Task: Find connections with filter location Cabra with filter topic #Bestadvicewith filter profile language Potuguese with filter current company Zoho with filter school JOBS FOR WOMEN with filter industry Loan Brokers with filter service category Bookkeeping with filter keywords title Pharmacy Assistant
Action: Mouse moved to (706, 145)
Screenshot: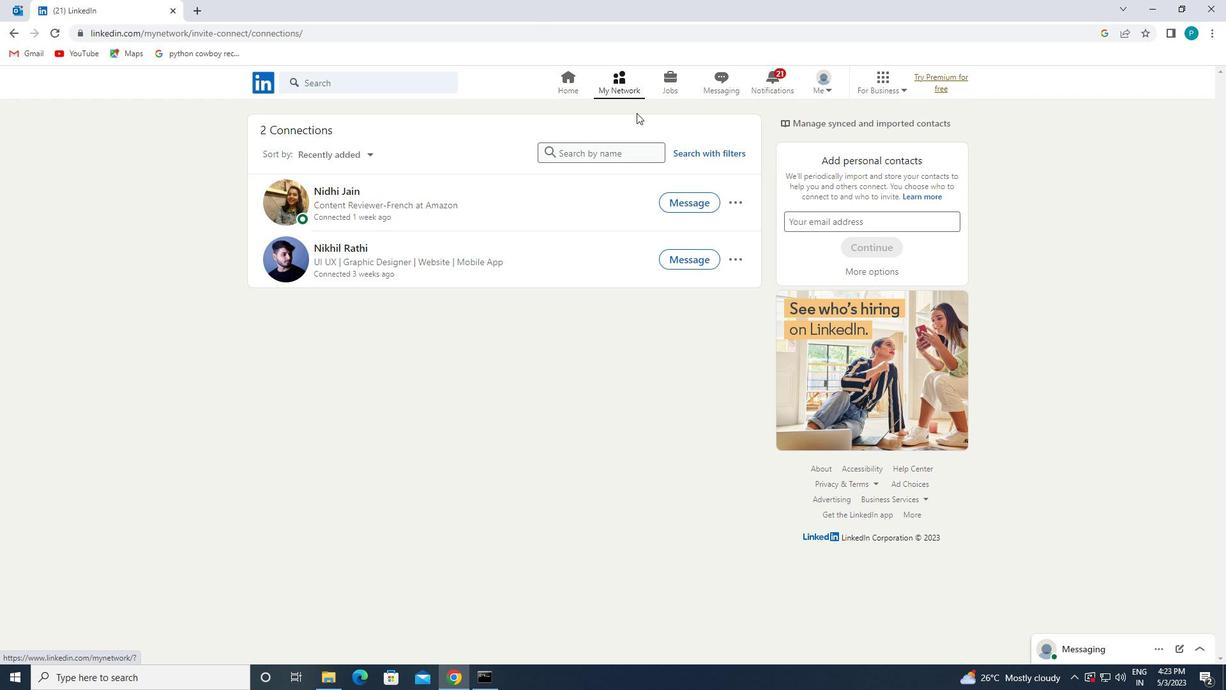 
Action: Mouse pressed left at (706, 145)
Screenshot: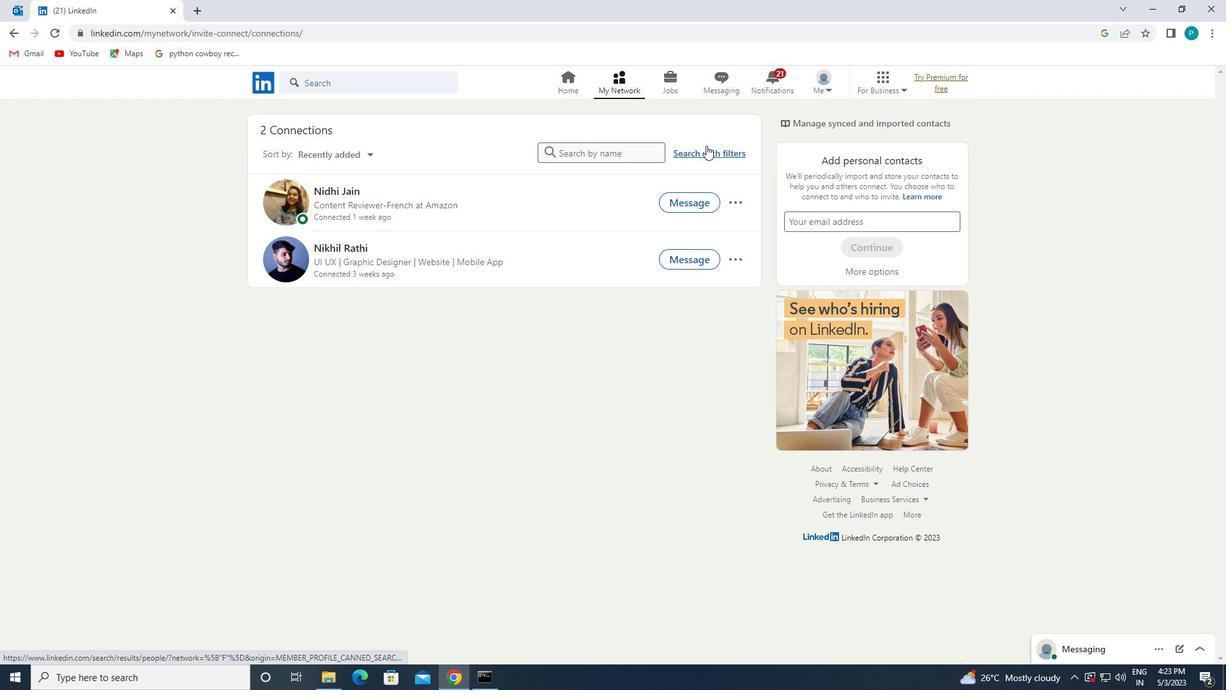 
Action: Mouse moved to (641, 120)
Screenshot: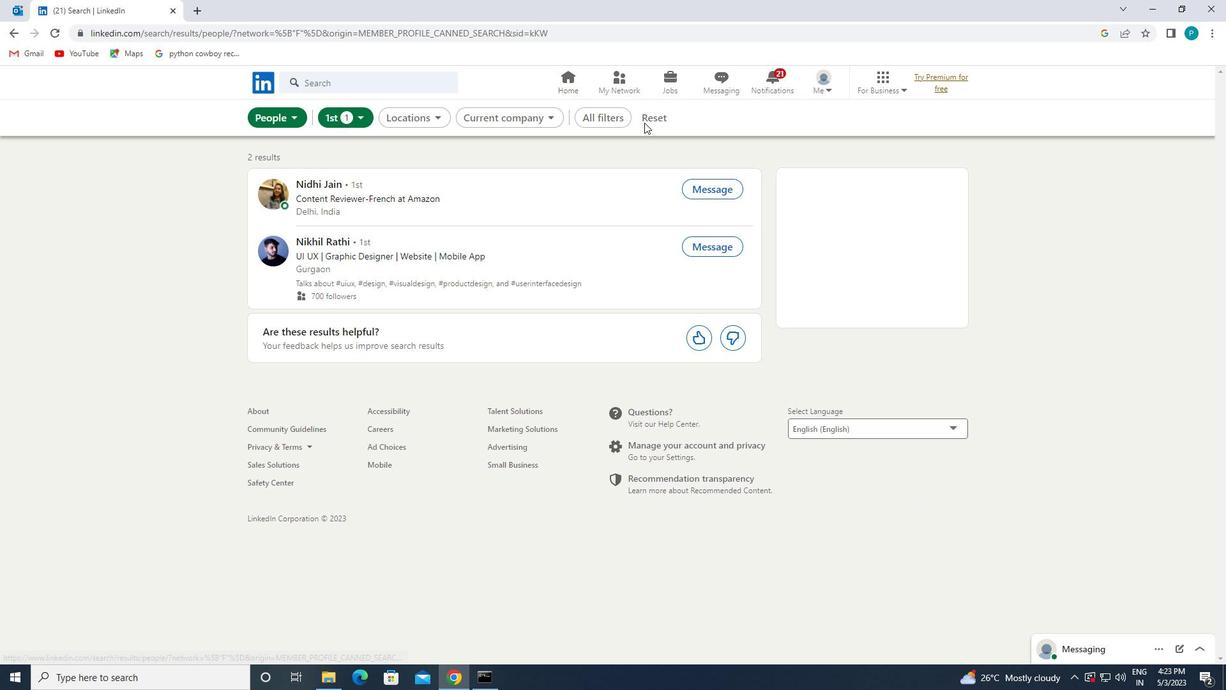 
Action: Mouse pressed left at (641, 120)
Screenshot: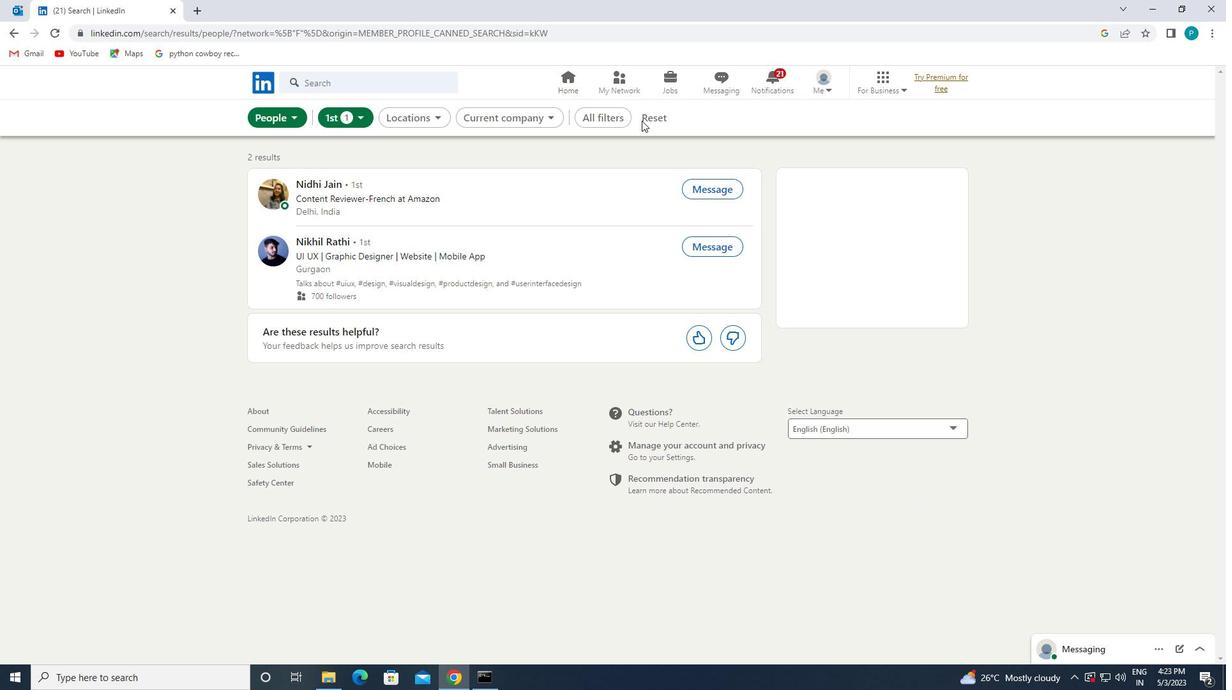 
Action: Mouse moved to (640, 119)
Screenshot: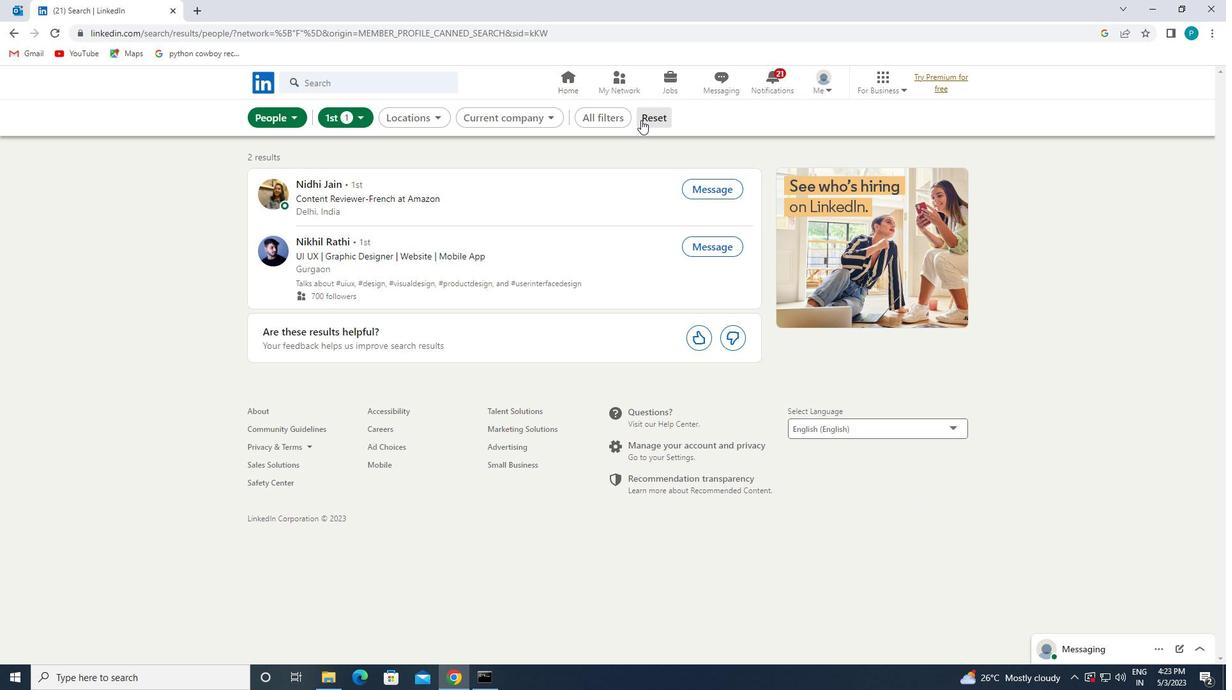 
Action: Mouse pressed left at (640, 119)
Screenshot: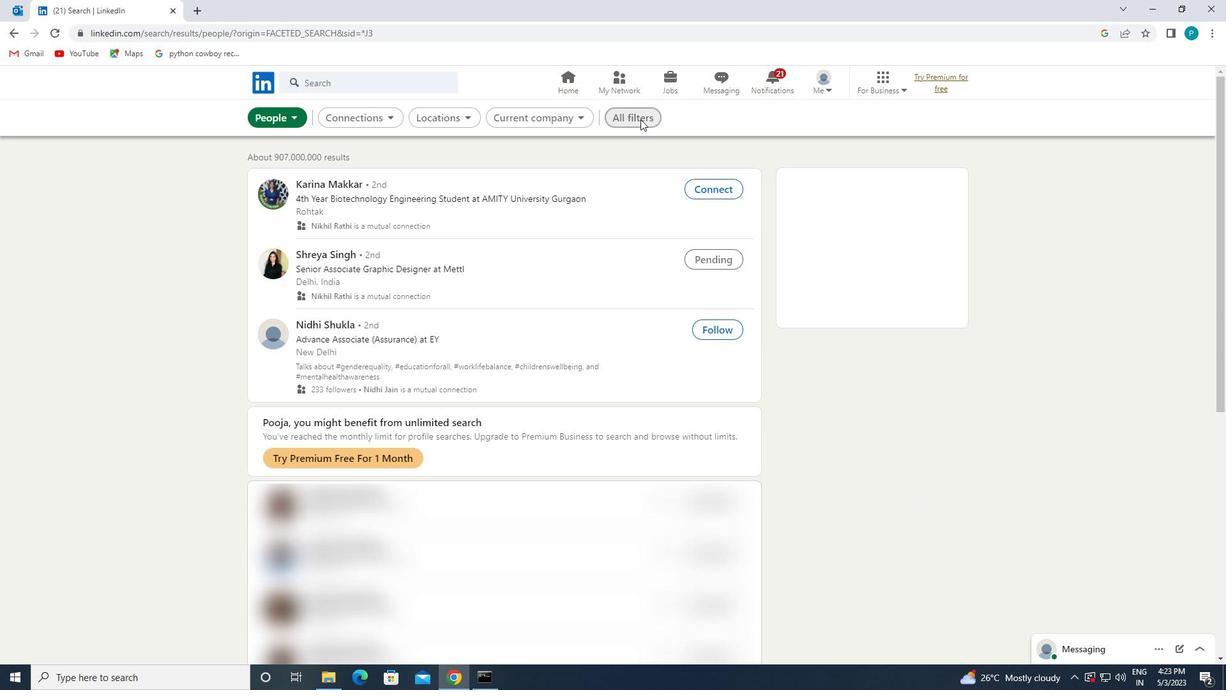 
Action: Mouse moved to (979, 324)
Screenshot: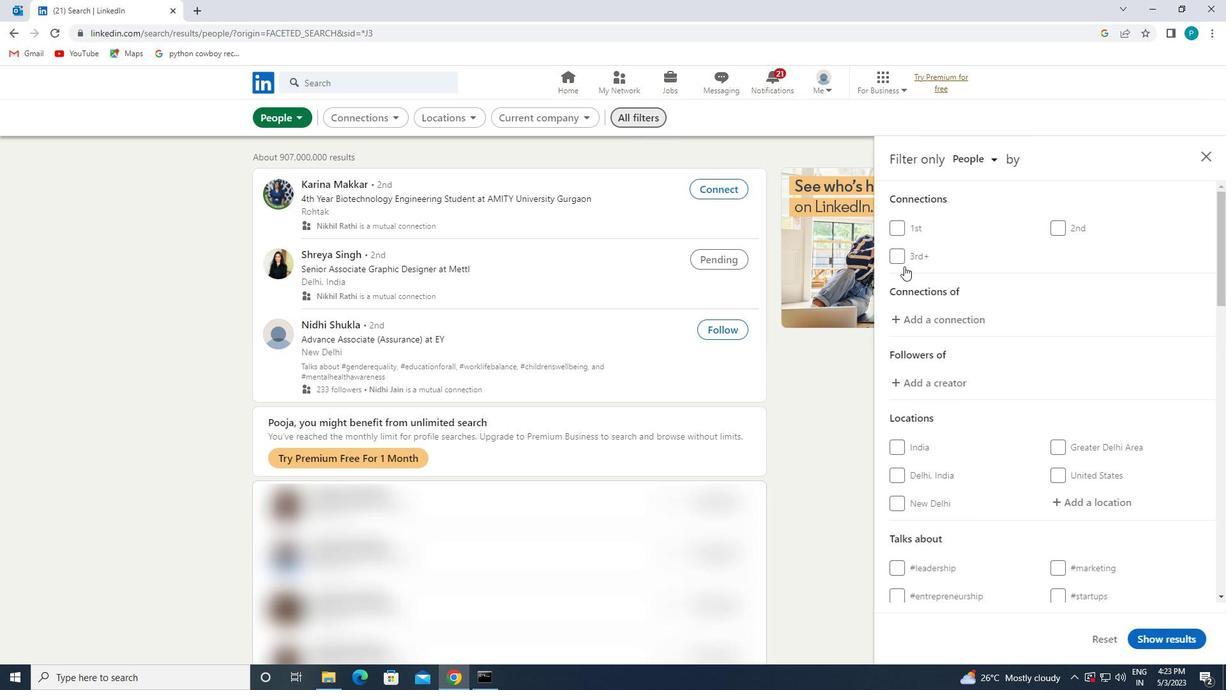 
Action: Mouse scrolled (979, 323) with delta (0, 0)
Screenshot: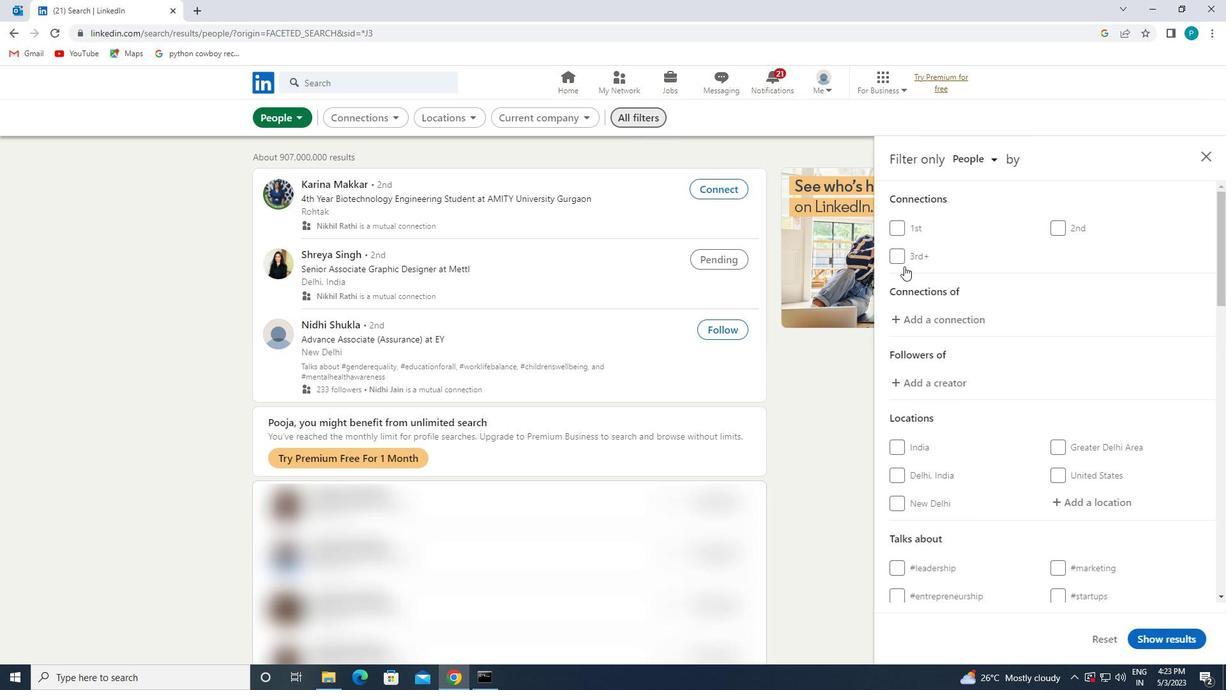
Action: Mouse moved to (979, 326)
Screenshot: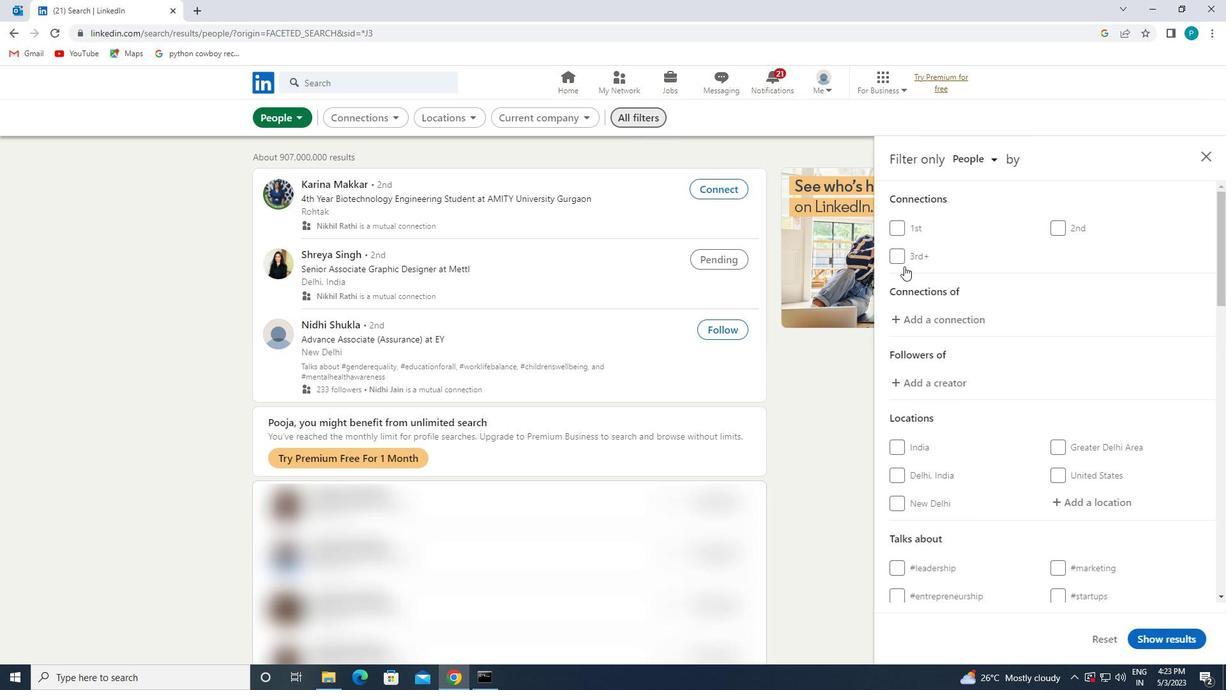 
Action: Mouse scrolled (979, 325) with delta (0, 0)
Screenshot: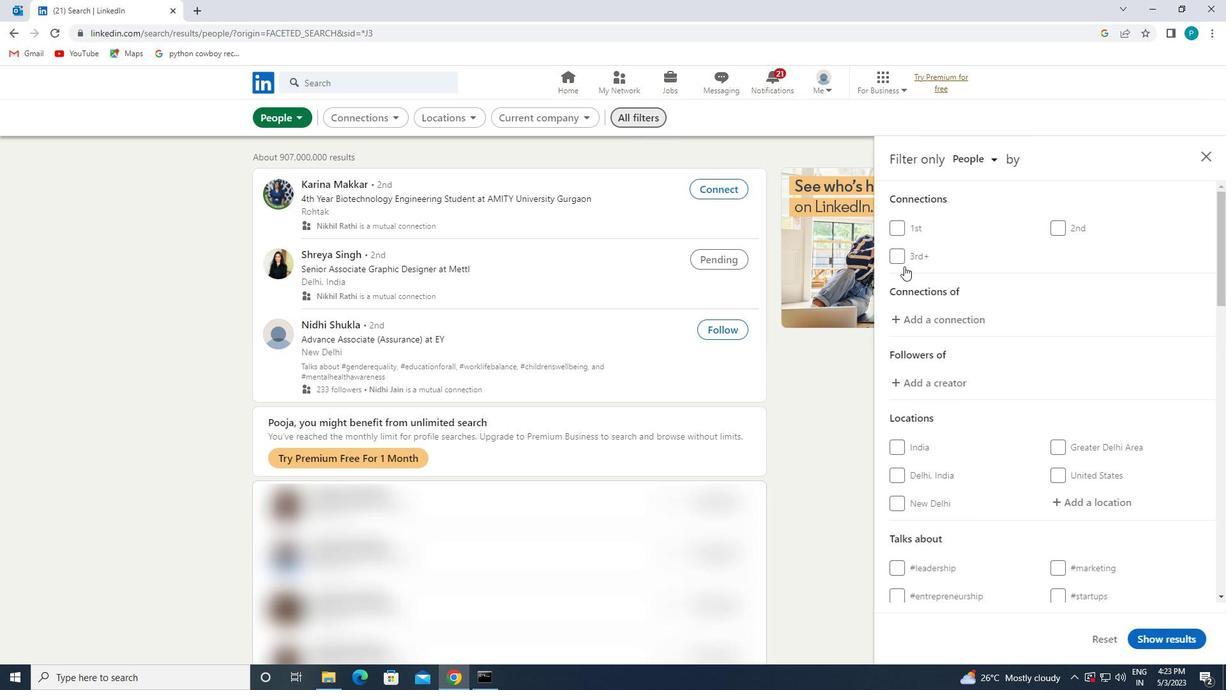 
Action: Mouse scrolled (979, 325) with delta (0, 0)
Screenshot: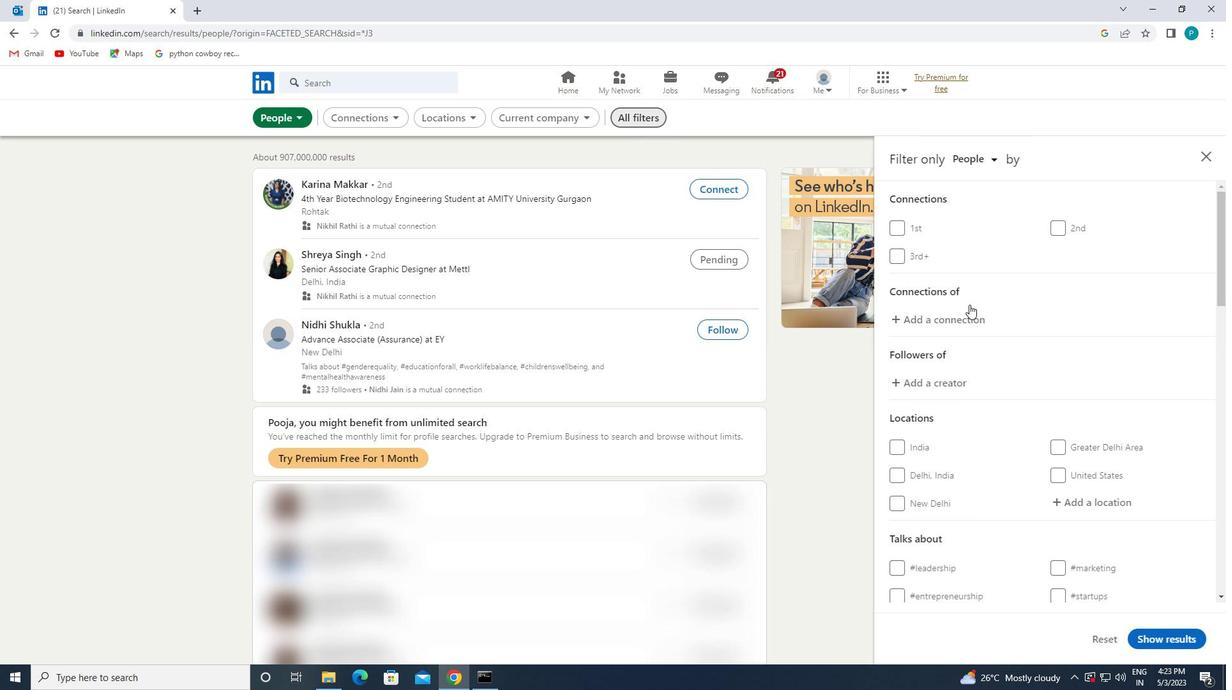 
Action: Mouse moved to (1074, 318)
Screenshot: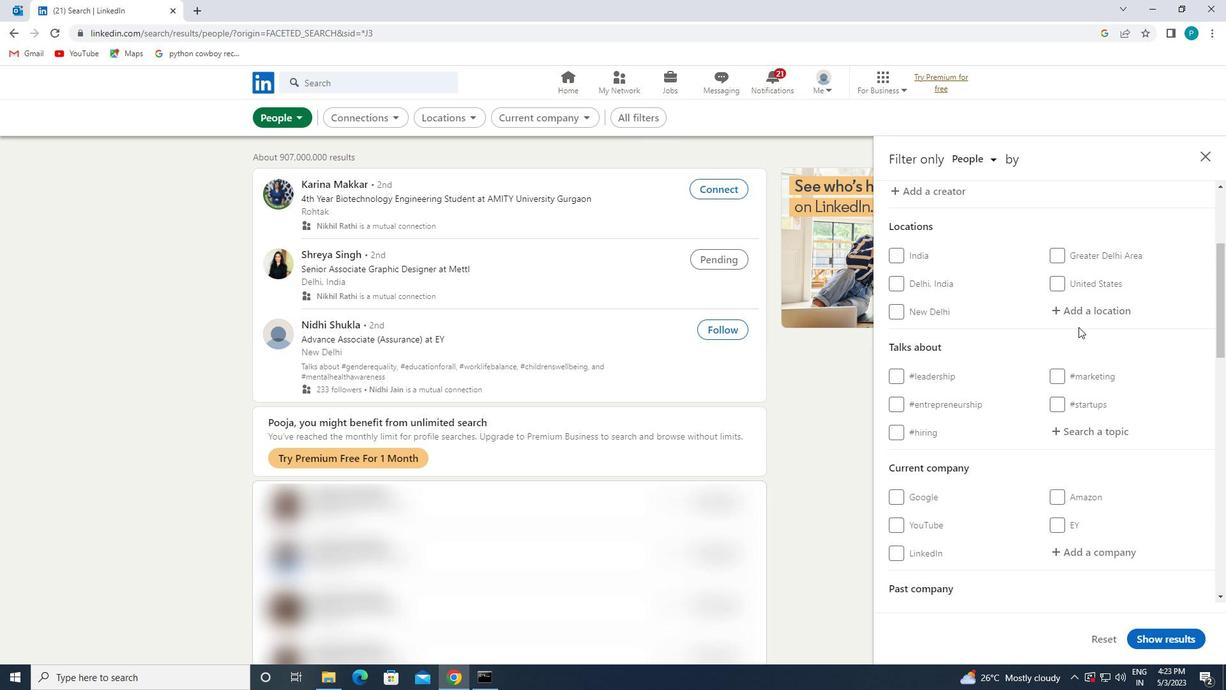 
Action: Mouse pressed left at (1074, 318)
Screenshot: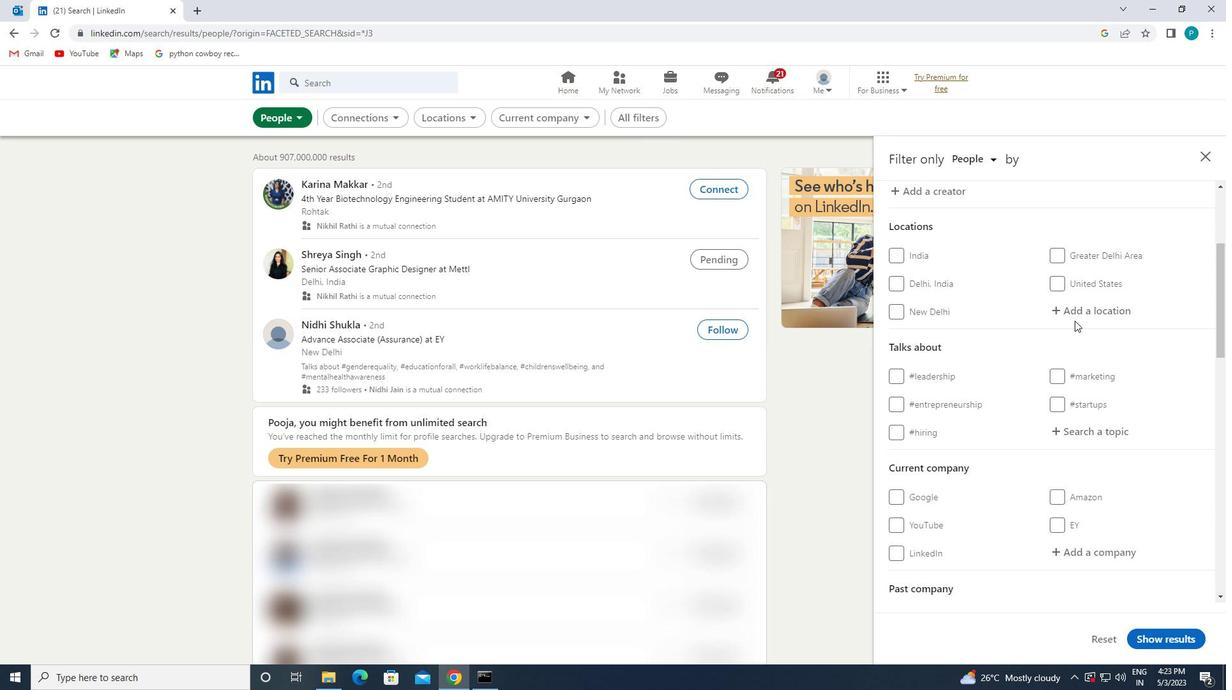 
Action: Mouse moved to (1073, 317)
Screenshot: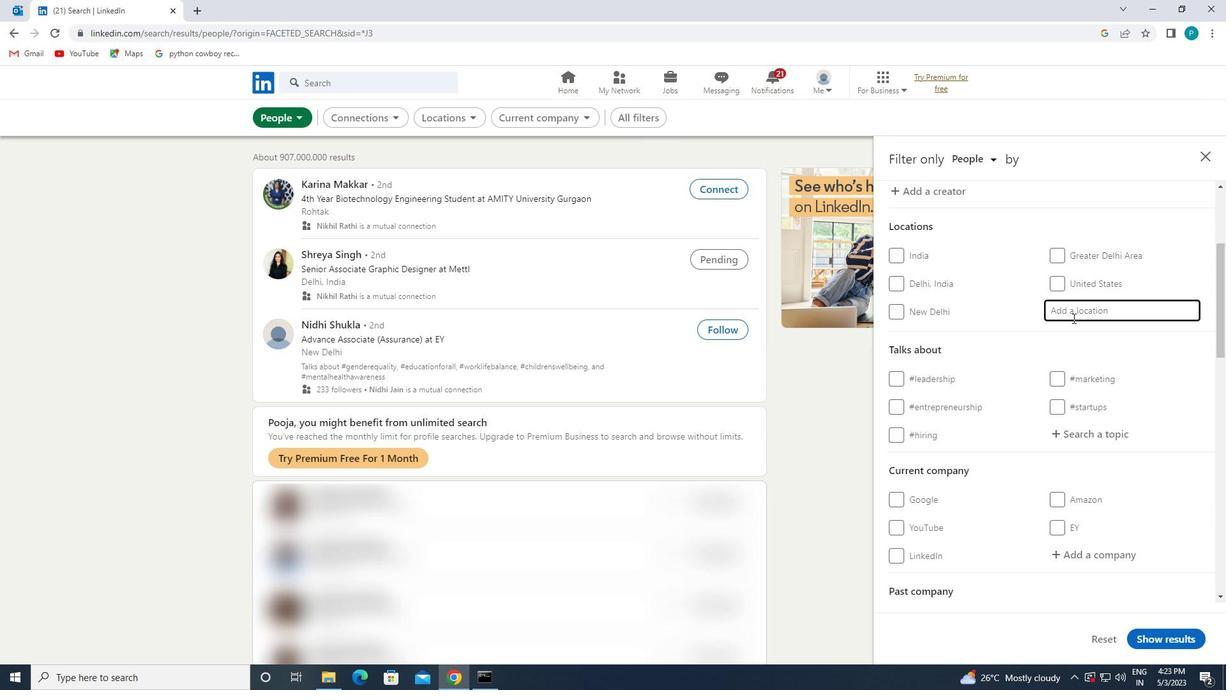 
Action: Key pressed <Key.caps_lock>c<Key.caps_lock>abra
Screenshot: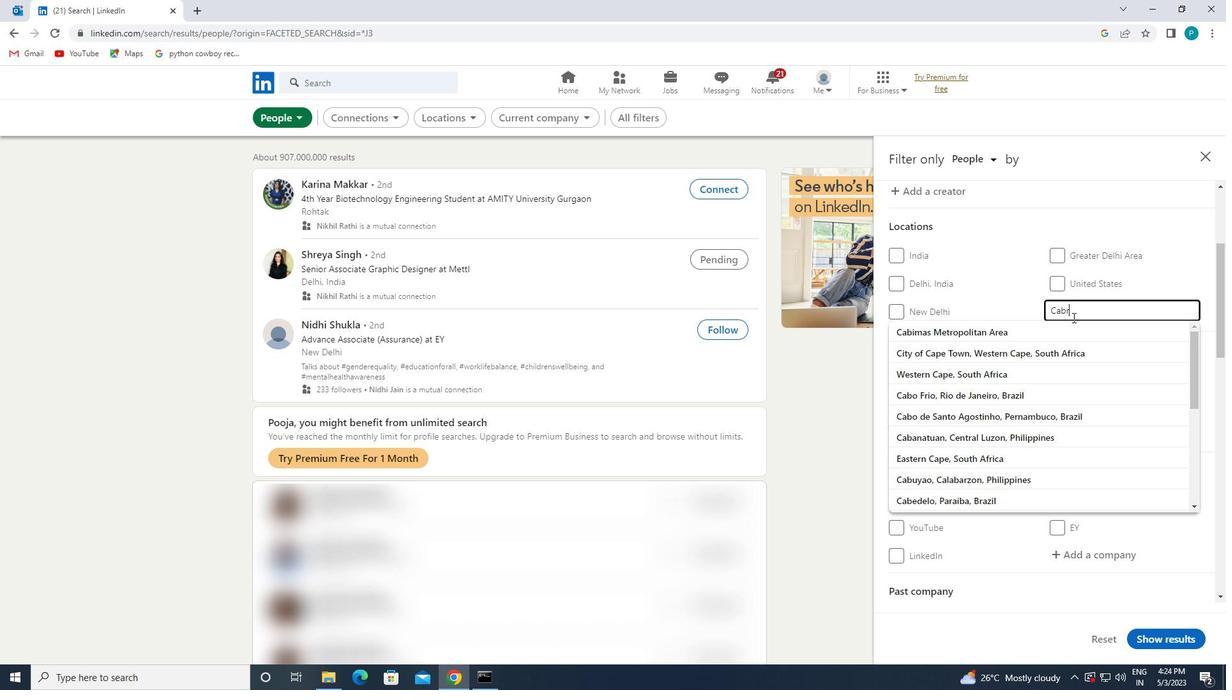 
Action: Mouse moved to (1079, 320)
Screenshot: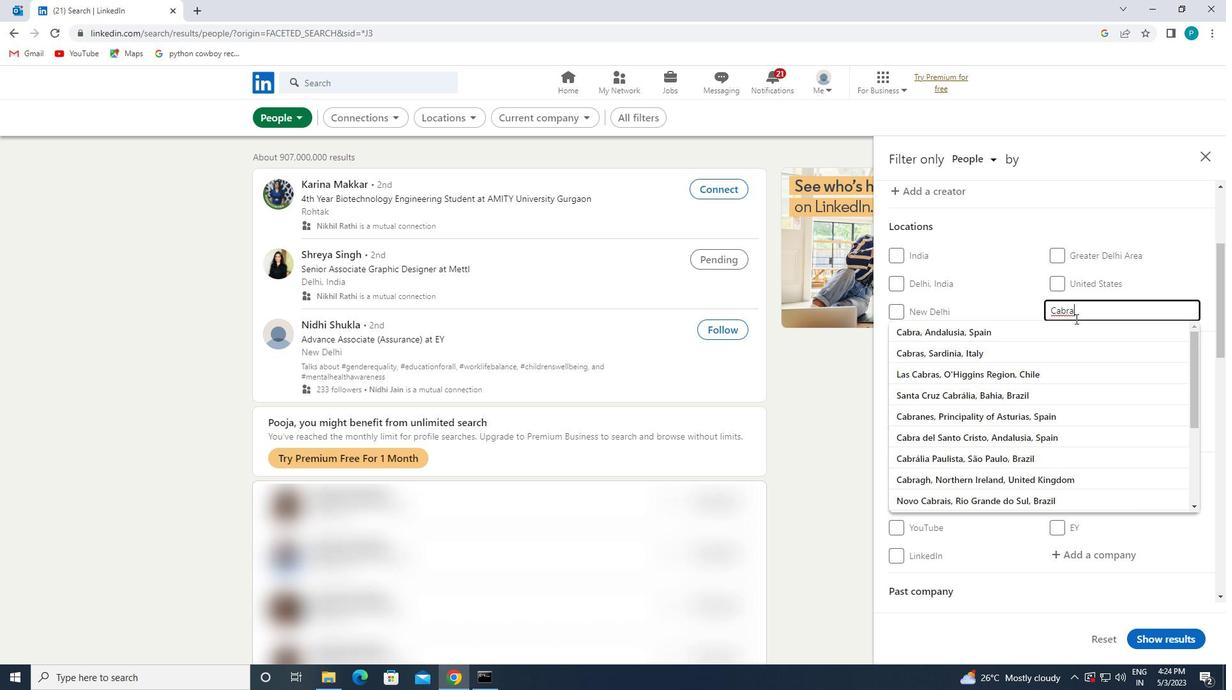 
Action: Mouse pressed left at (1079, 320)
Screenshot: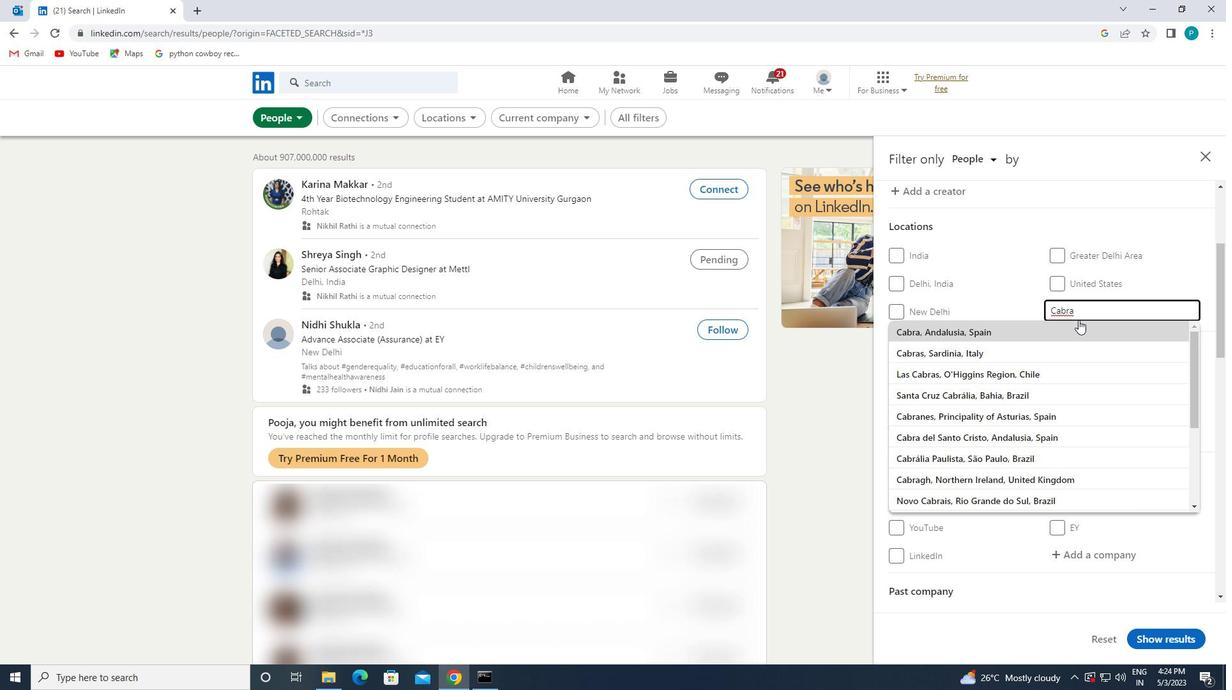 
Action: Mouse moved to (1105, 415)
Screenshot: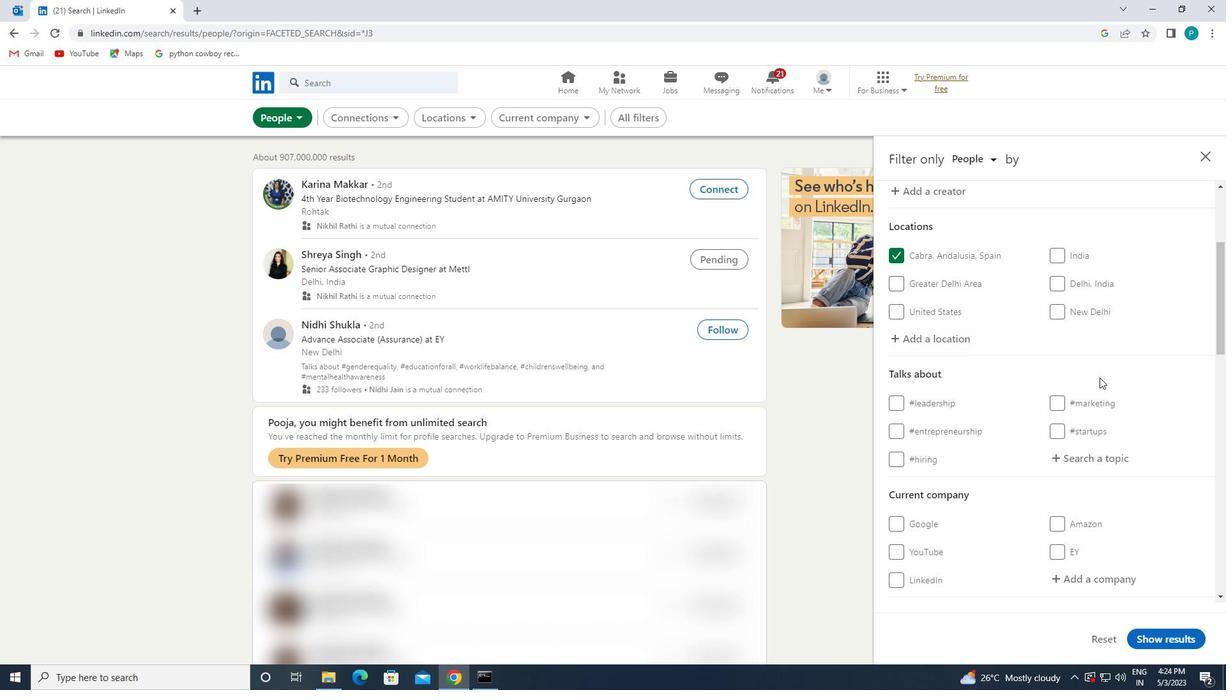 
Action: Mouse scrolled (1105, 415) with delta (0, 0)
Screenshot: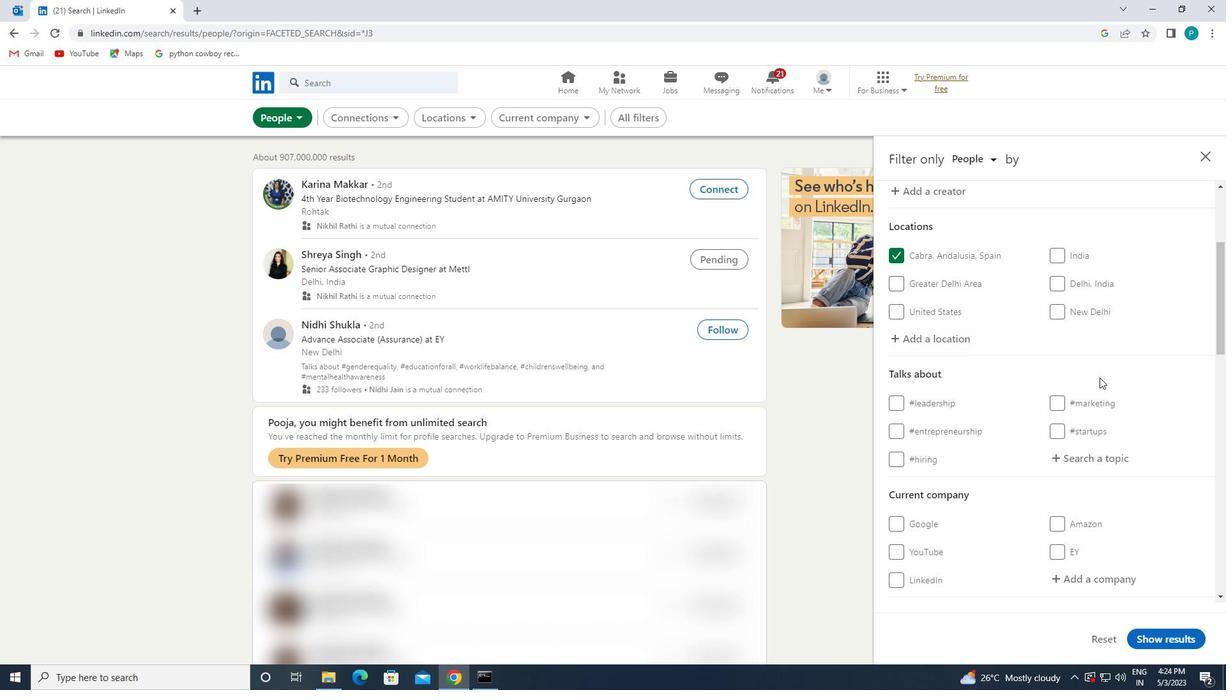 
Action: Mouse scrolled (1105, 415) with delta (0, 0)
Screenshot: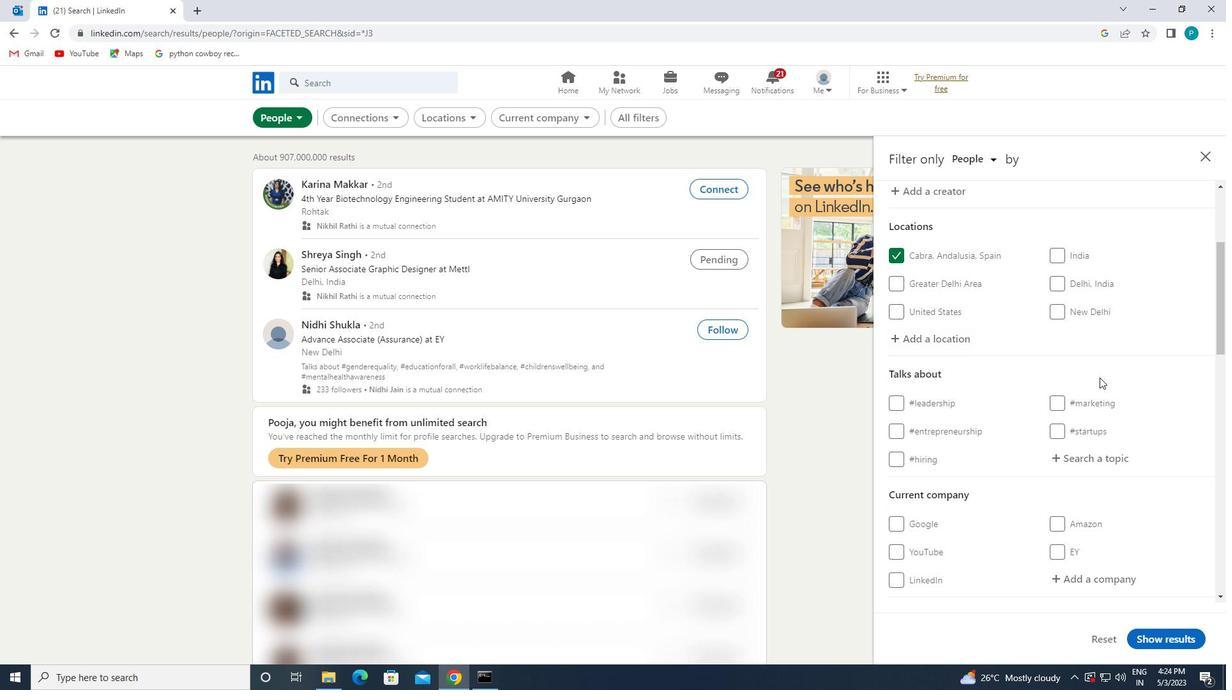 
Action: Mouse moved to (1071, 321)
Screenshot: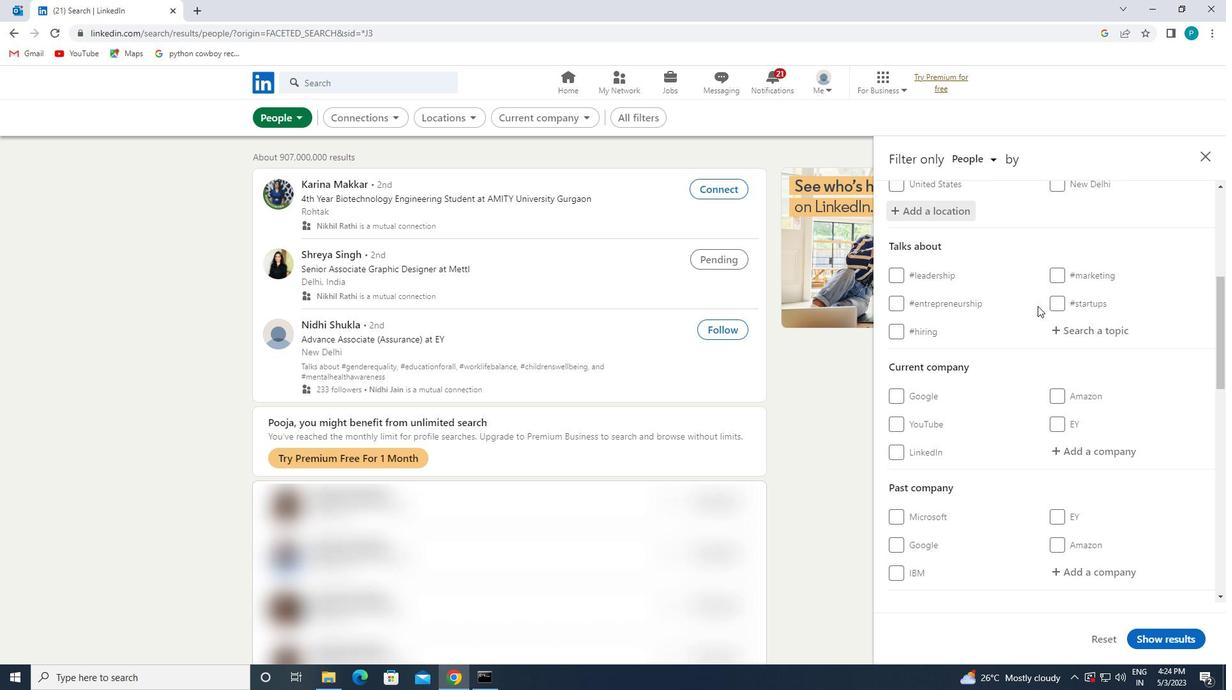 
Action: Mouse pressed left at (1071, 321)
Screenshot: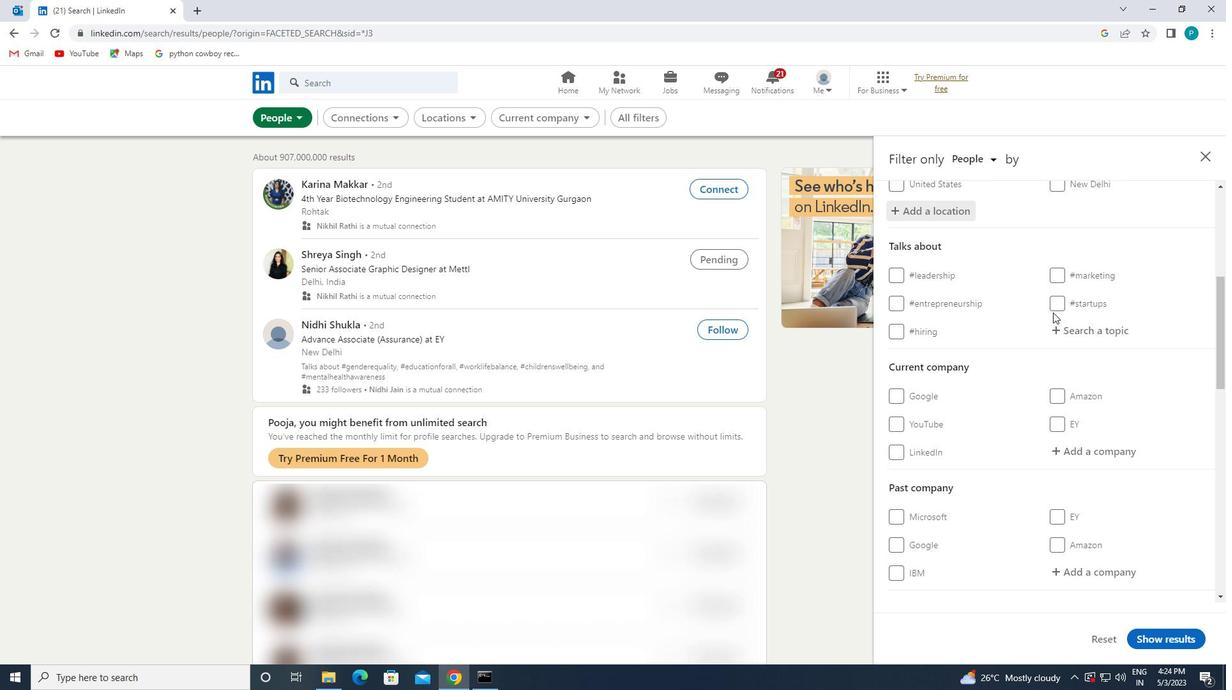
Action: Mouse moved to (1083, 328)
Screenshot: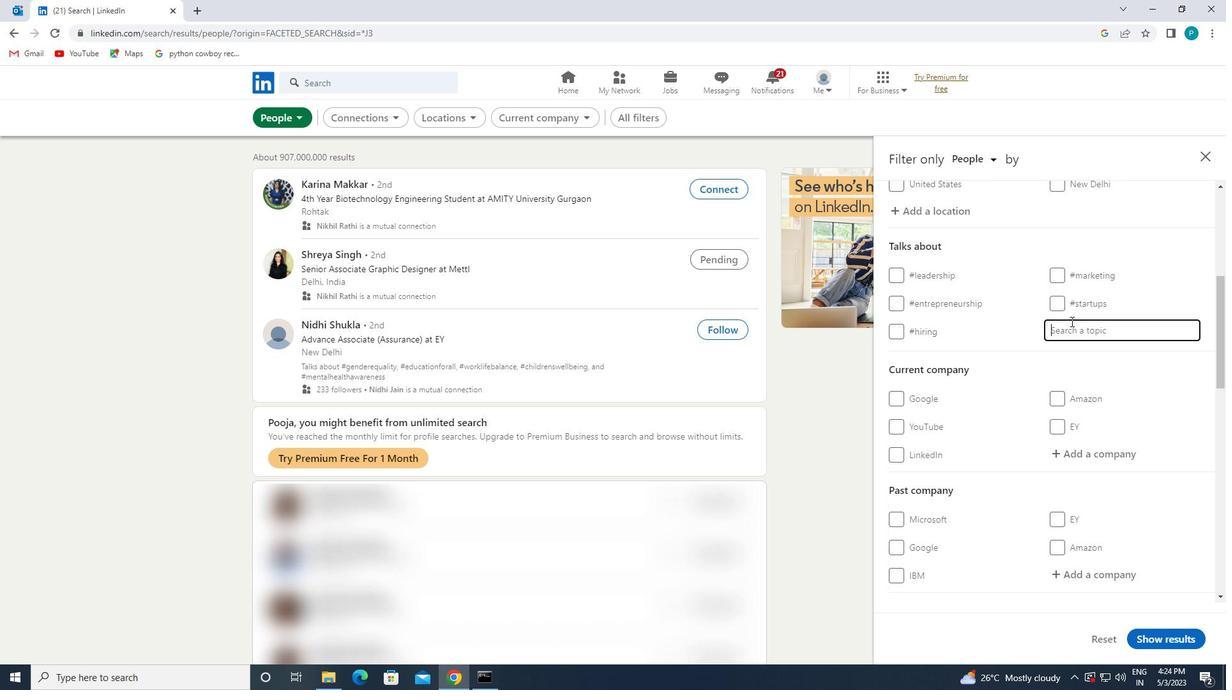 
Action: Key pressed <Key.shift><Key.shift>#<Key.caps_lock>B<Key.caps_lock>ESTADVICE
Screenshot: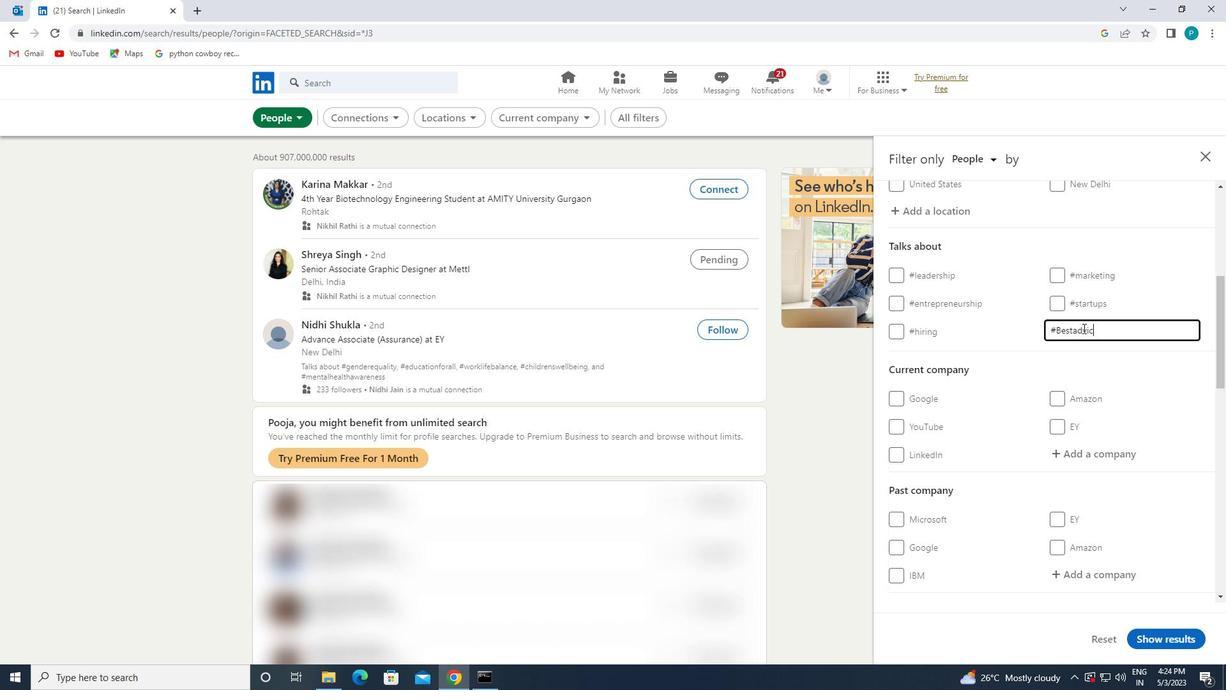 
Action: Mouse moved to (1075, 324)
Screenshot: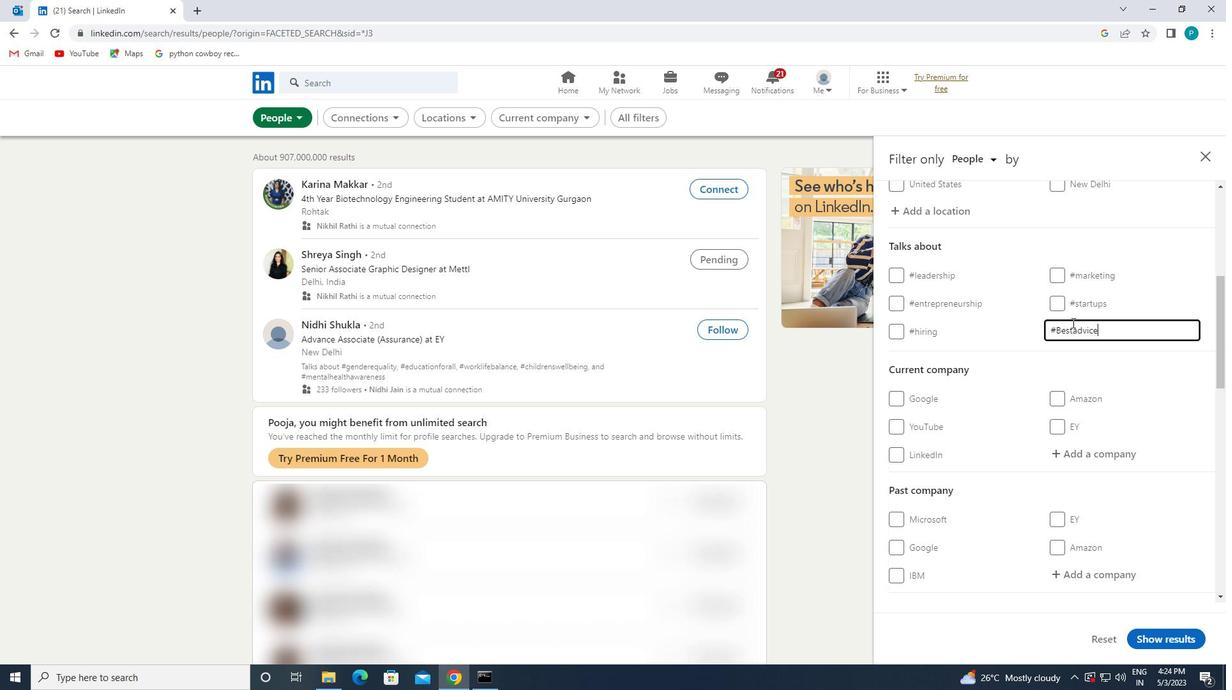 
Action: Mouse scrolled (1075, 323) with delta (0, 0)
Screenshot: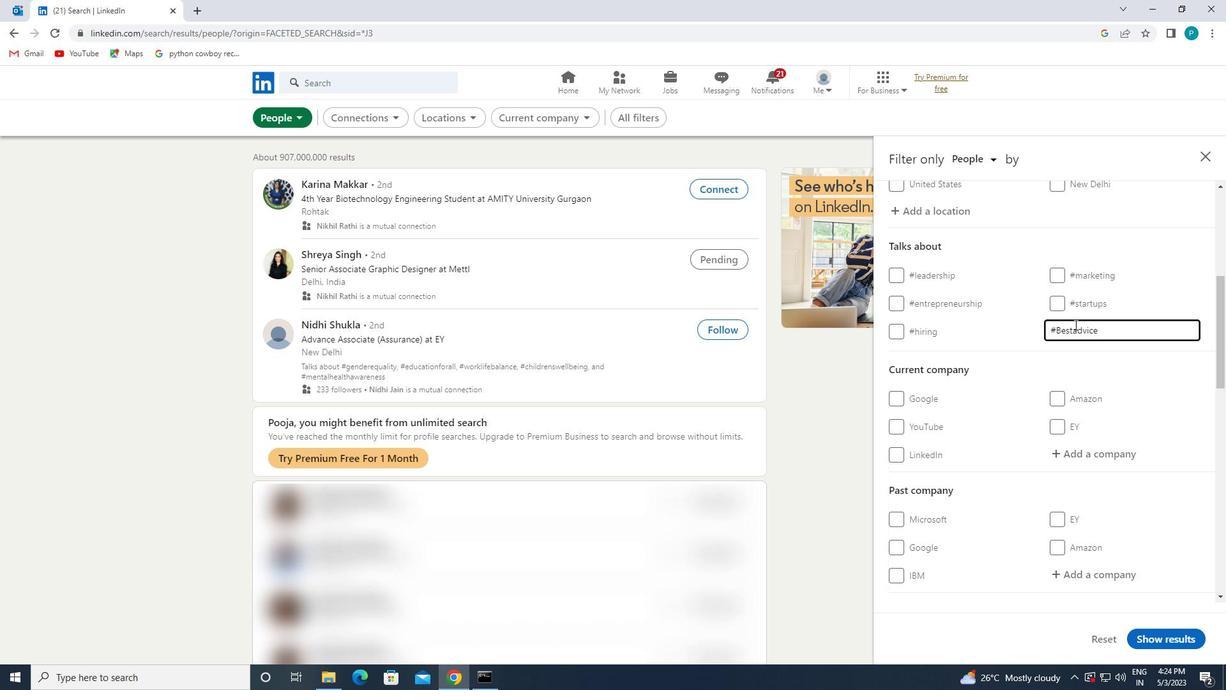 
Action: Mouse scrolled (1075, 323) with delta (0, 0)
Screenshot: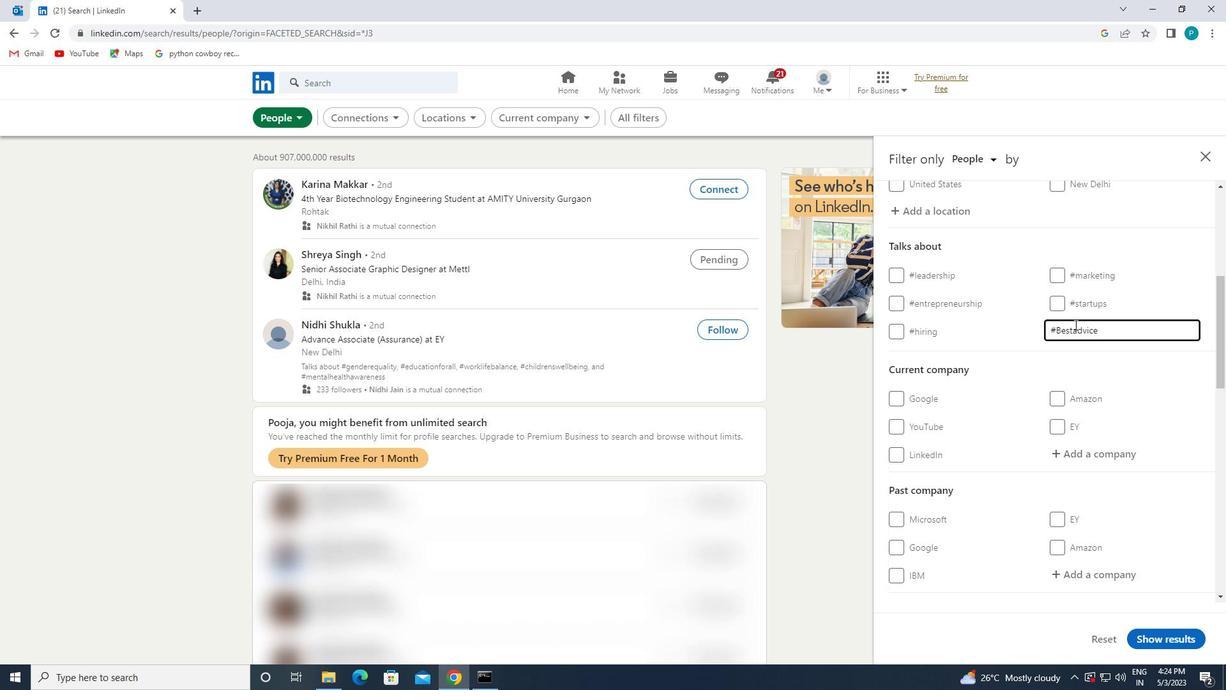 
Action: Mouse scrolled (1075, 323) with delta (0, 0)
Screenshot: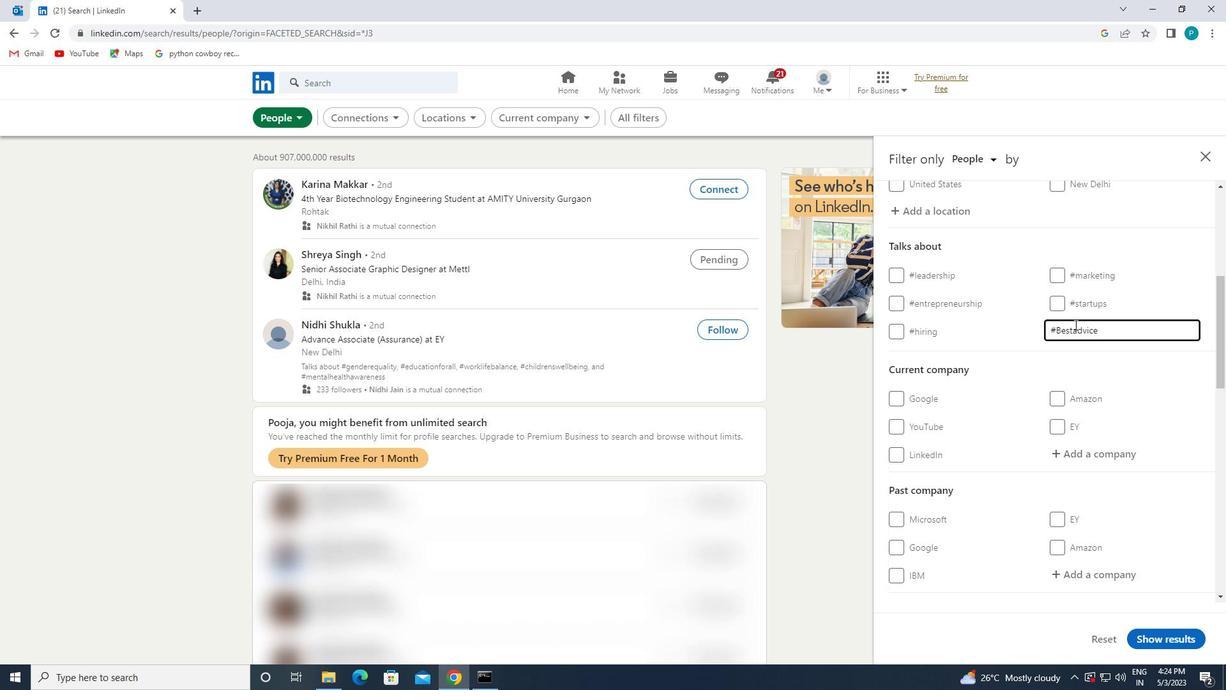 
Action: Mouse scrolled (1075, 323) with delta (0, 0)
Screenshot: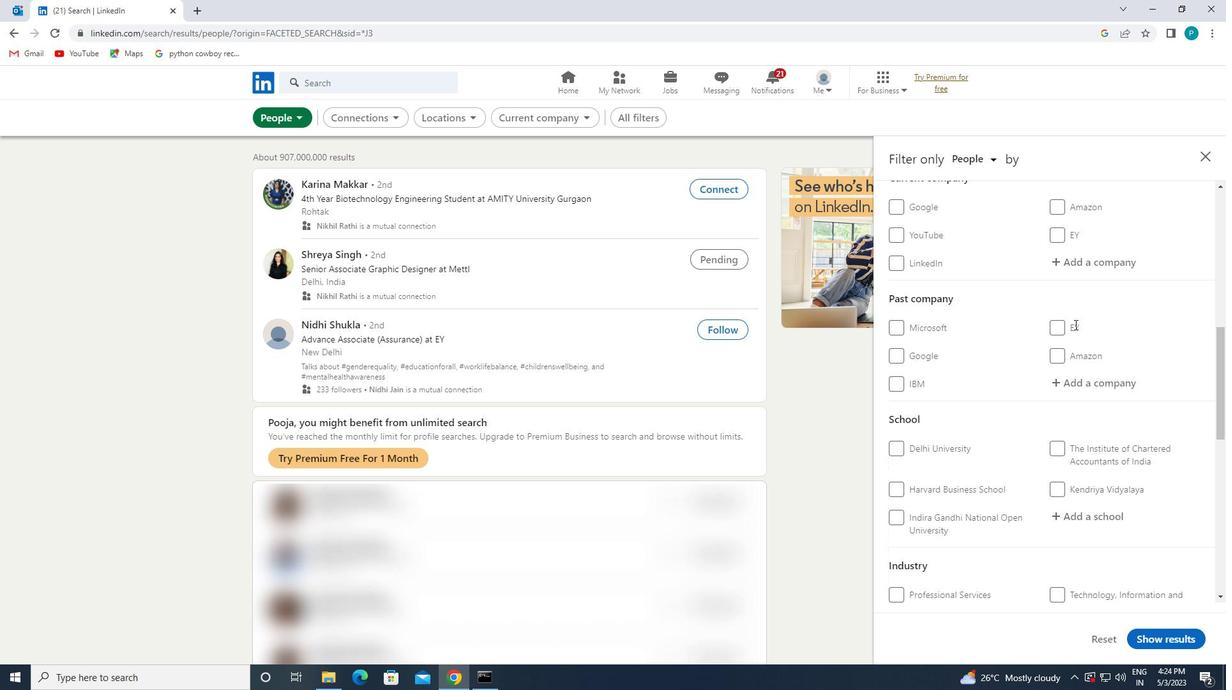 
Action: Mouse moved to (1071, 378)
Screenshot: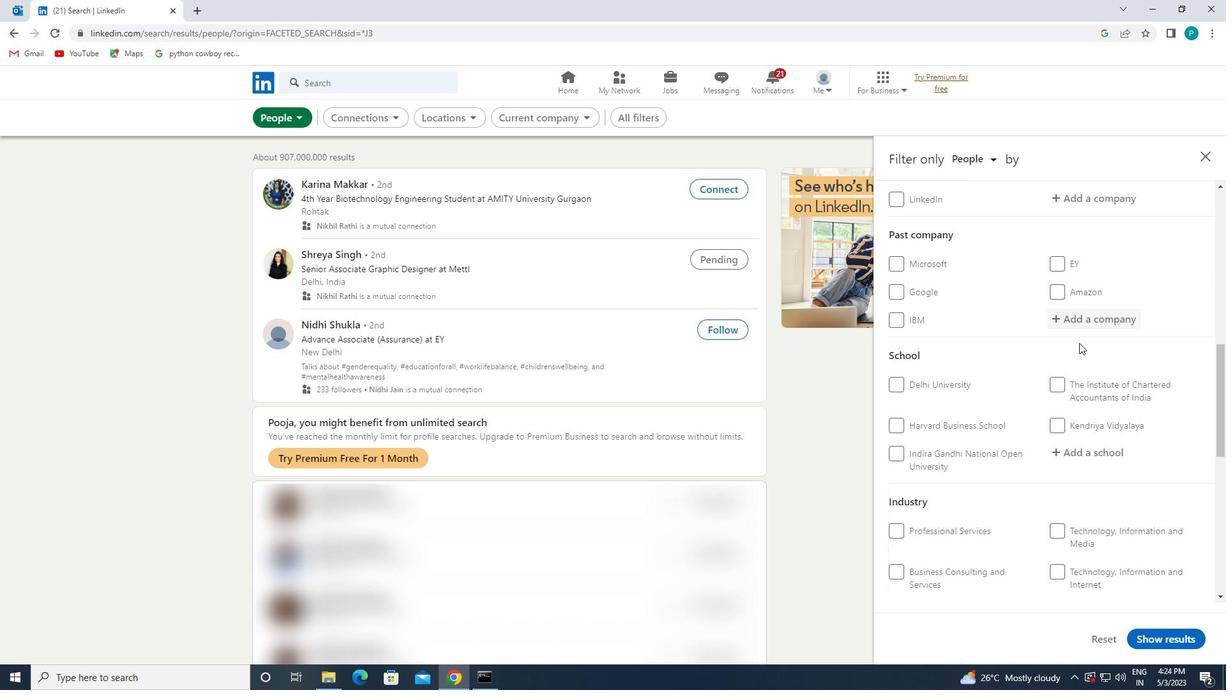 
Action: Mouse scrolled (1071, 377) with delta (0, 0)
Screenshot: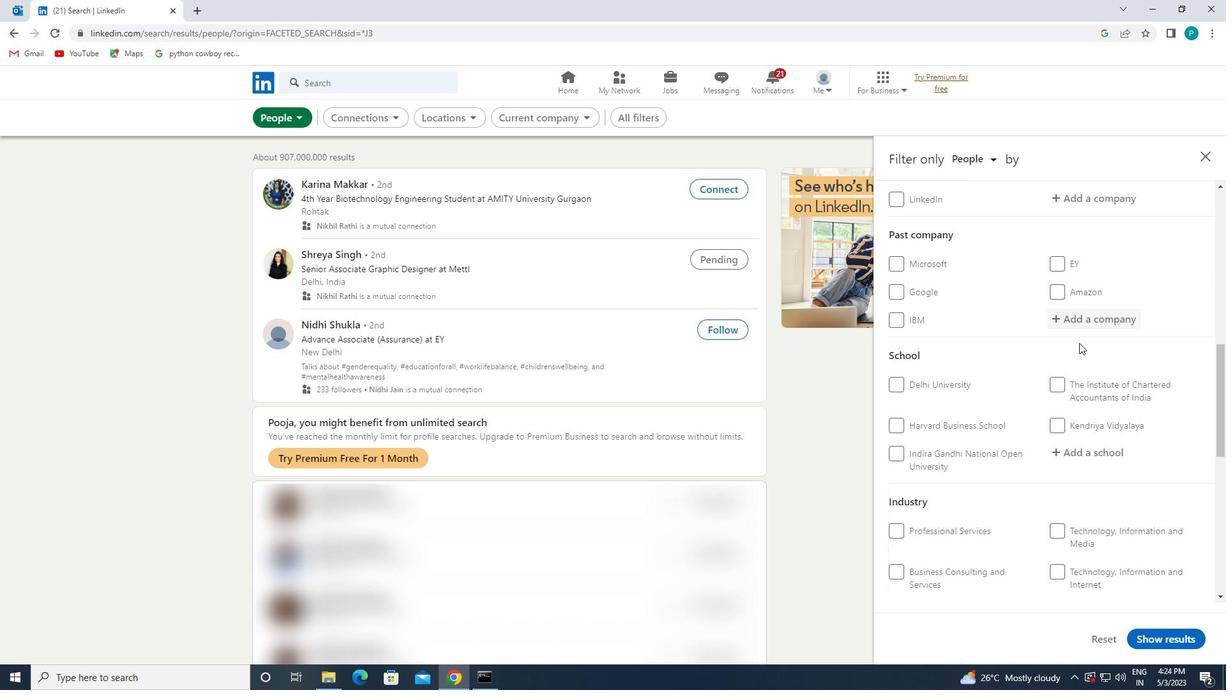 
Action: Mouse moved to (1061, 381)
Screenshot: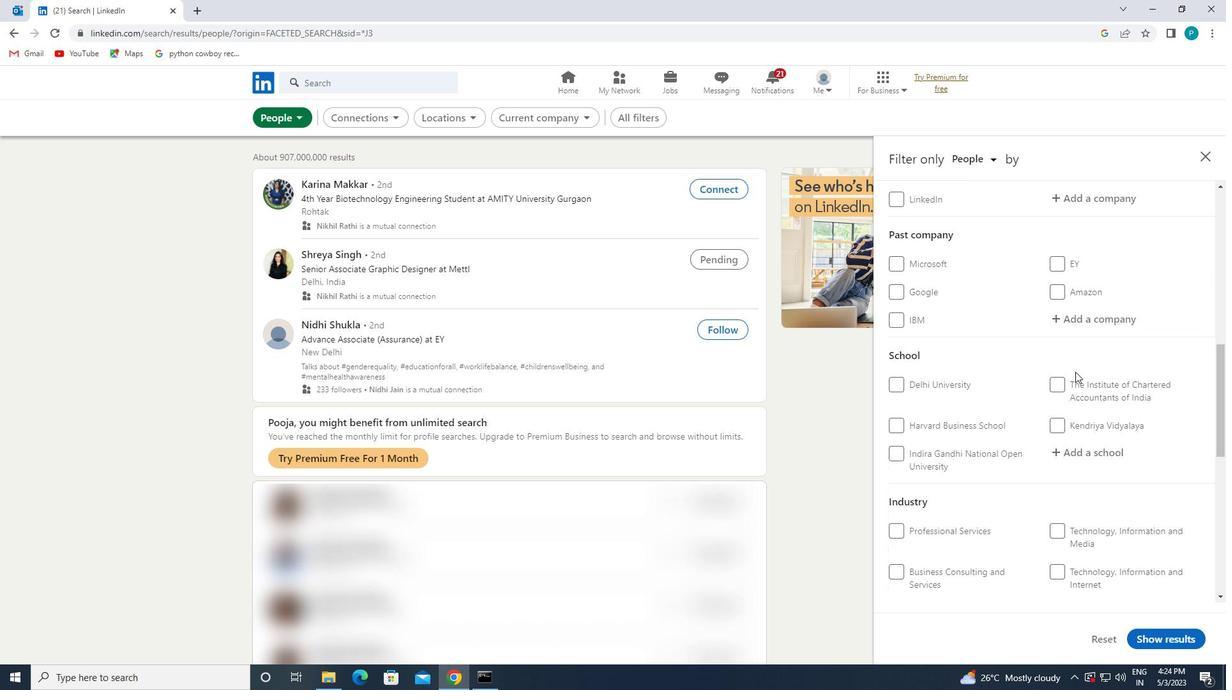 
Action: Mouse scrolled (1061, 380) with delta (0, 0)
Screenshot: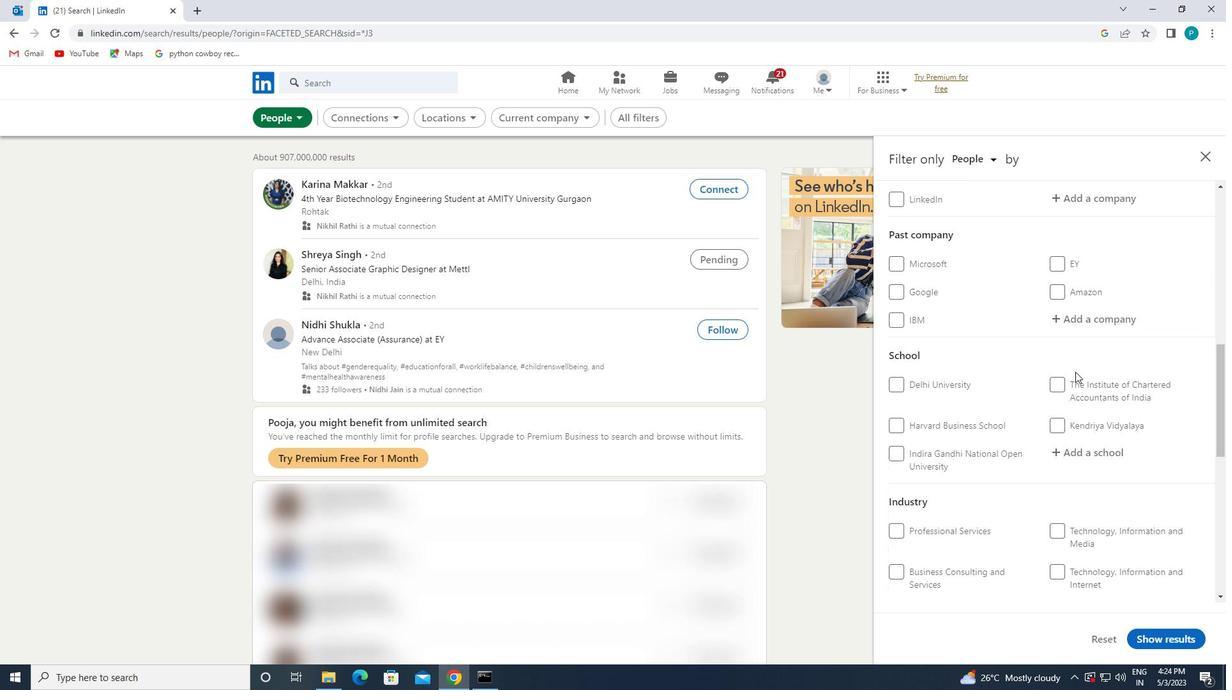 
Action: Mouse moved to (1034, 387)
Screenshot: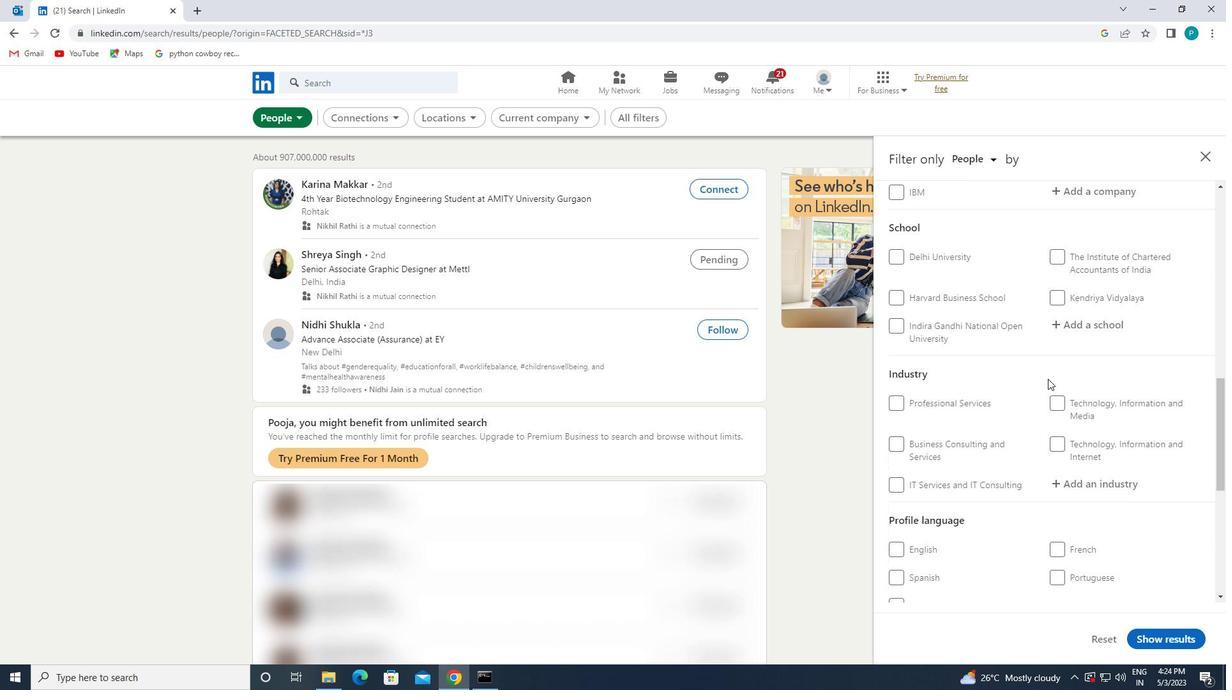 
Action: Mouse scrolled (1034, 386) with delta (0, 0)
Screenshot: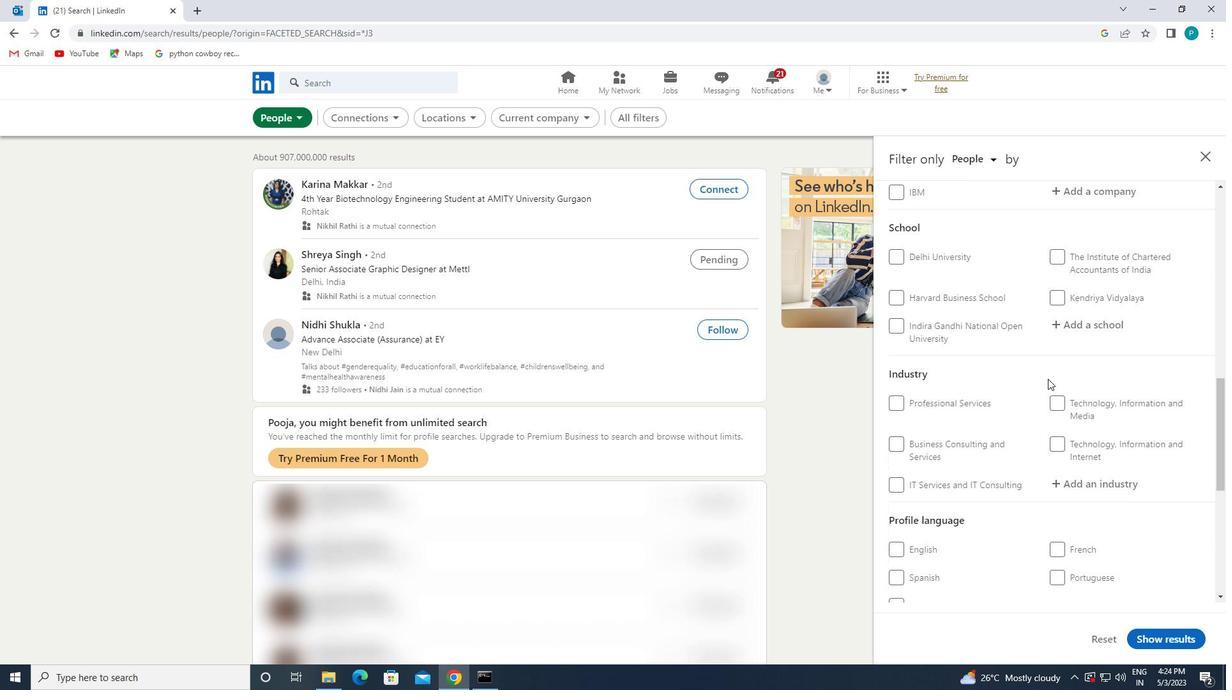 
Action: Mouse moved to (1022, 395)
Screenshot: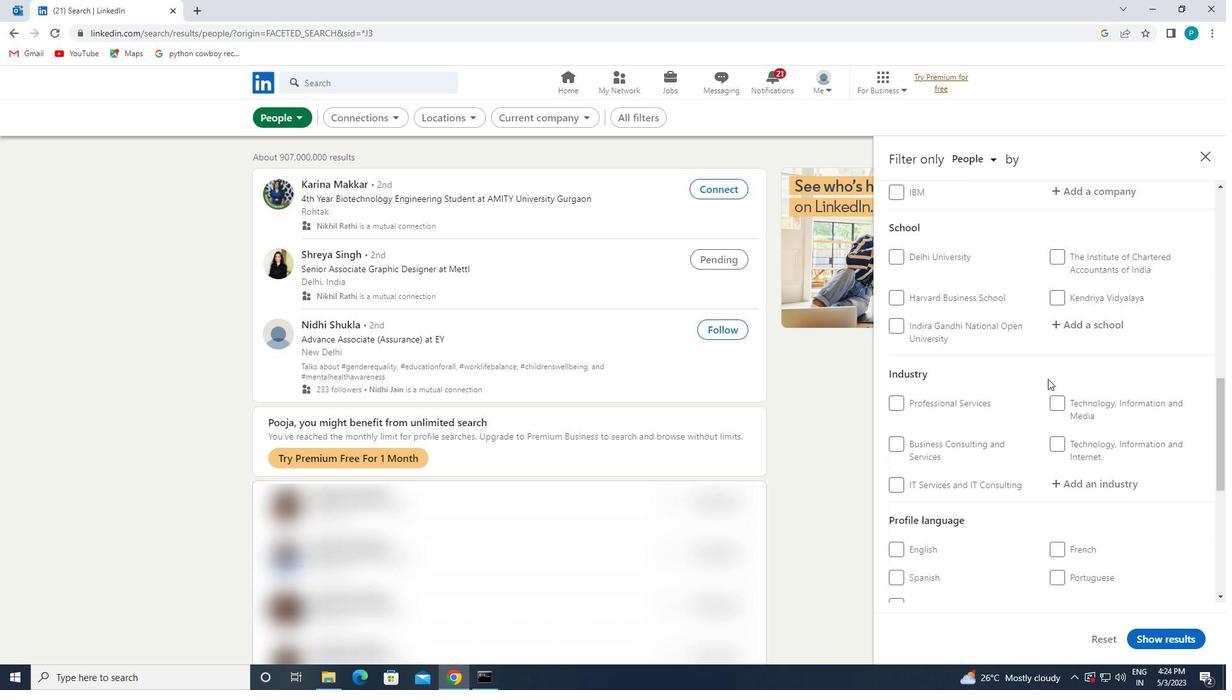 
Action: Mouse scrolled (1022, 394) with delta (0, 0)
Screenshot: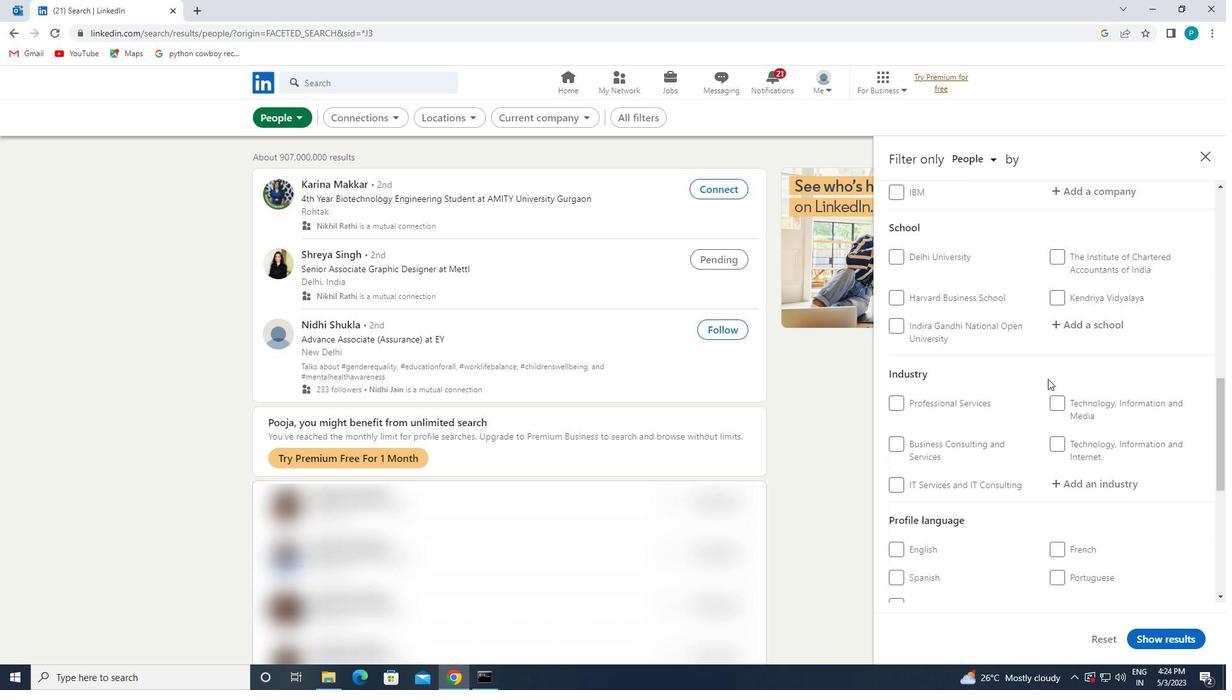 
Action: Mouse moved to (1015, 401)
Screenshot: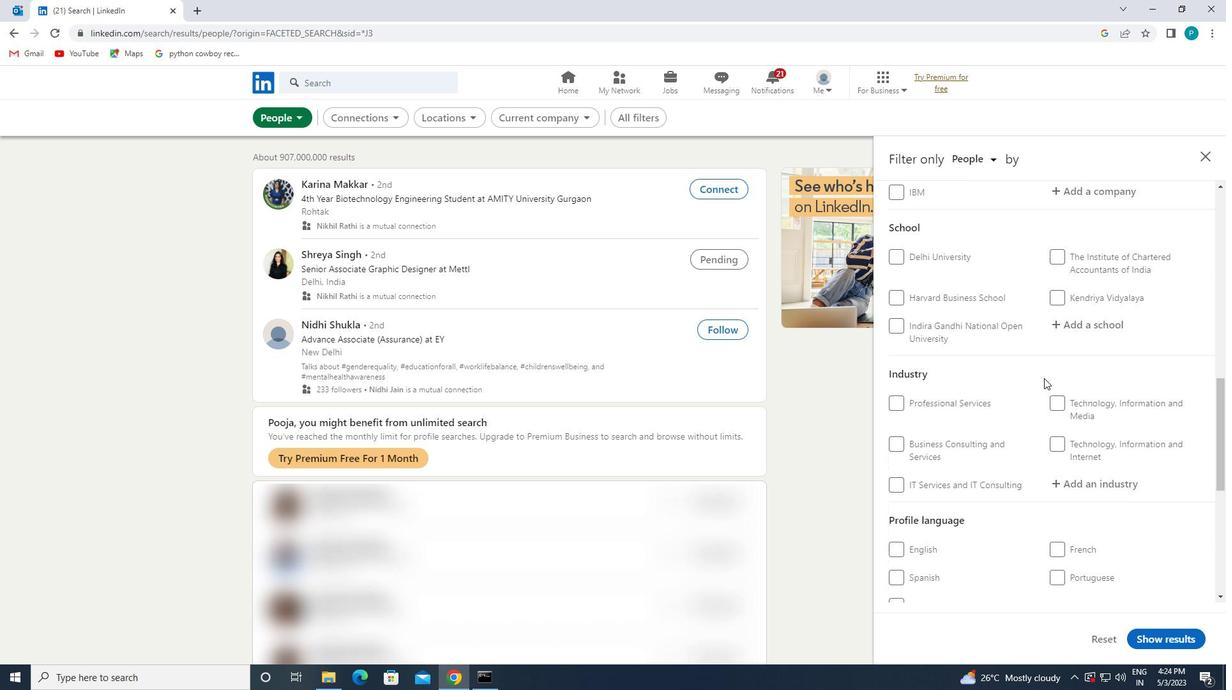 
Action: Mouse scrolled (1015, 400) with delta (0, 0)
Screenshot: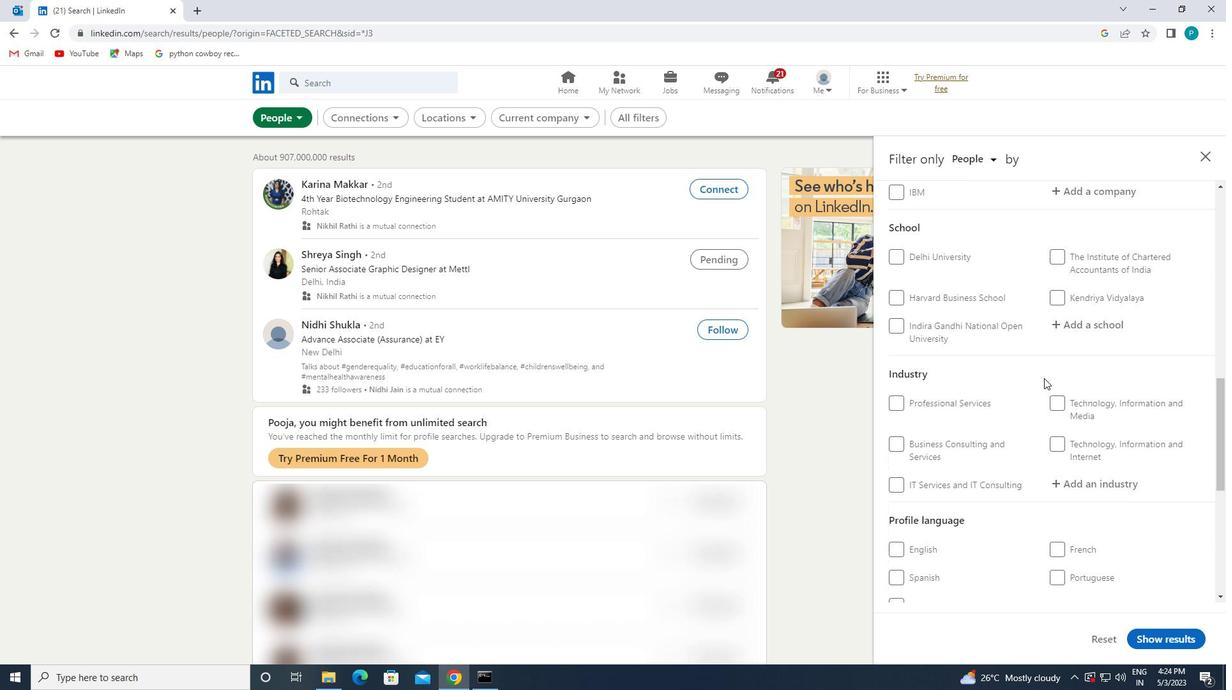
Action: Mouse moved to (1061, 391)
Screenshot: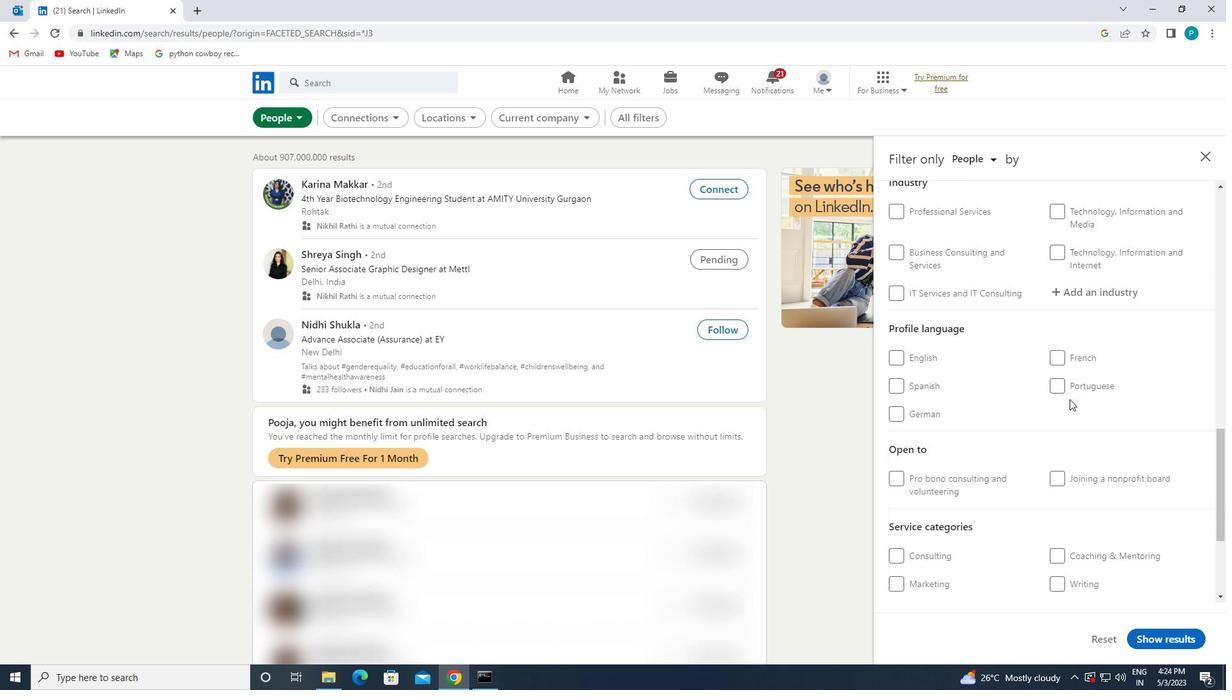 
Action: Mouse pressed left at (1061, 391)
Screenshot: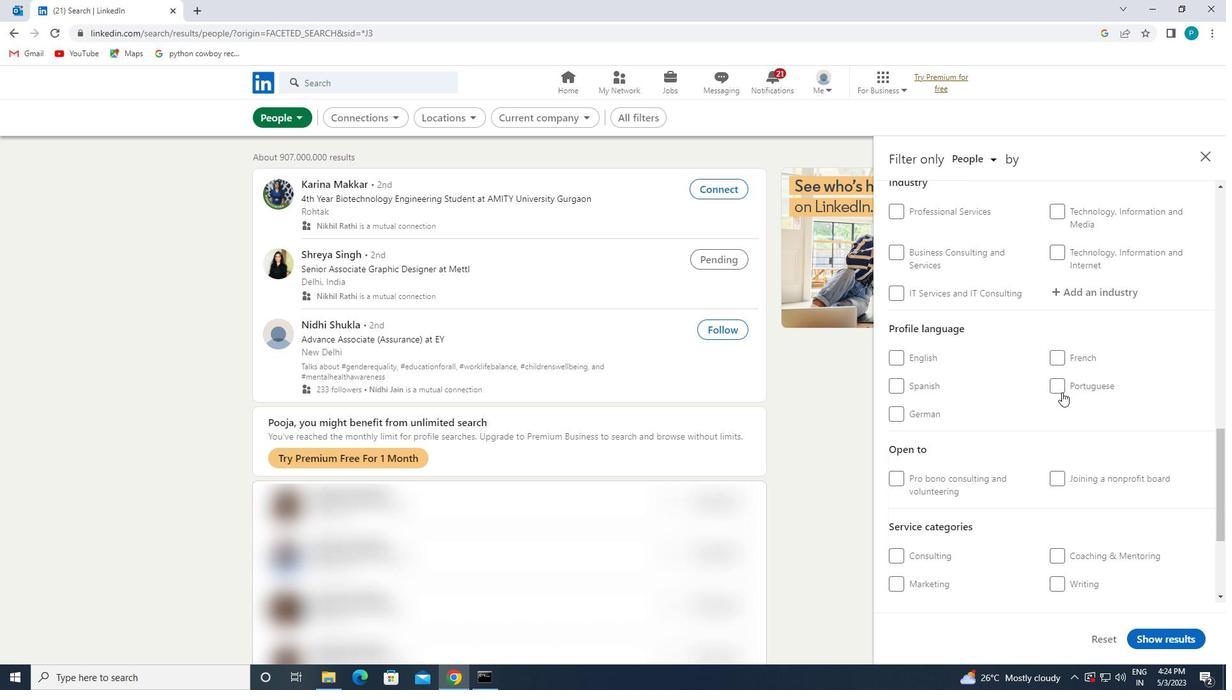 
Action: Mouse moved to (1093, 384)
Screenshot: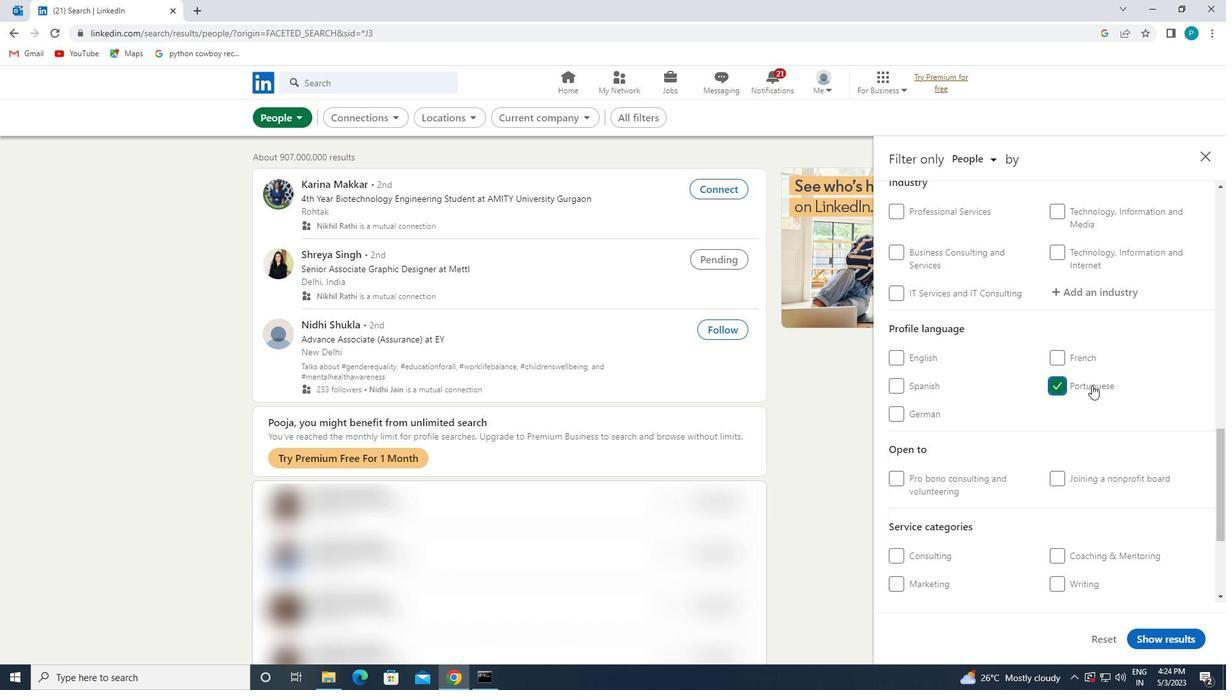 
Action: Mouse scrolled (1093, 385) with delta (0, 0)
Screenshot: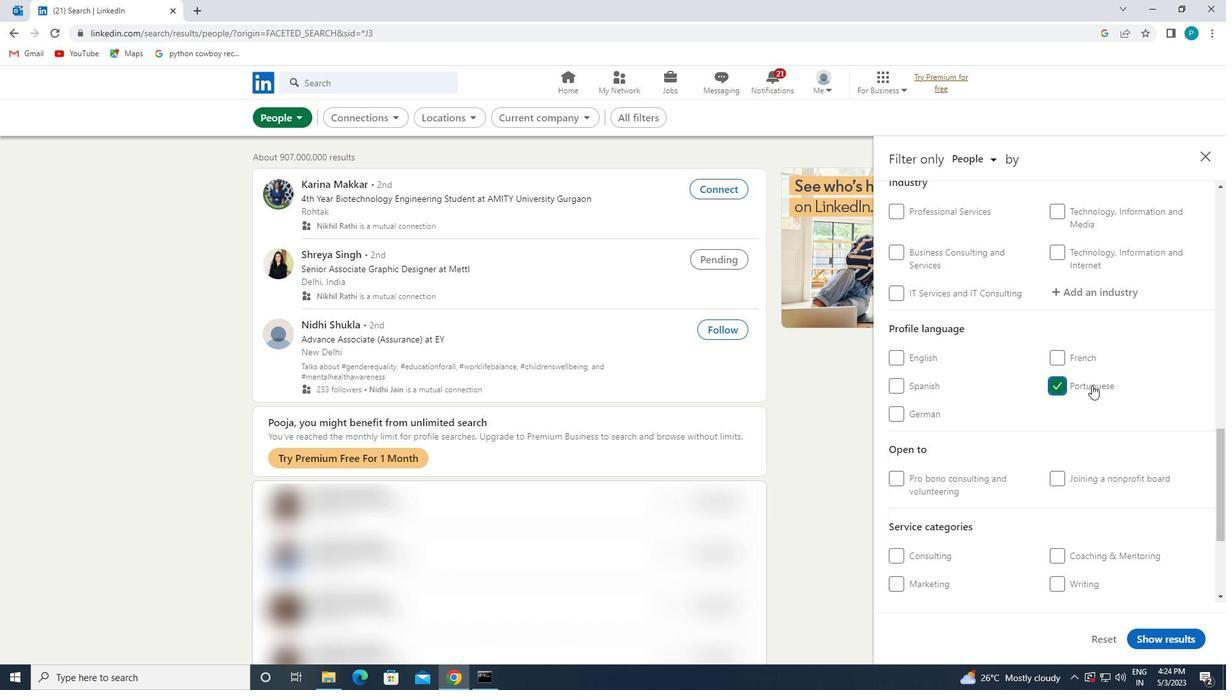 
Action: Mouse moved to (1093, 384)
Screenshot: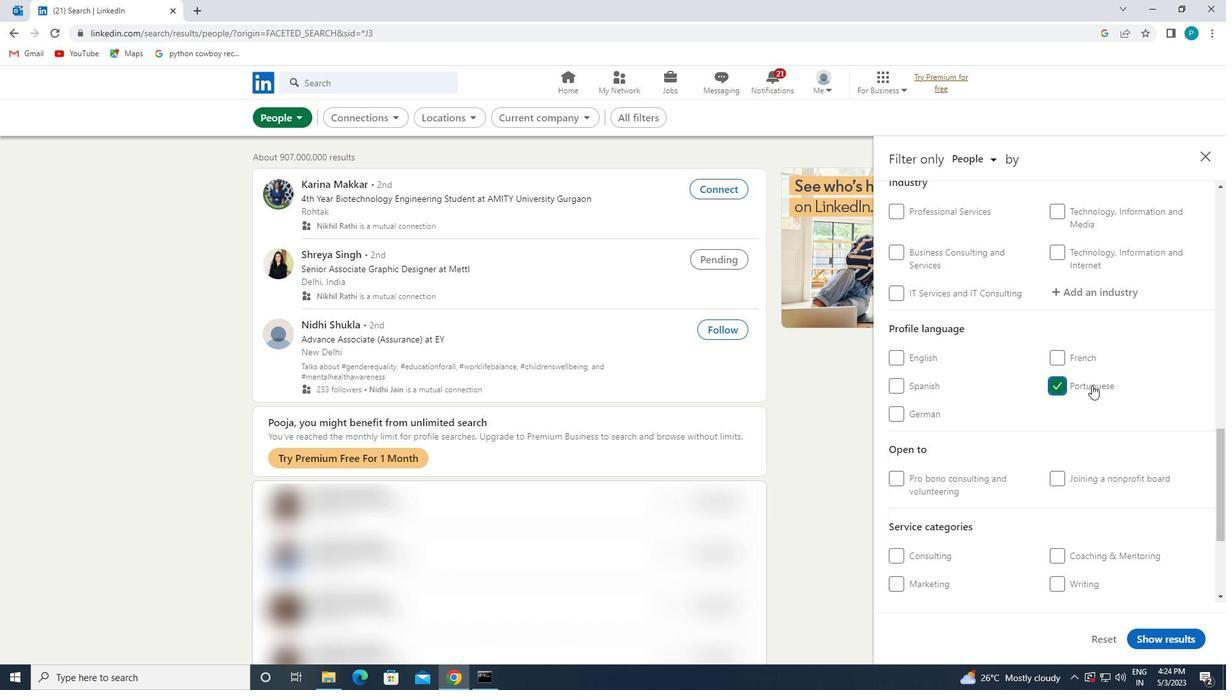 
Action: Mouse scrolled (1093, 385) with delta (0, 0)
Screenshot: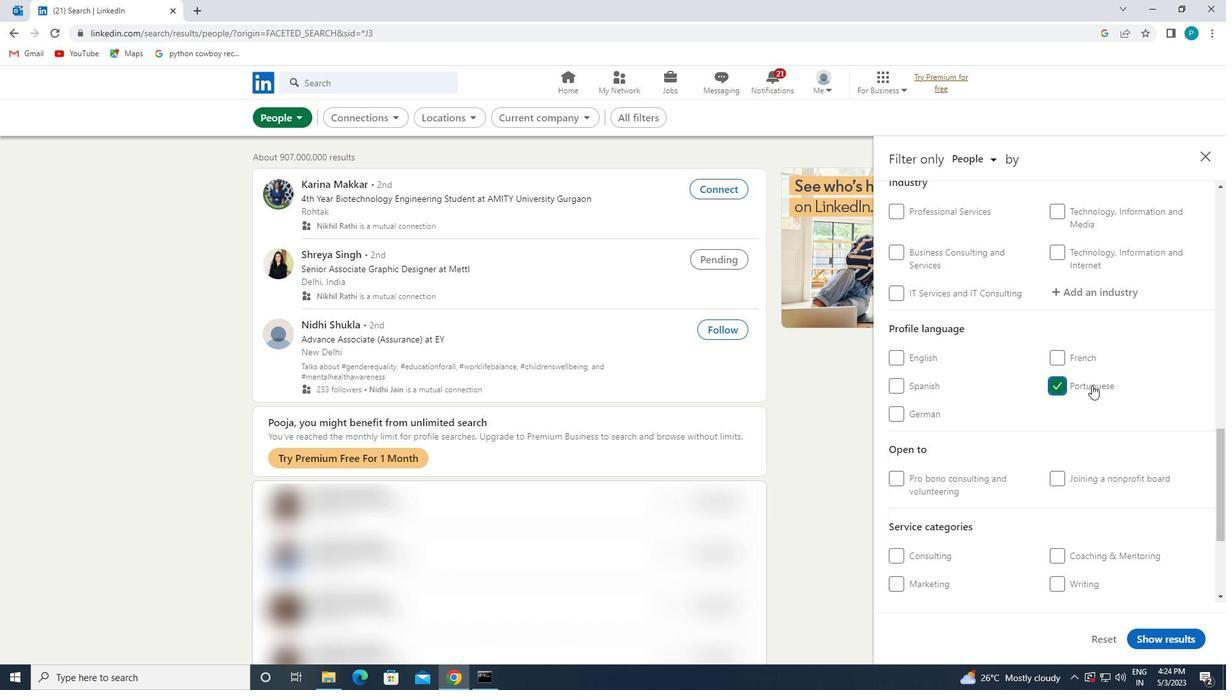 
Action: Mouse moved to (1093, 383)
Screenshot: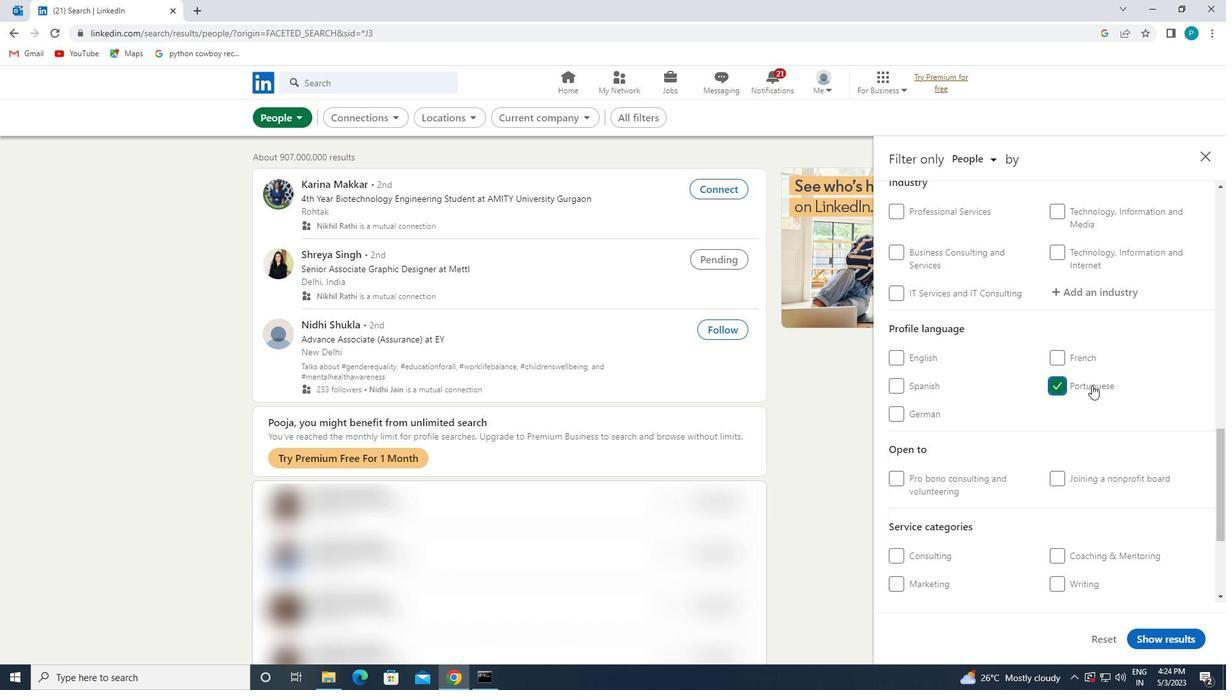 
Action: Mouse scrolled (1093, 384) with delta (0, 0)
Screenshot: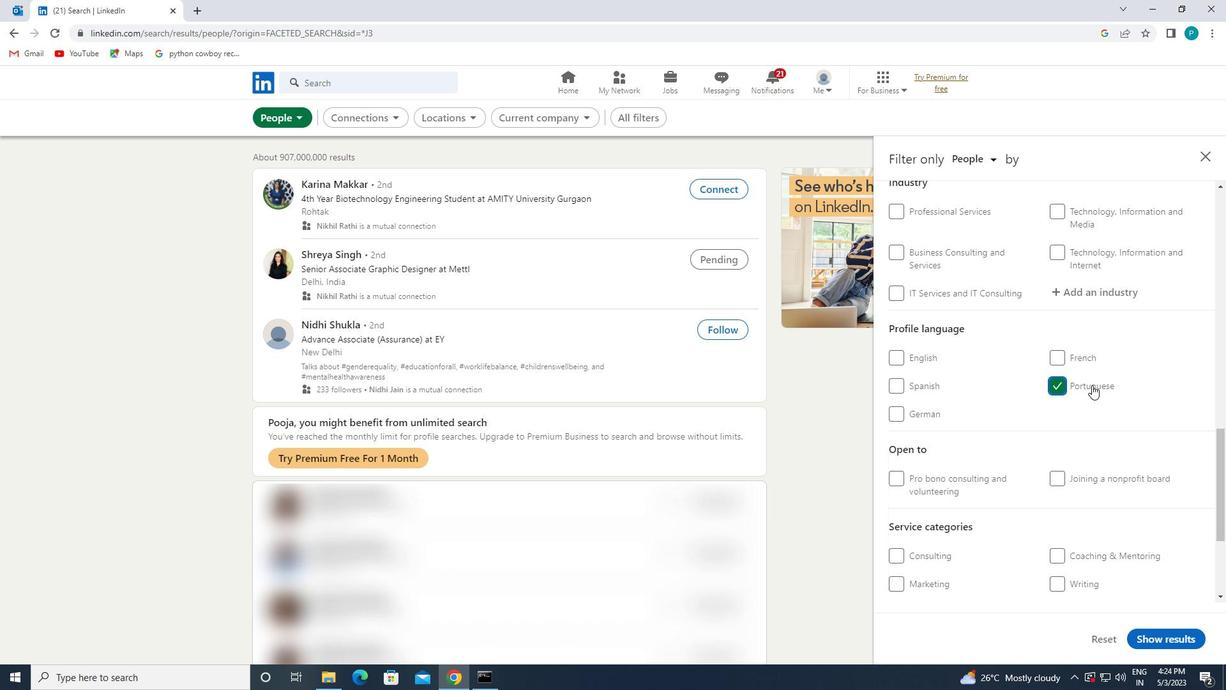 
Action: Mouse scrolled (1093, 384) with delta (0, 0)
Screenshot: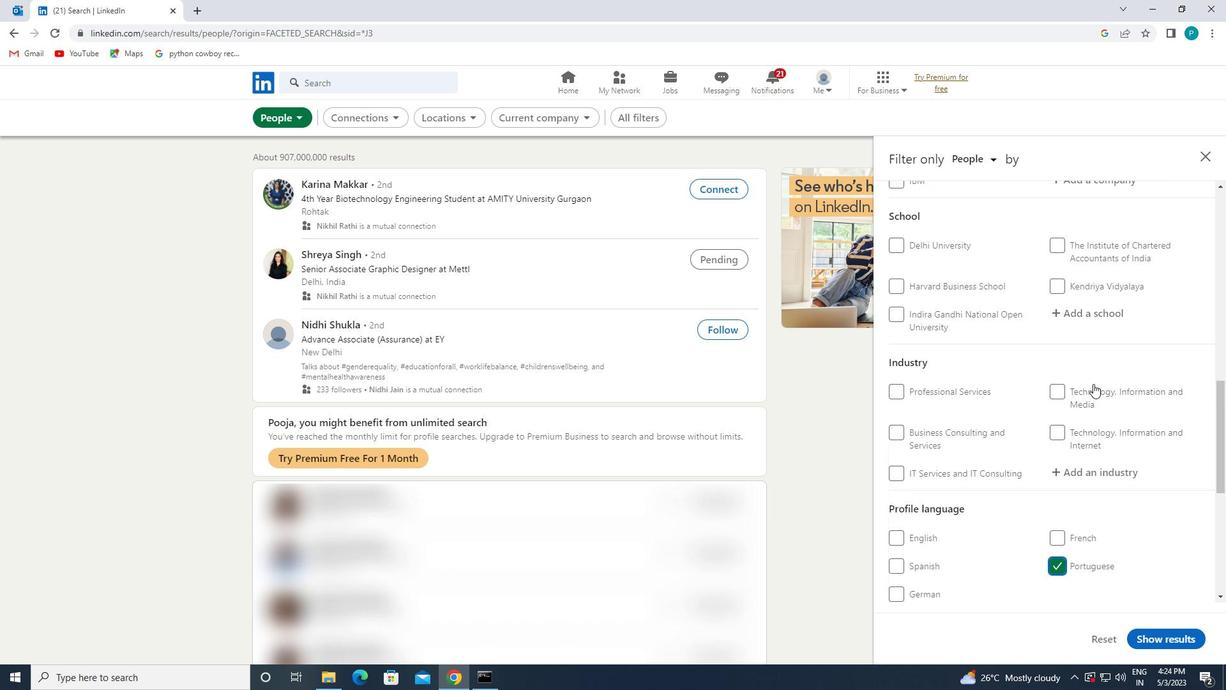 
Action: Mouse scrolled (1093, 384) with delta (0, 0)
Screenshot: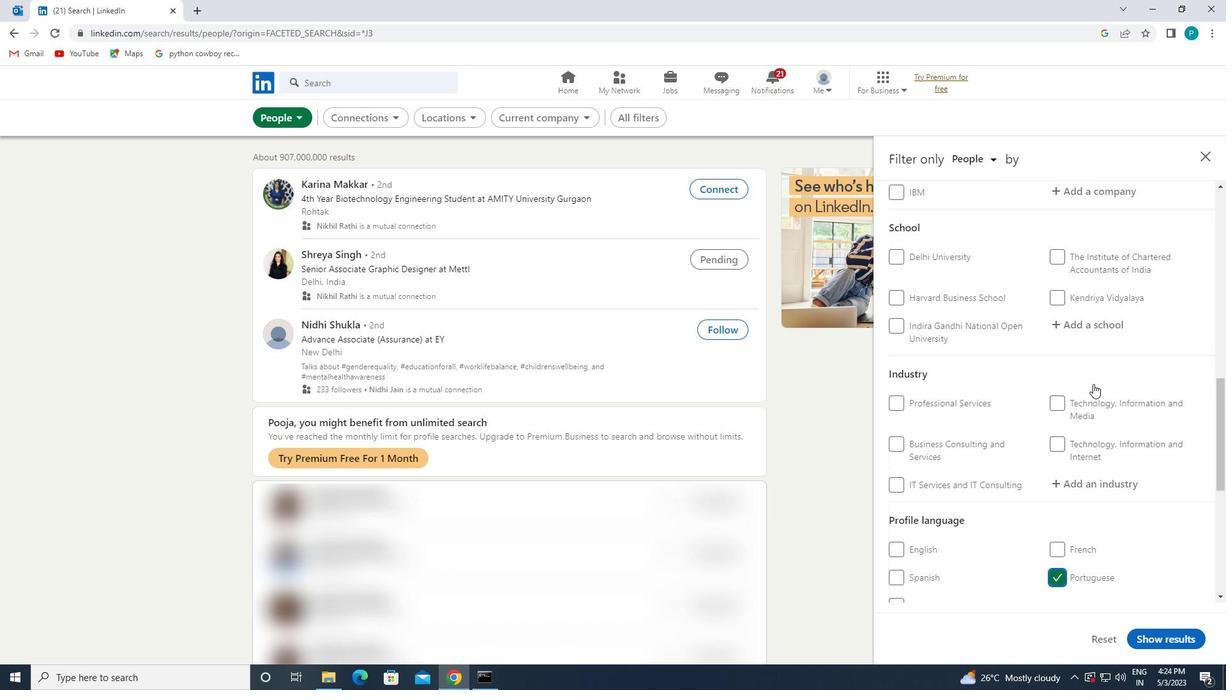 
Action: Mouse moved to (1065, 311)
Screenshot: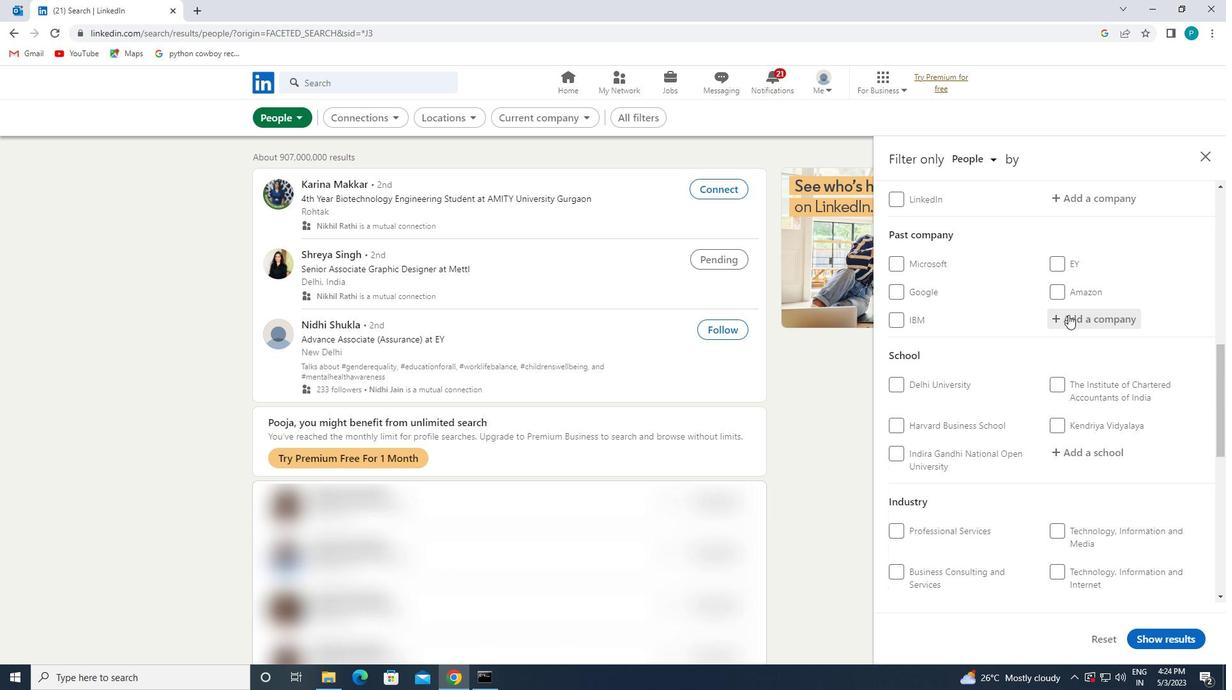 
Action: Mouse scrolled (1065, 311) with delta (0, 0)
Screenshot: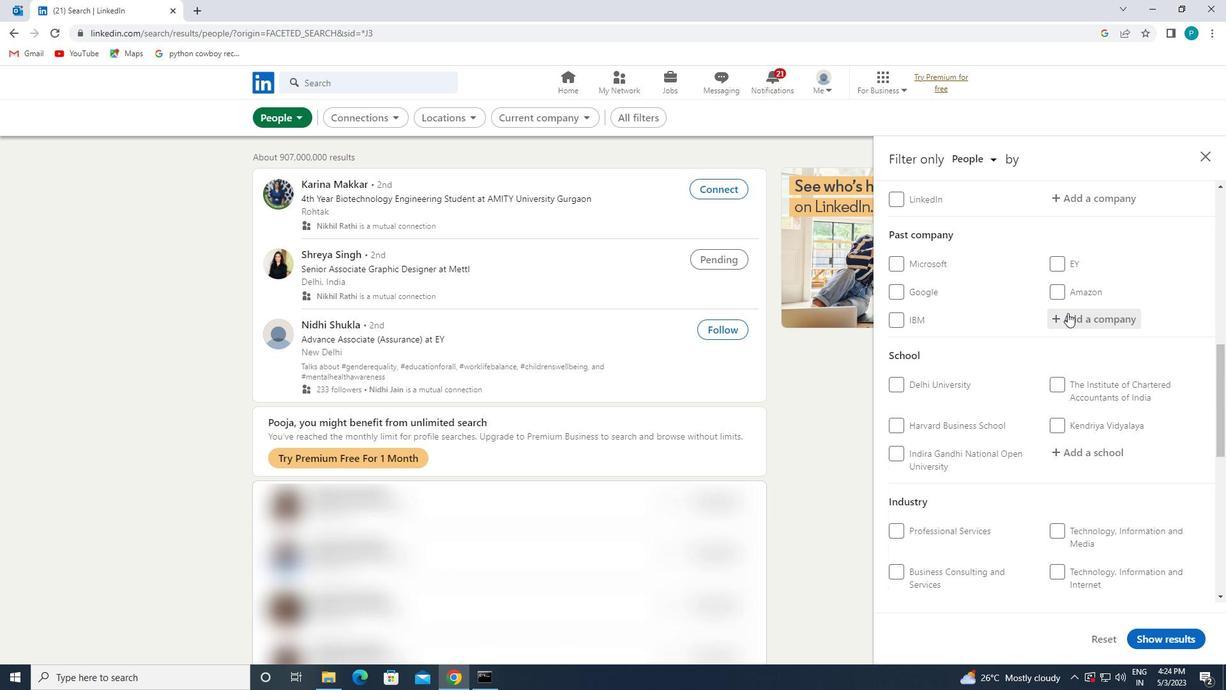 
Action: Mouse scrolled (1065, 311) with delta (0, 0)
Screenshot: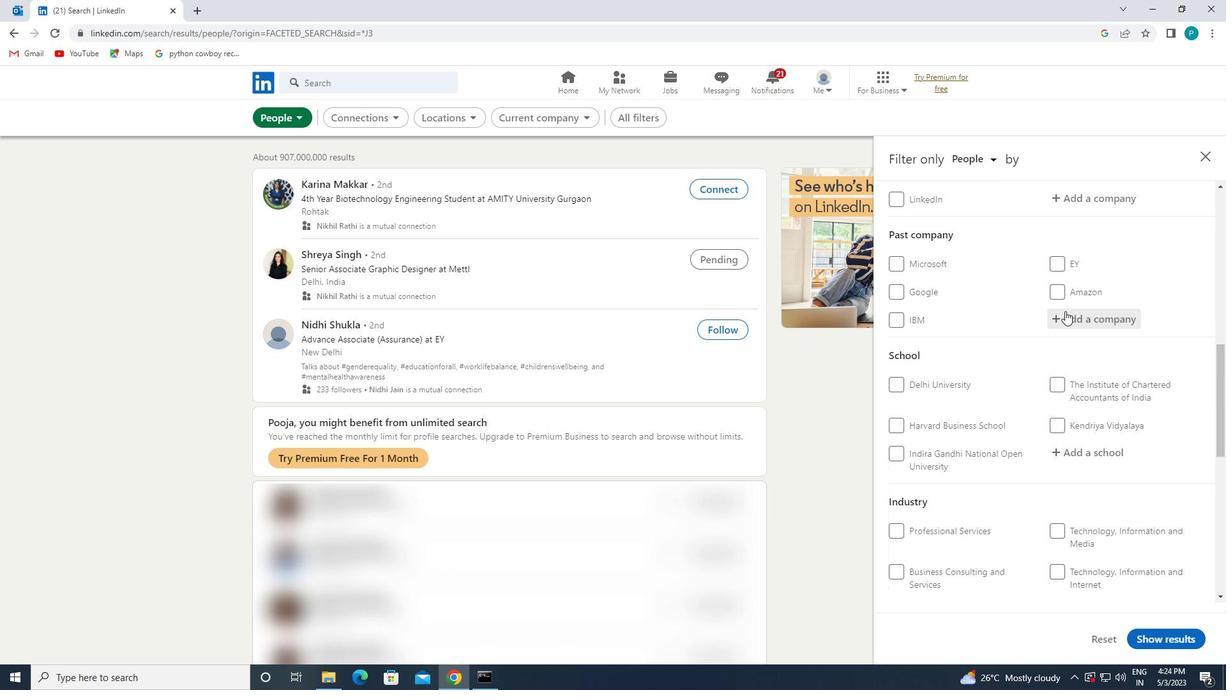 
Action: Mouse pressed left at (1065, 311)
Screenshot: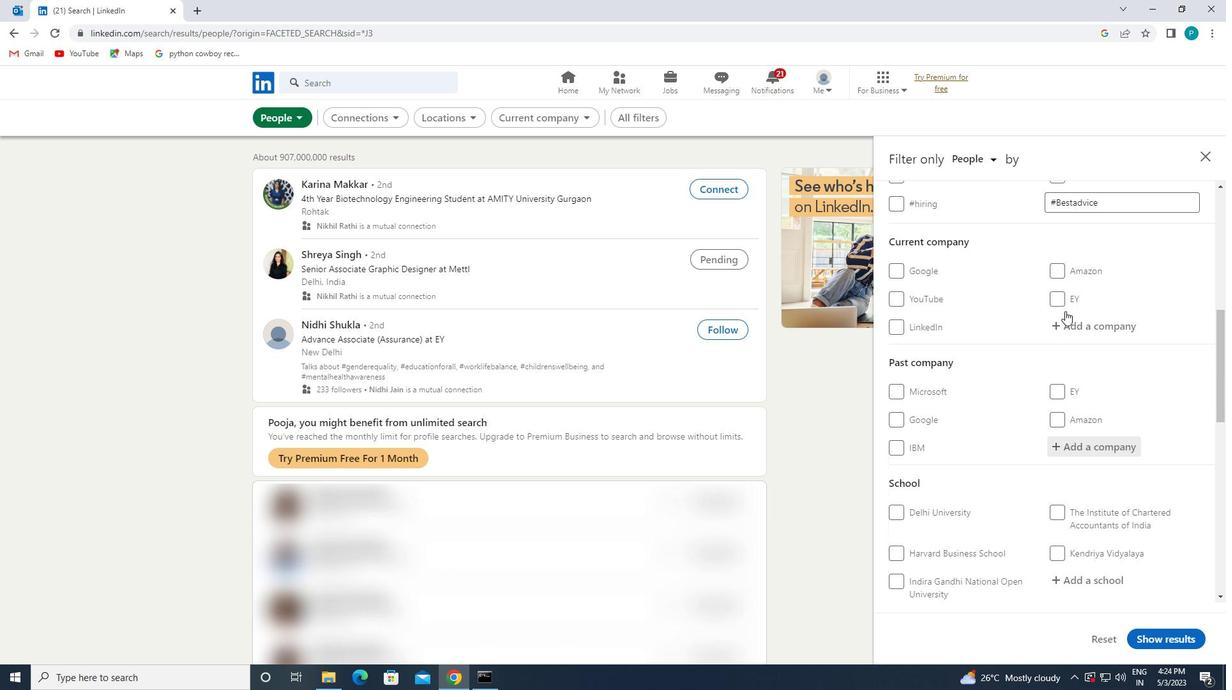 
Action: Mouse moved to (1066, 320)
Screenshot: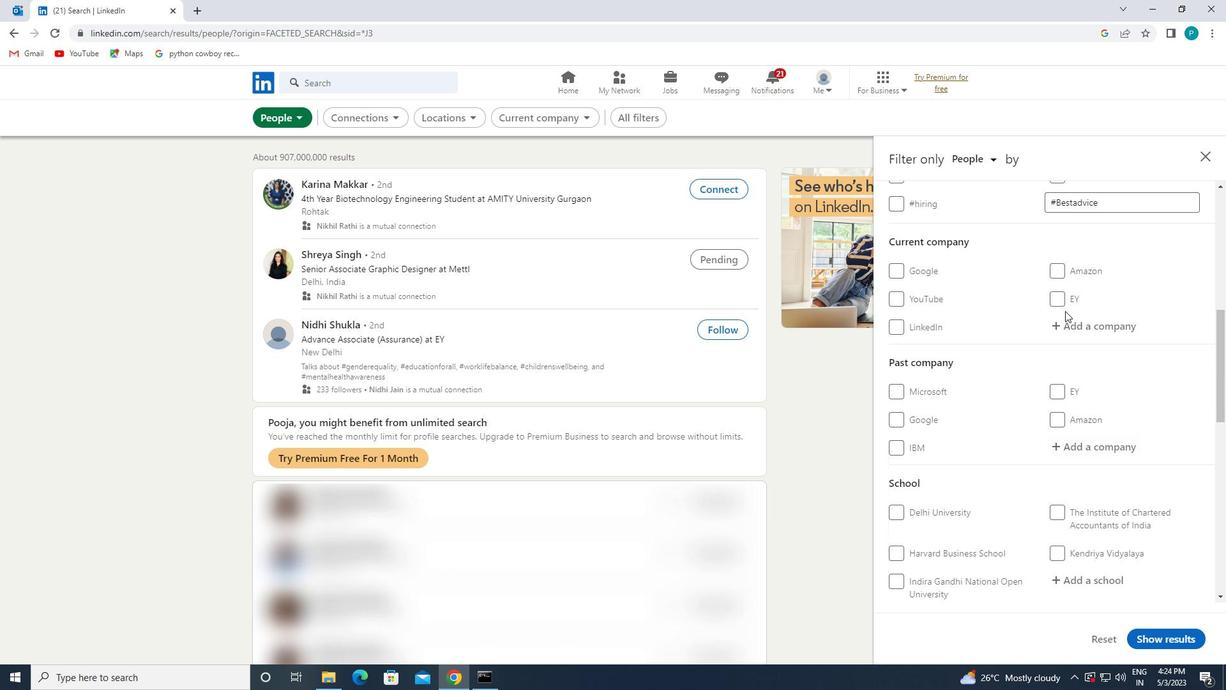 
Action: Mouse pressed left at (1066, 320)
Screenshot: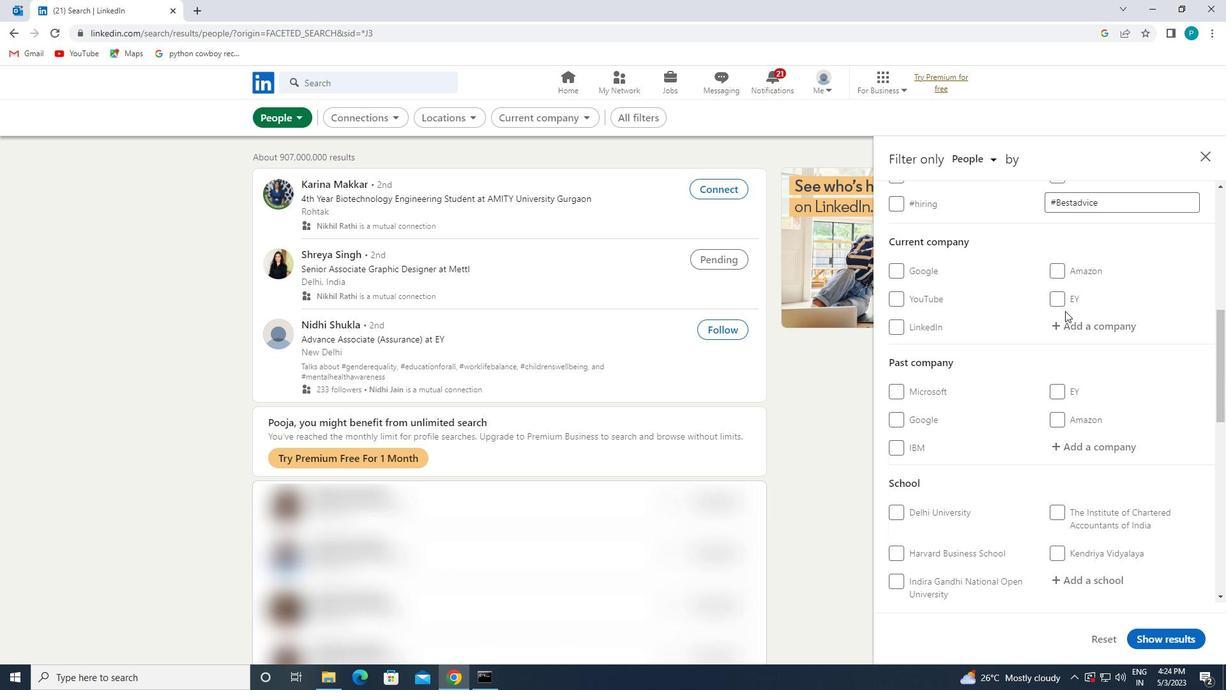 
Action: Mouse moved to (1067, 320)
Screenshot: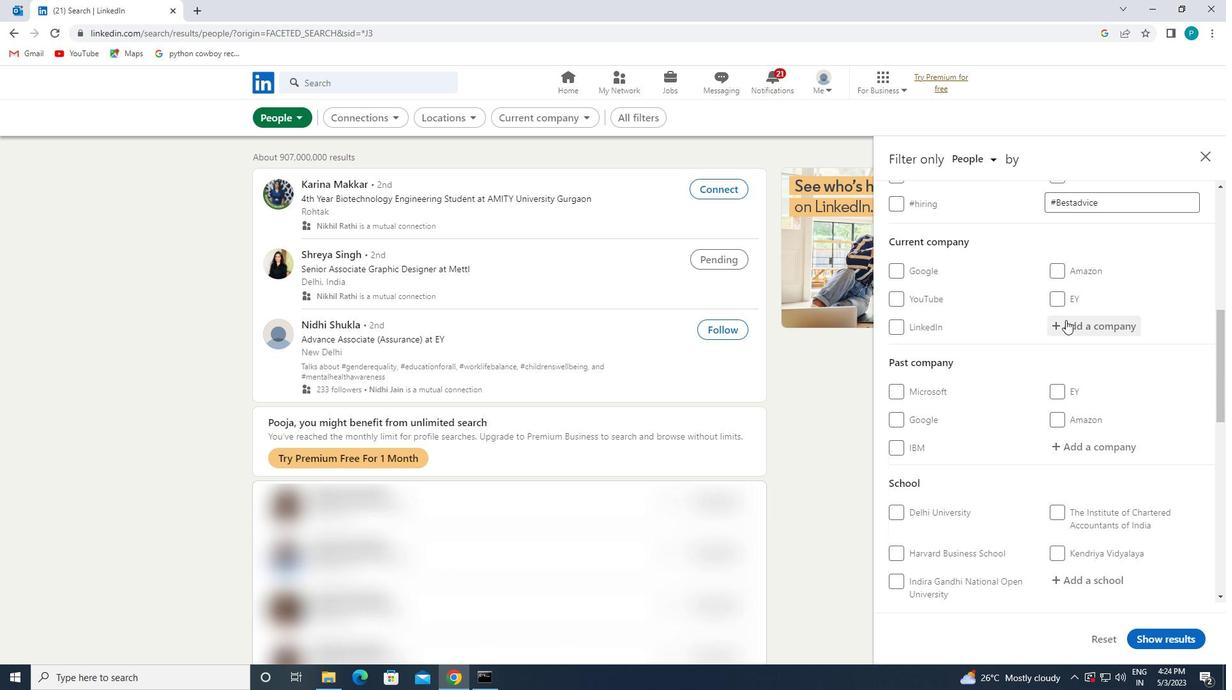 
Action: Key pressed <Key.caps_lock>Z<Key.caps_lock>OHO
Screenshot: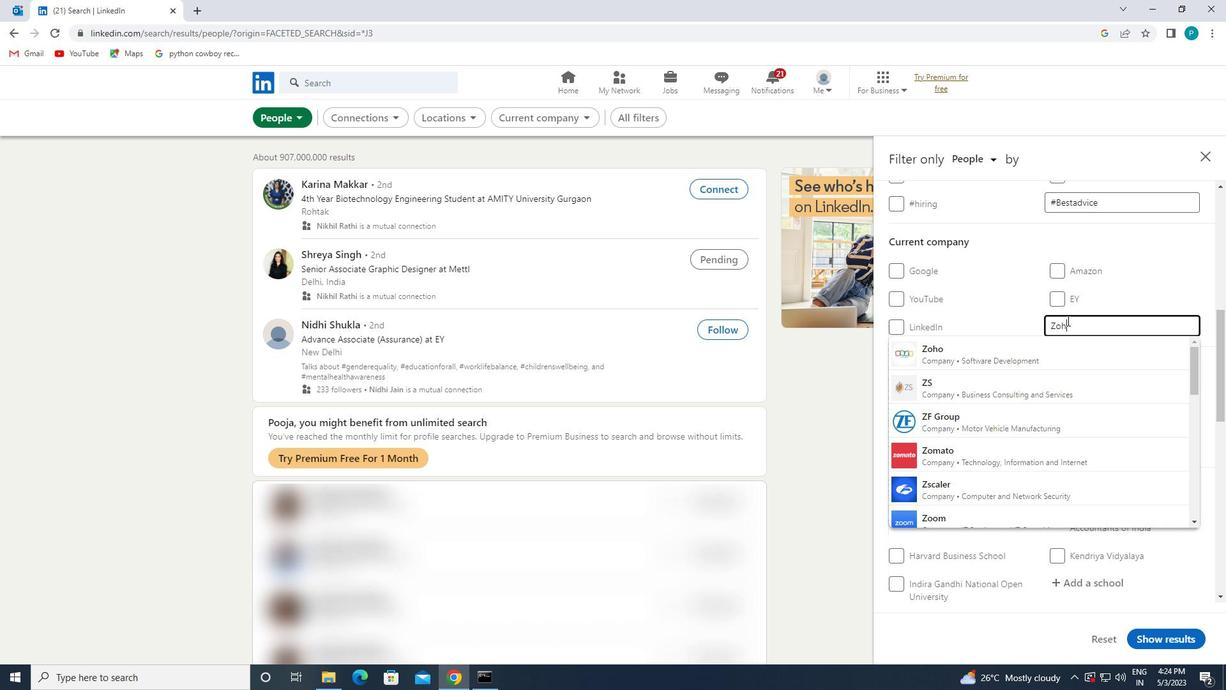 
Action: Mouse moved to (1065, 347)
Screenshot: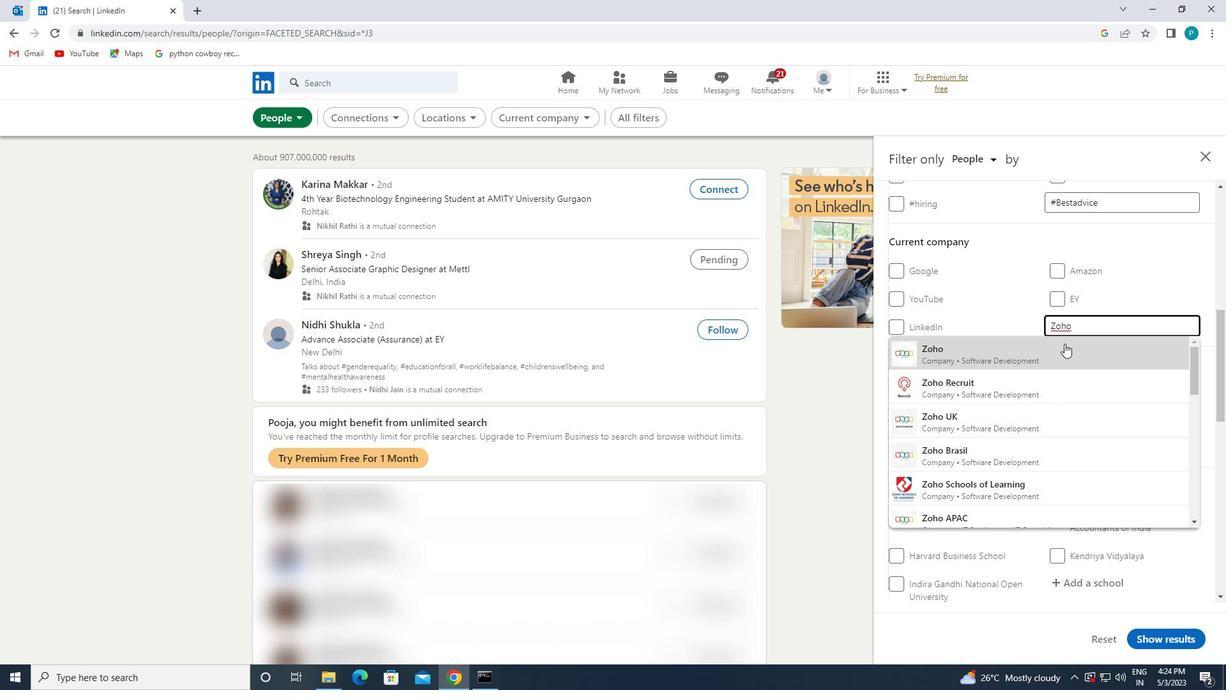 
Action: Mouse pressed left at (1065, 347)
Screenshot: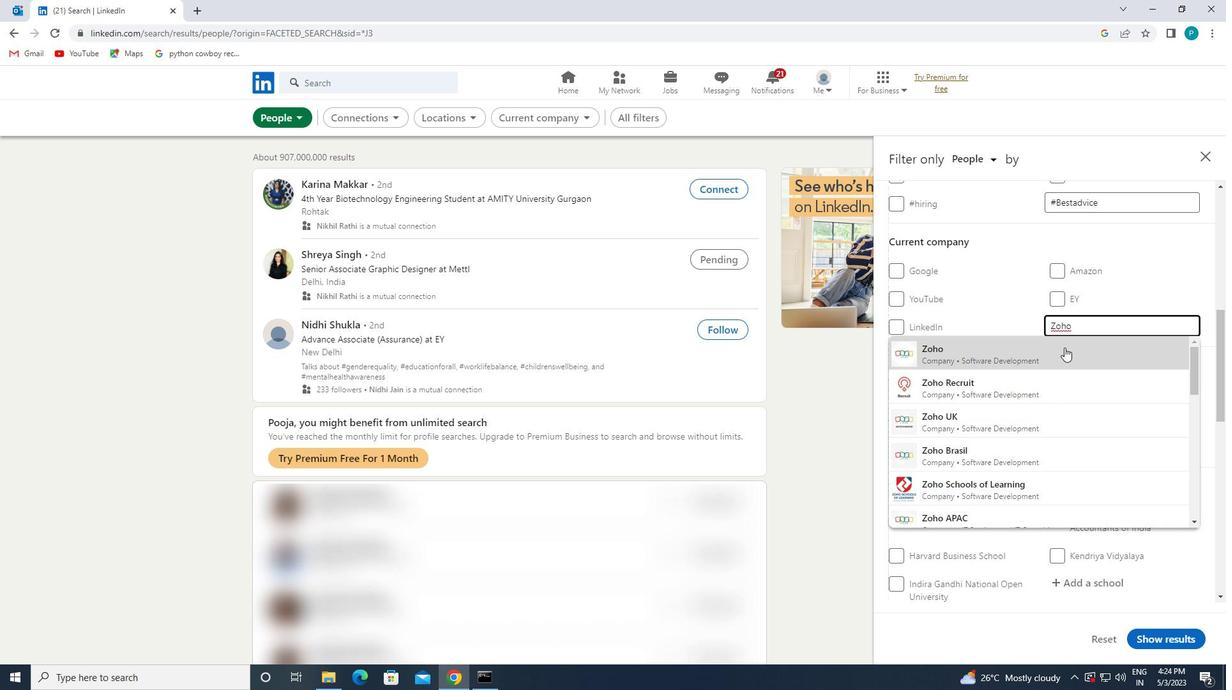 
Action: Mouse moved to (1083, 360)
Screenshot: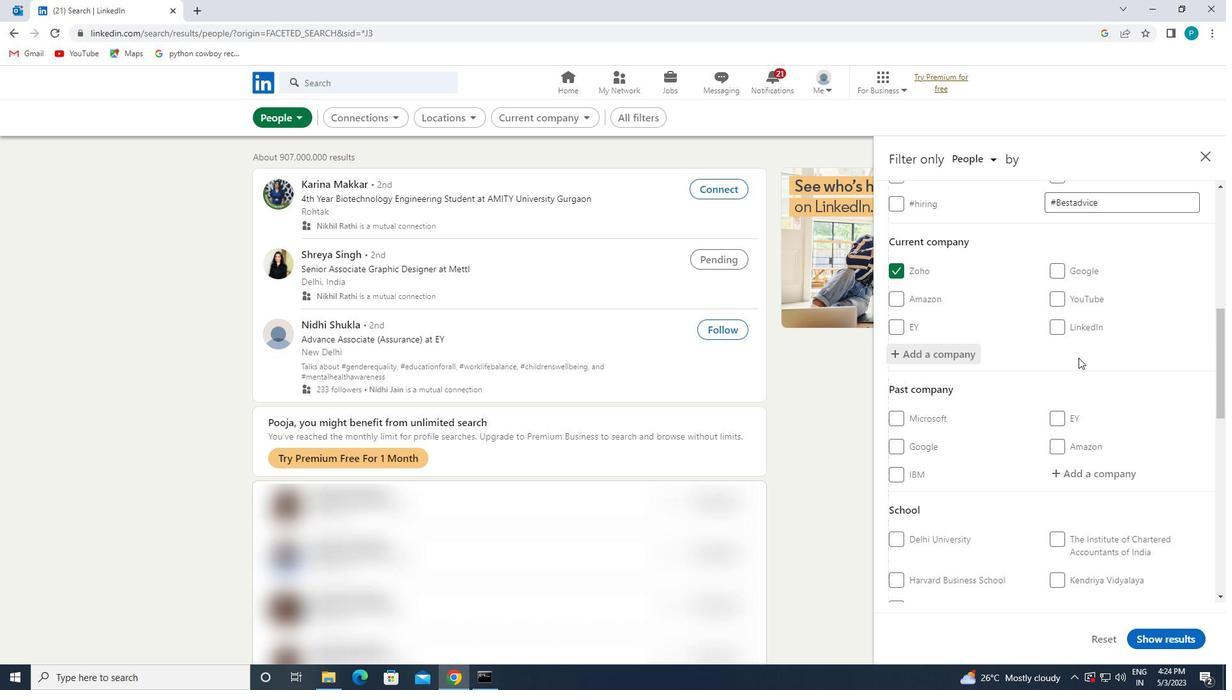 
Action: Mouse scrolled (1083, 359) with delta (0, 0)
Screenshot: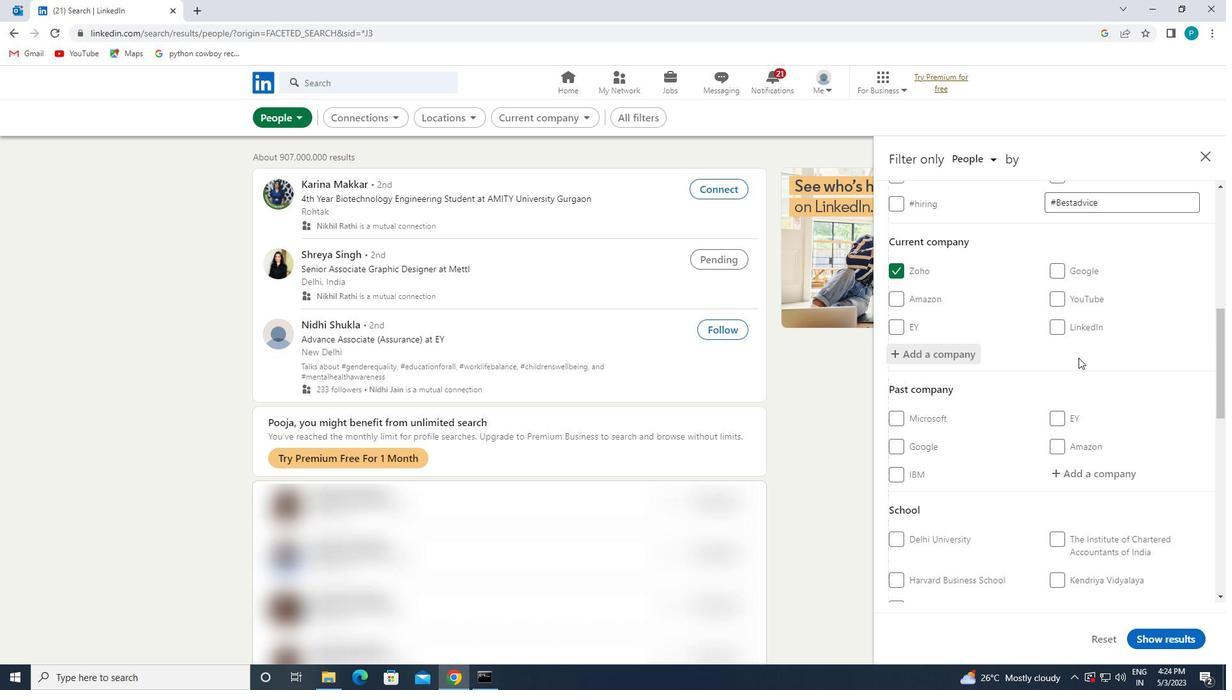 
Action: Mouse moved to (1085, 362)
Screenshot: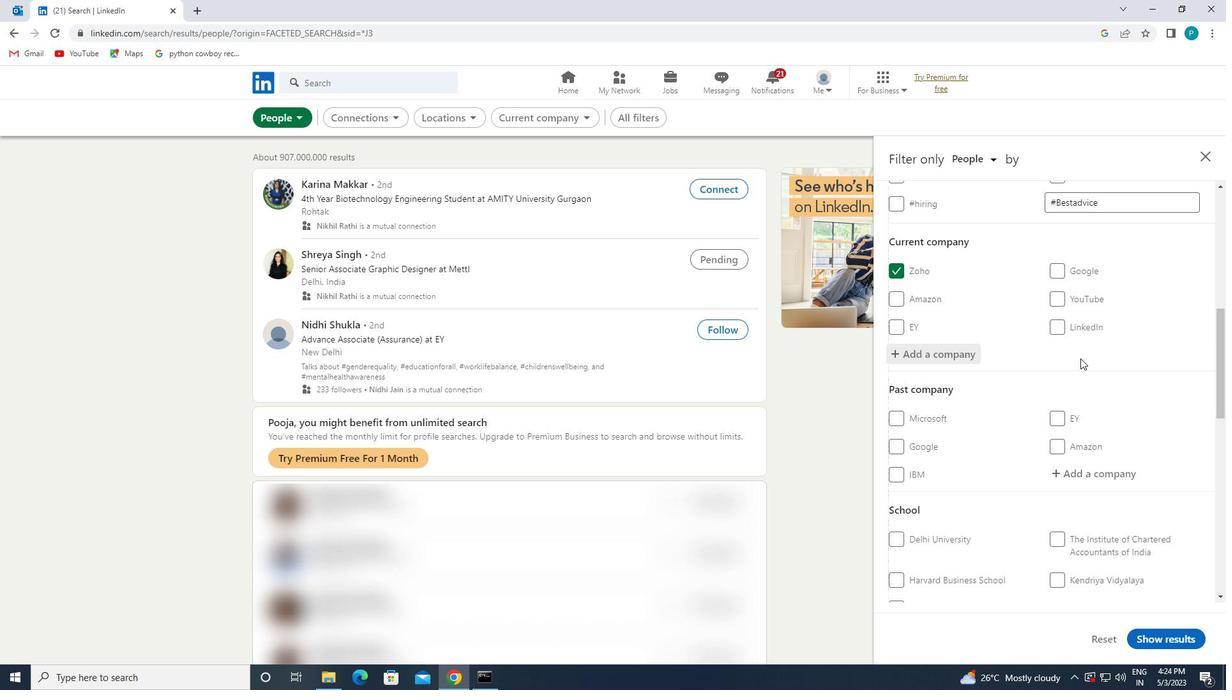 
Action: Mouse scrolled (1085, 361) with delta (0, 0)
Screenshot: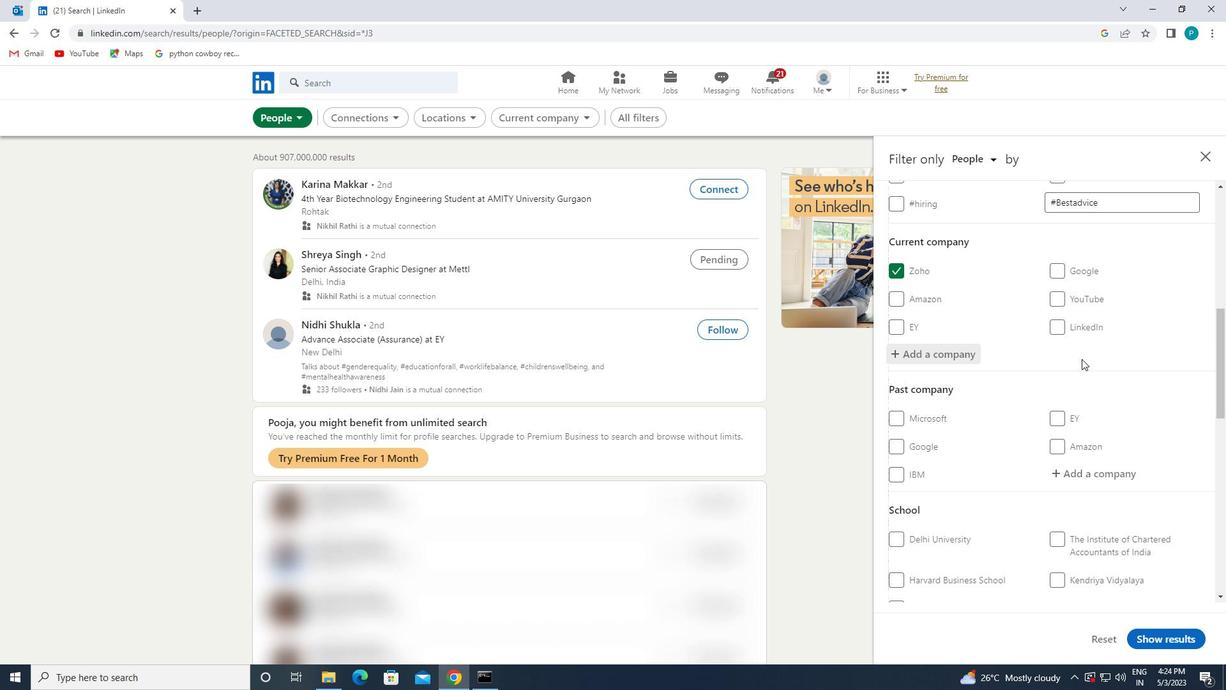 
Action: Mouse moved to (1113, 411)
Screenshot: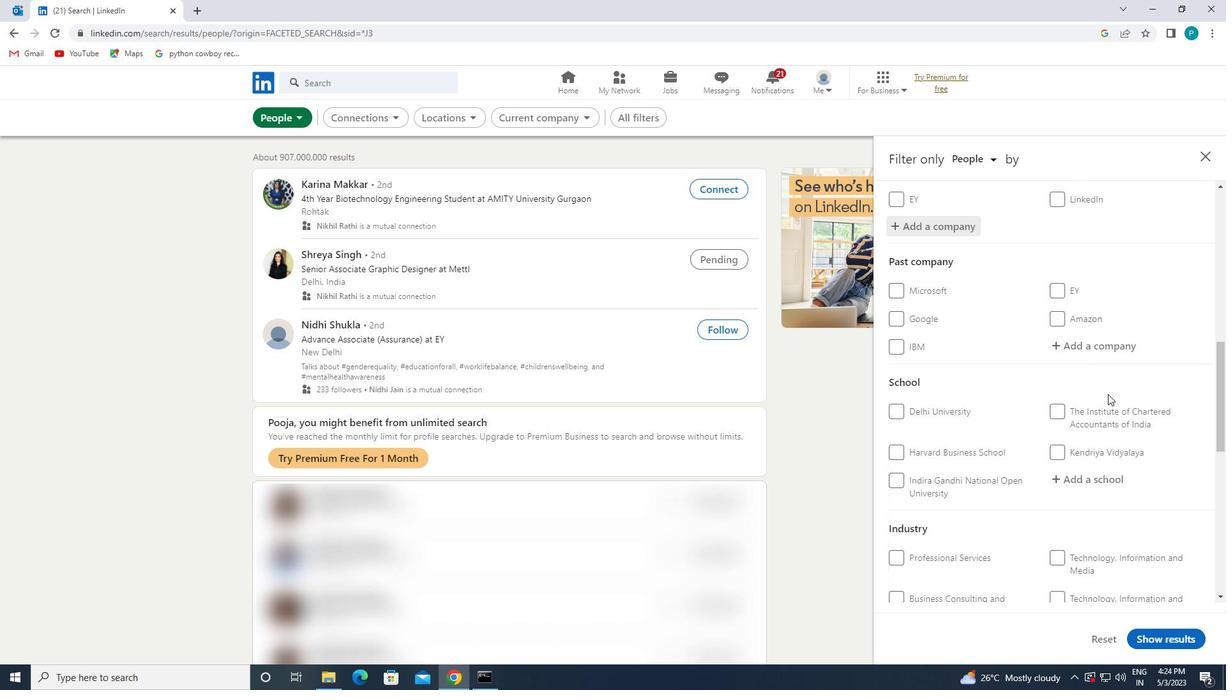 
Action: Mouse scrolled (1113, 410) with delta (0, 0)
Screenshot: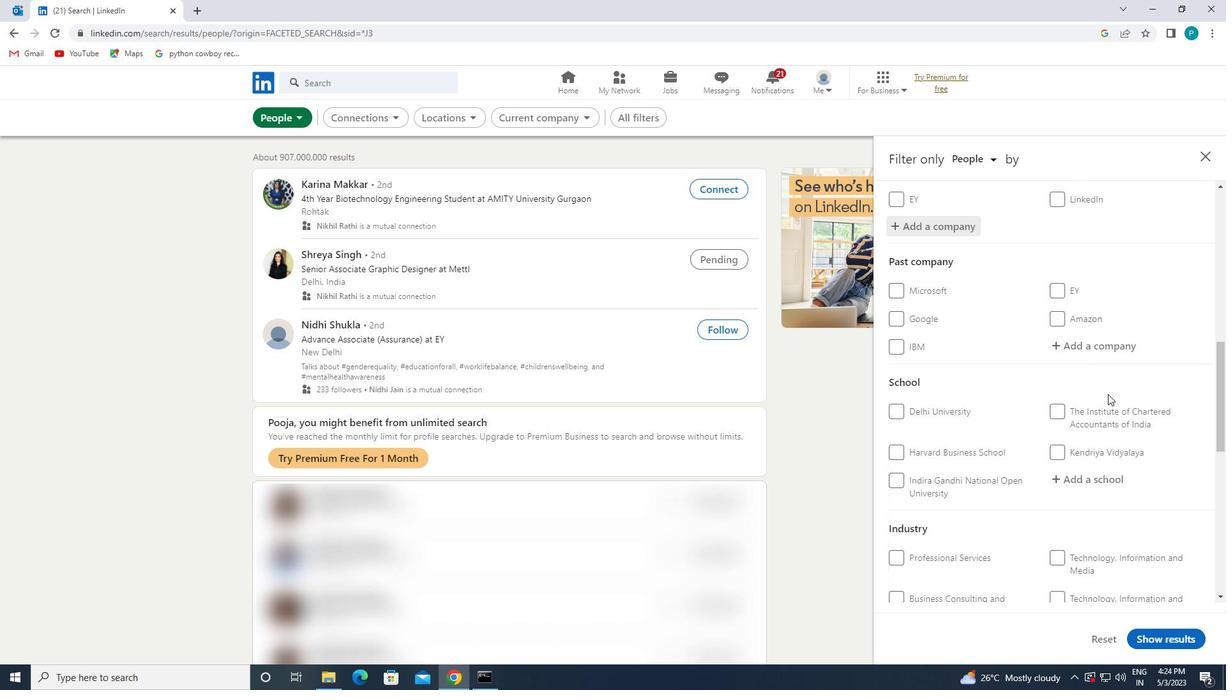 
Action: Mouse moved to (1113, 414)
Screenshot: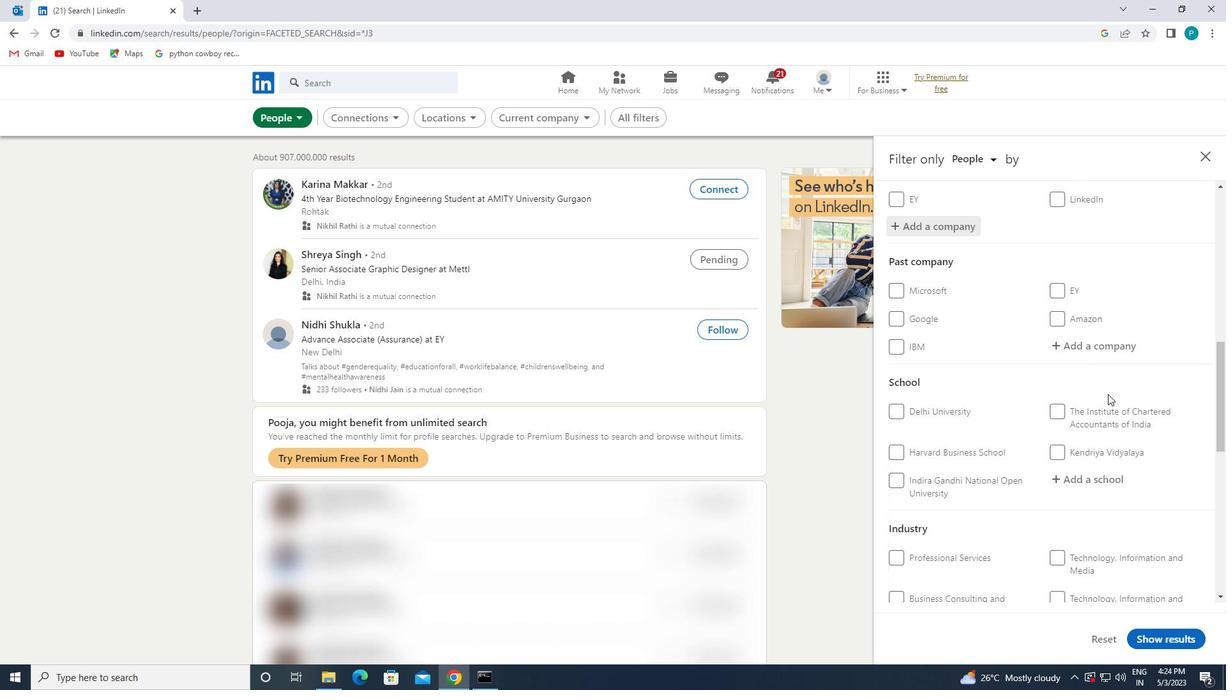 
Action: Mouse scrolled (1113, 414) with delta (0, 0)
Screenshot: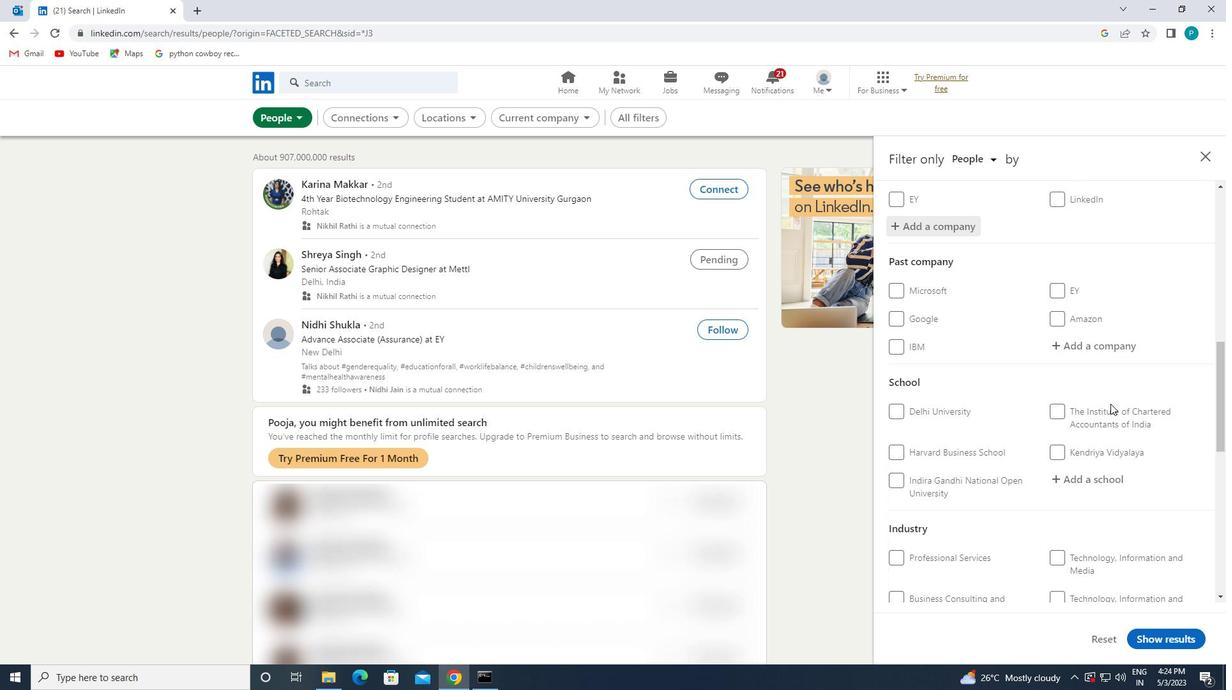 
Action: Mouse moved to (1086, 343)
Screenshot: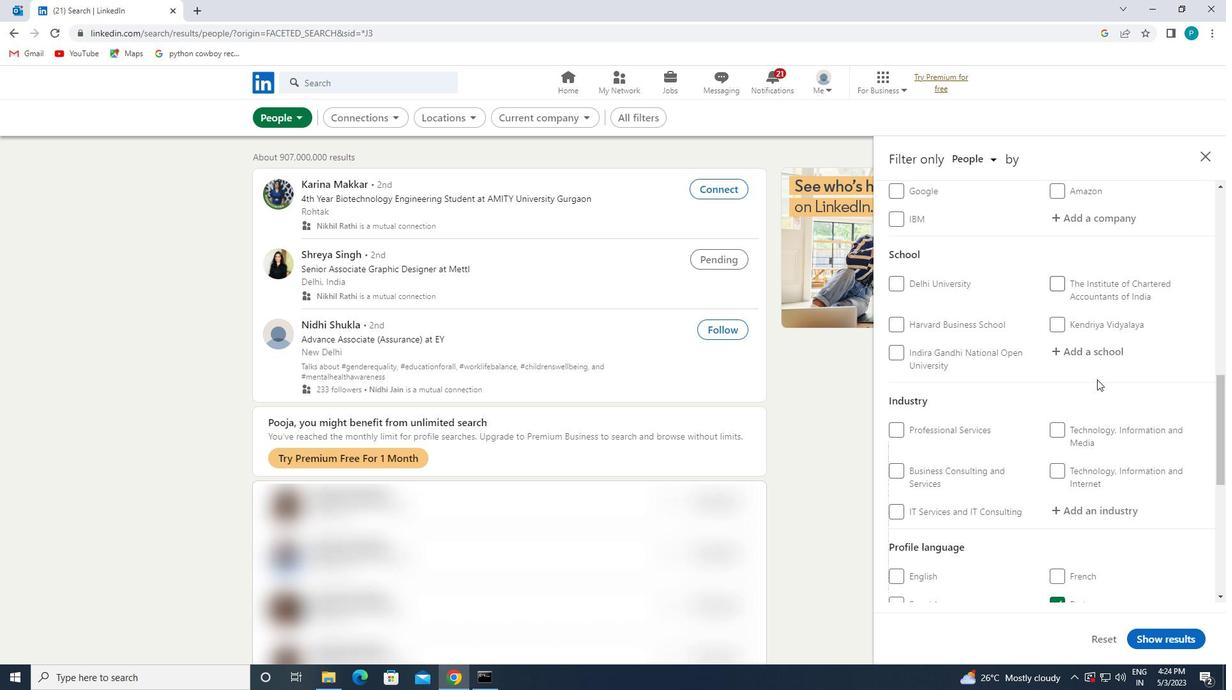 
Action: Mouse pressed left at (1086, 343)
Screenshot: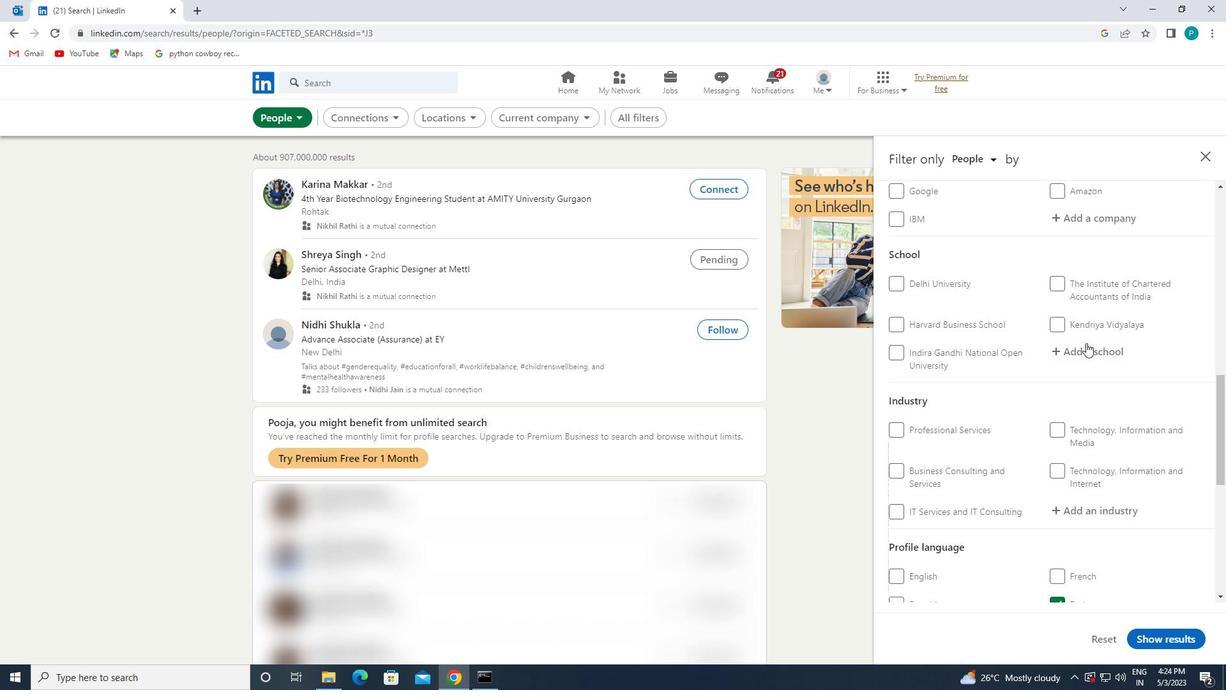 
Action: Key pressed <Key.caps_lock>JOBS<Key.space>FOR<Key.space>
Screenshot: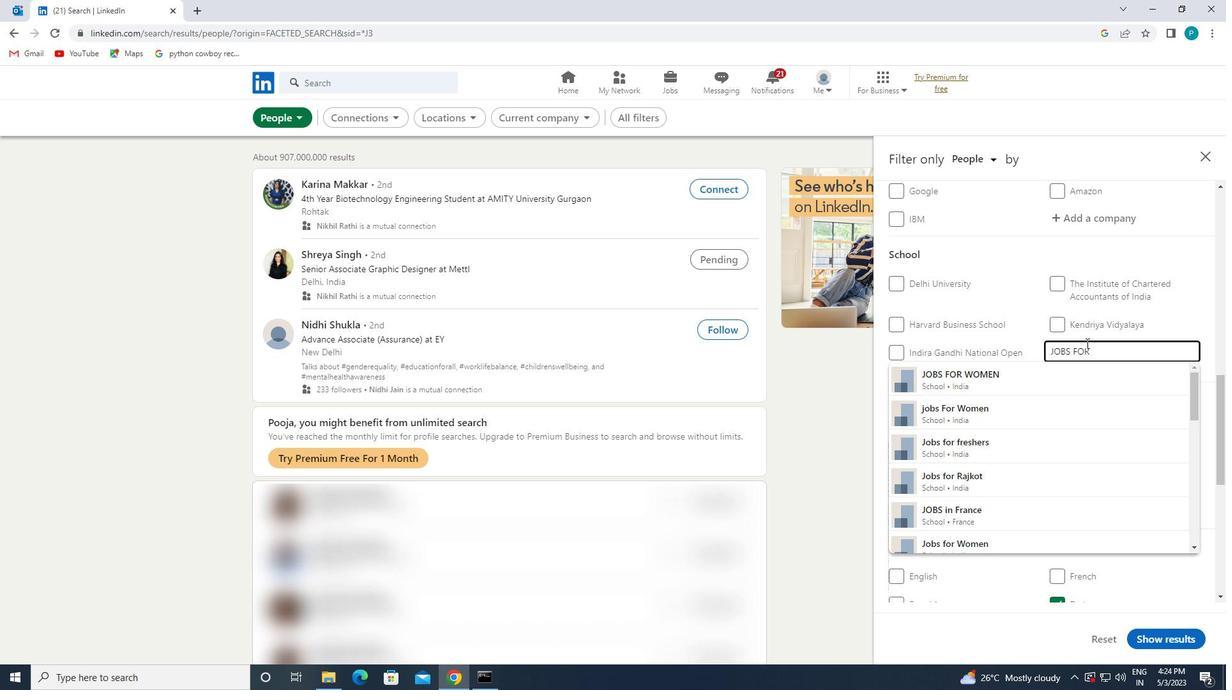 
Action: Mouse moved to (1079, 377)
Screenshot: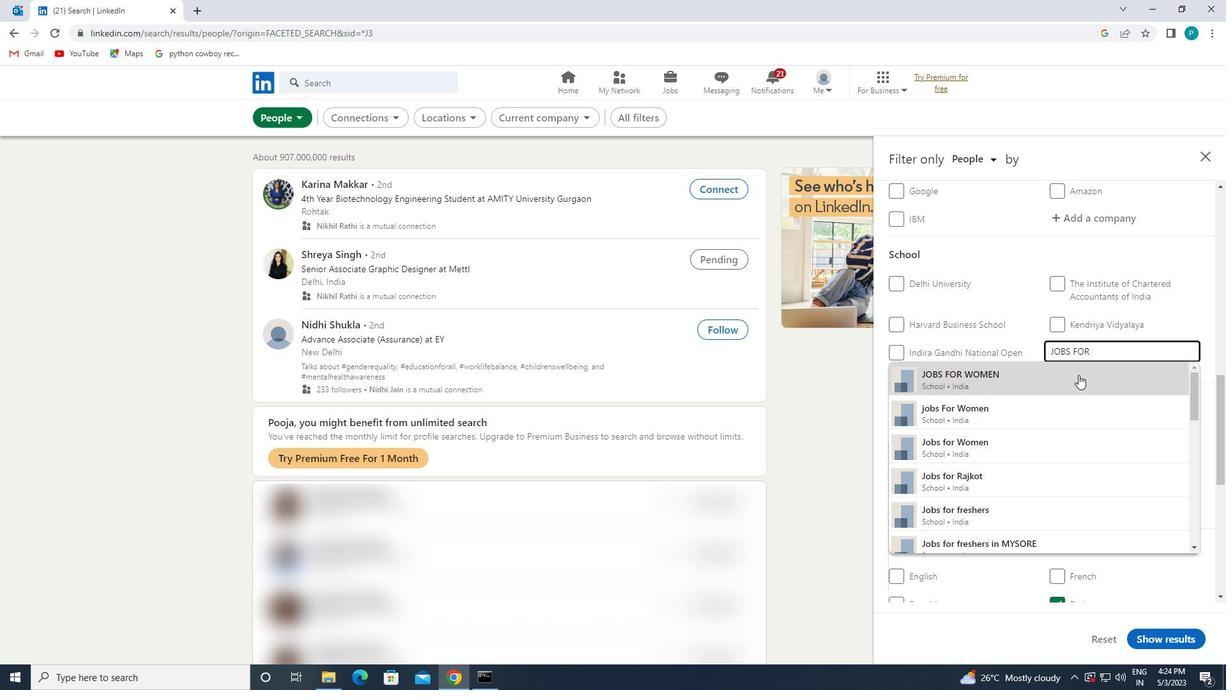 
Action: Mouse pressed left at (1079, 377)
Screenshot: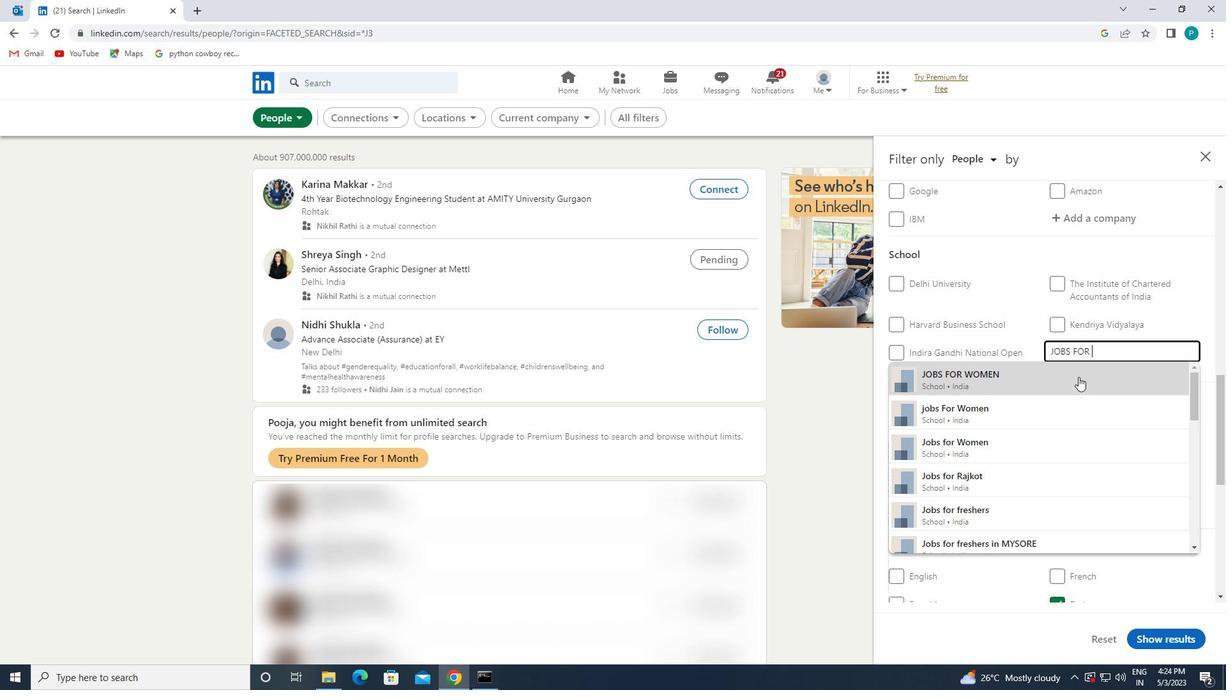 
Action: Mouse moved to (1079, 383)
Screenshot: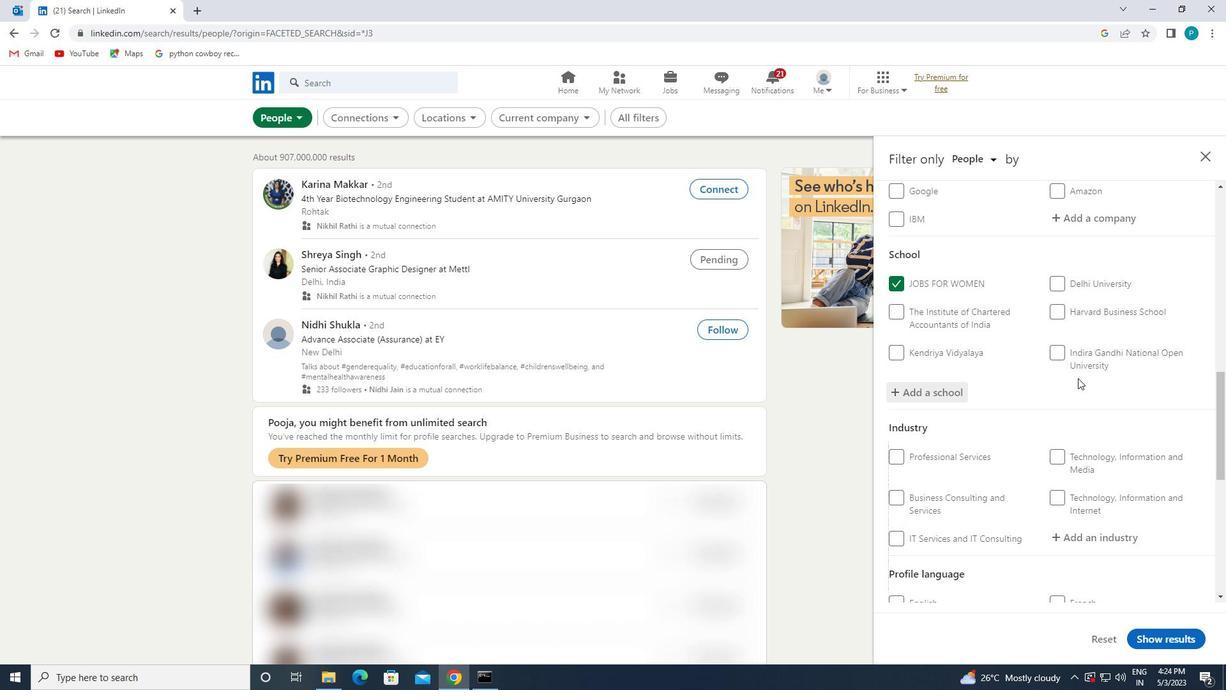 
Action: Mouse scrolled (1079, 382) with delta (0, 0)
Screenshot: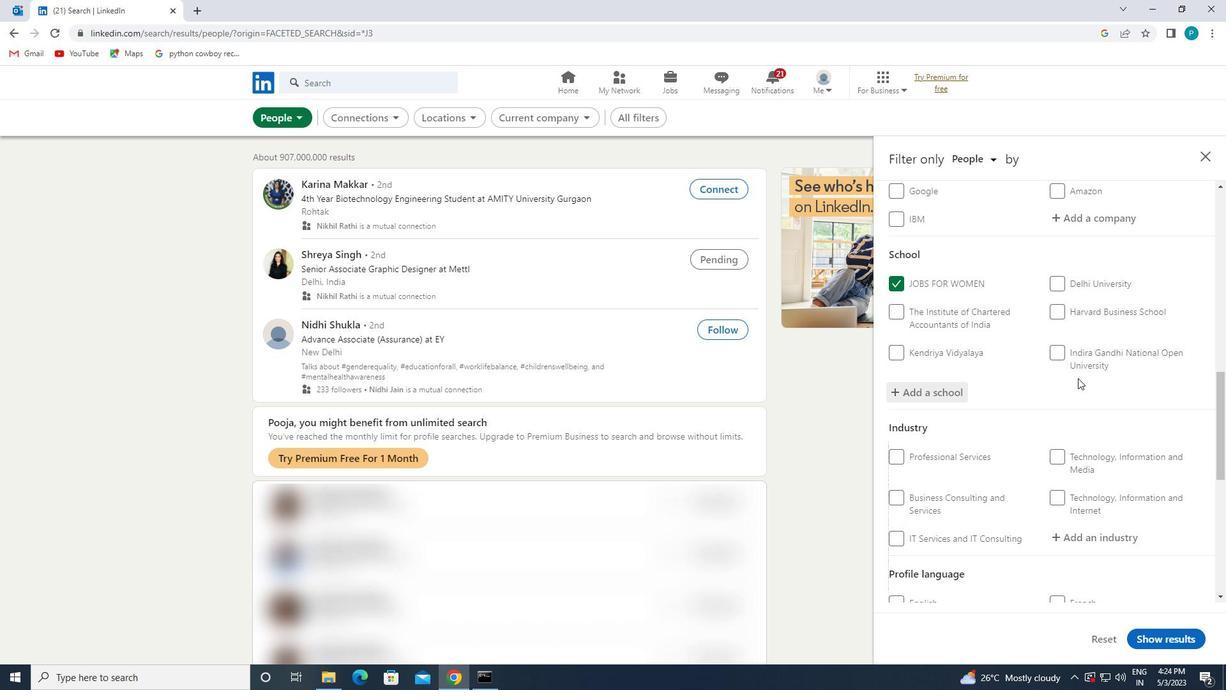 
Action: Mouse moved to (1082, 394)
Screenshot: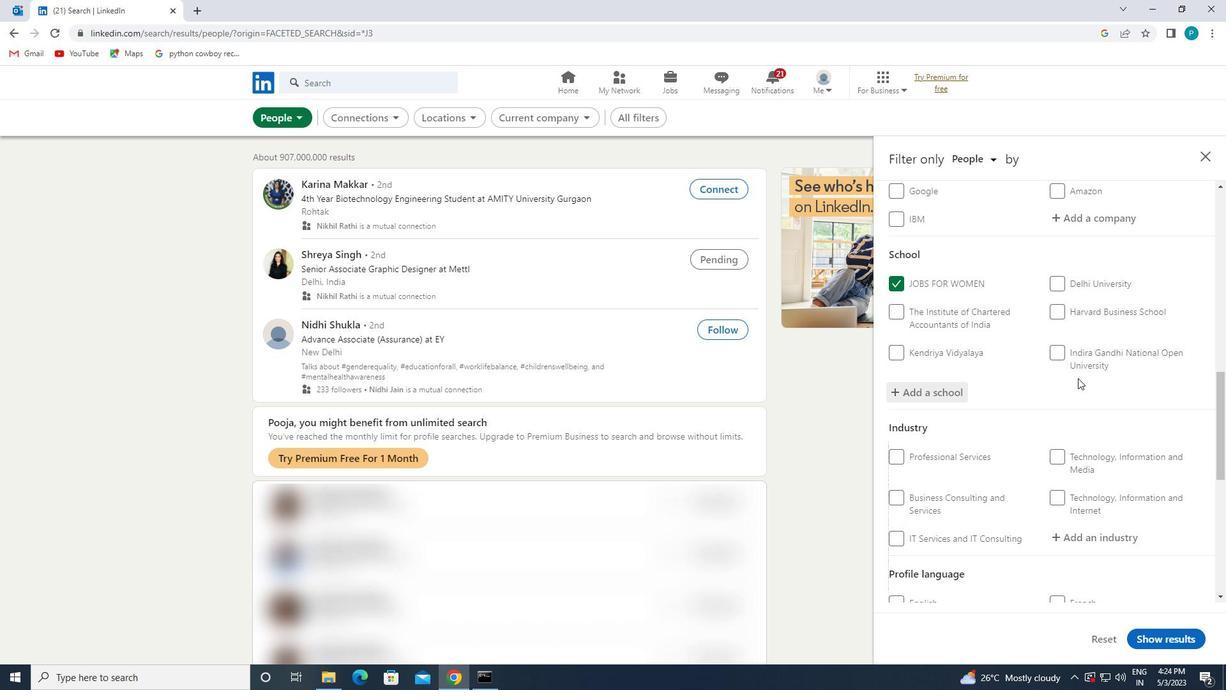 
Action: Mouse scrolled (1082, 394) with delta (0, 0)
Screenshot: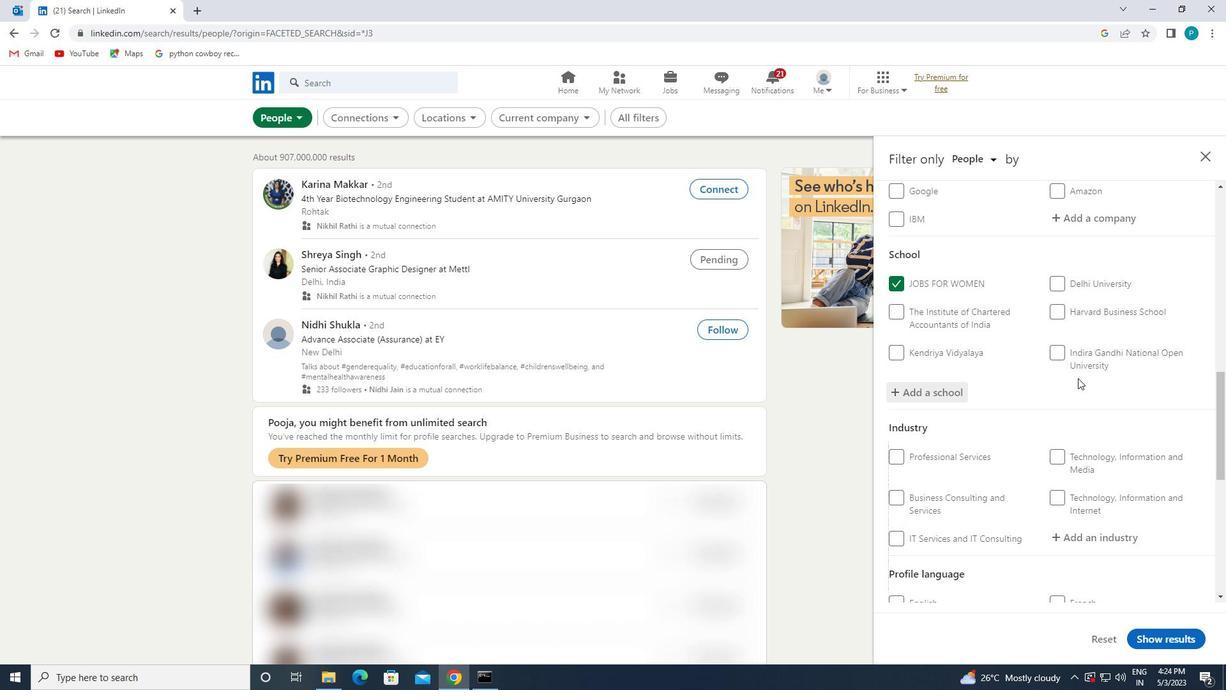 
Action: Mouse moved to (1082, 402)
Screenshot: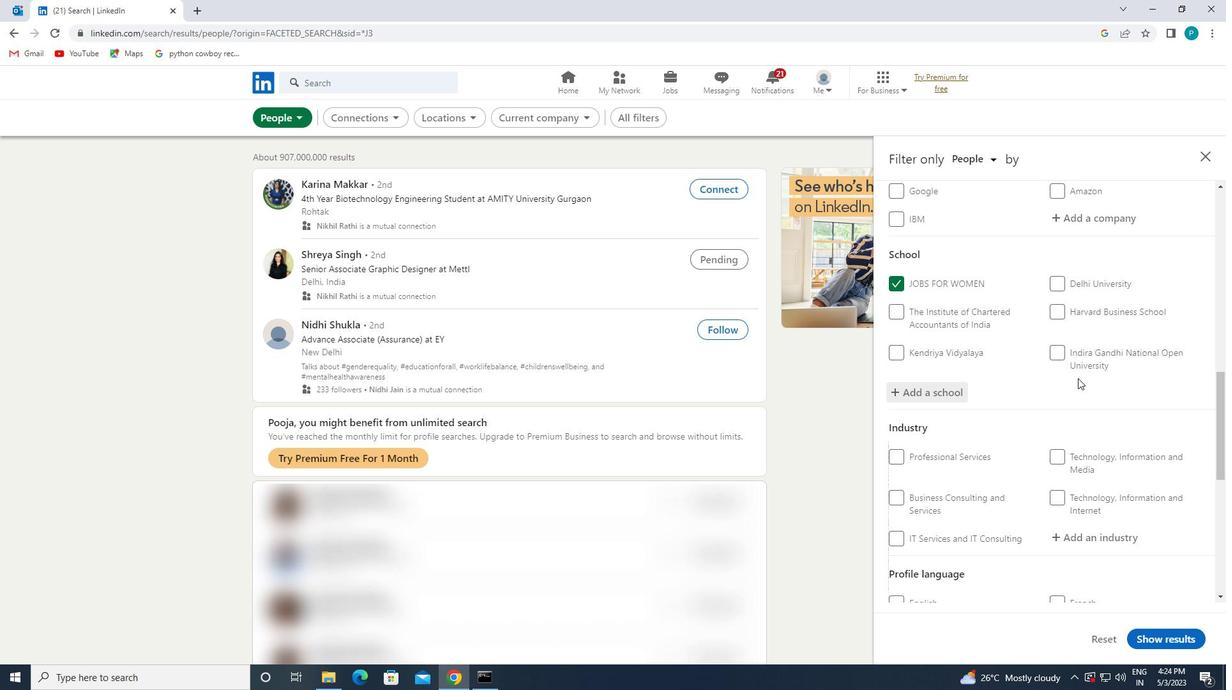 
Action: Mouse scrolled (1082, 401) with delta (0, 0)
Screenshot: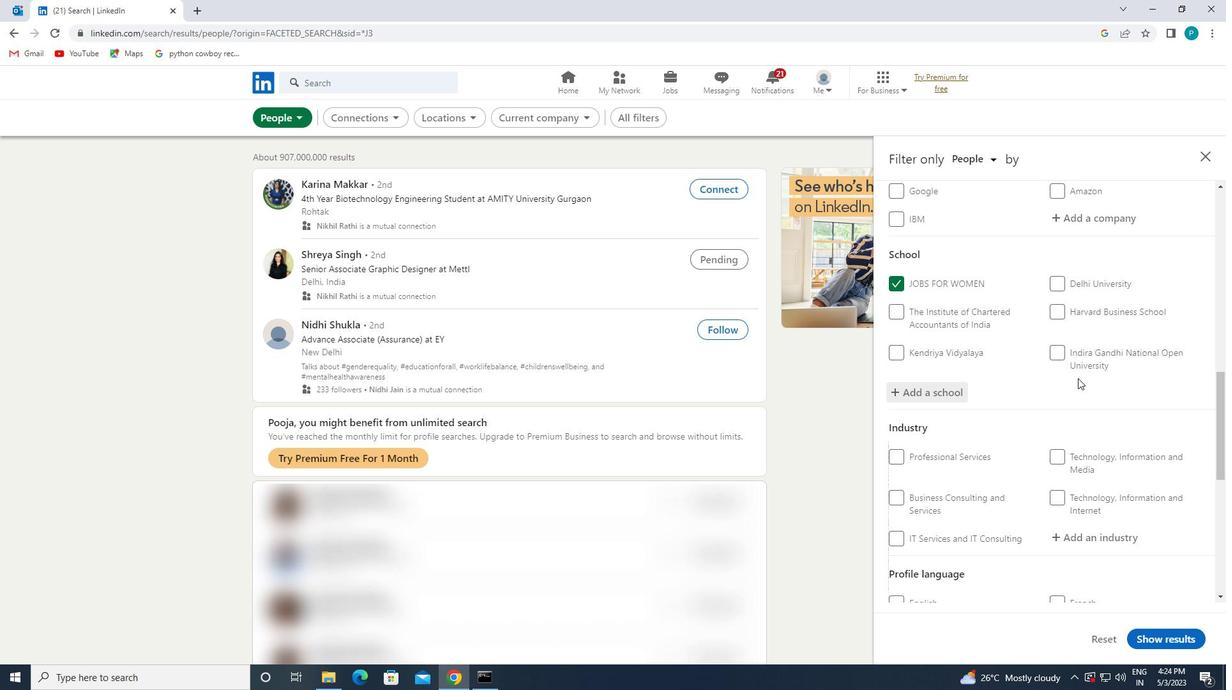 
Action: Mouse moved to (1075, 331)
Screenshot: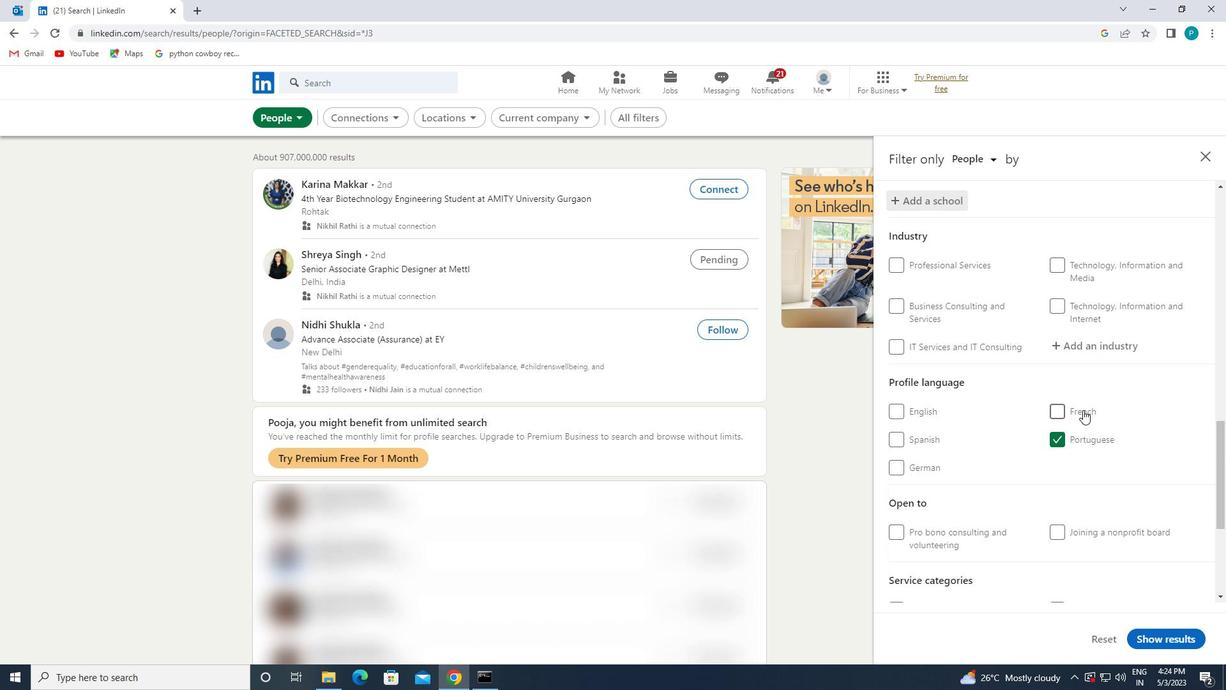 
Action: Mouse pressed left at (1075, 331)
Screenshot: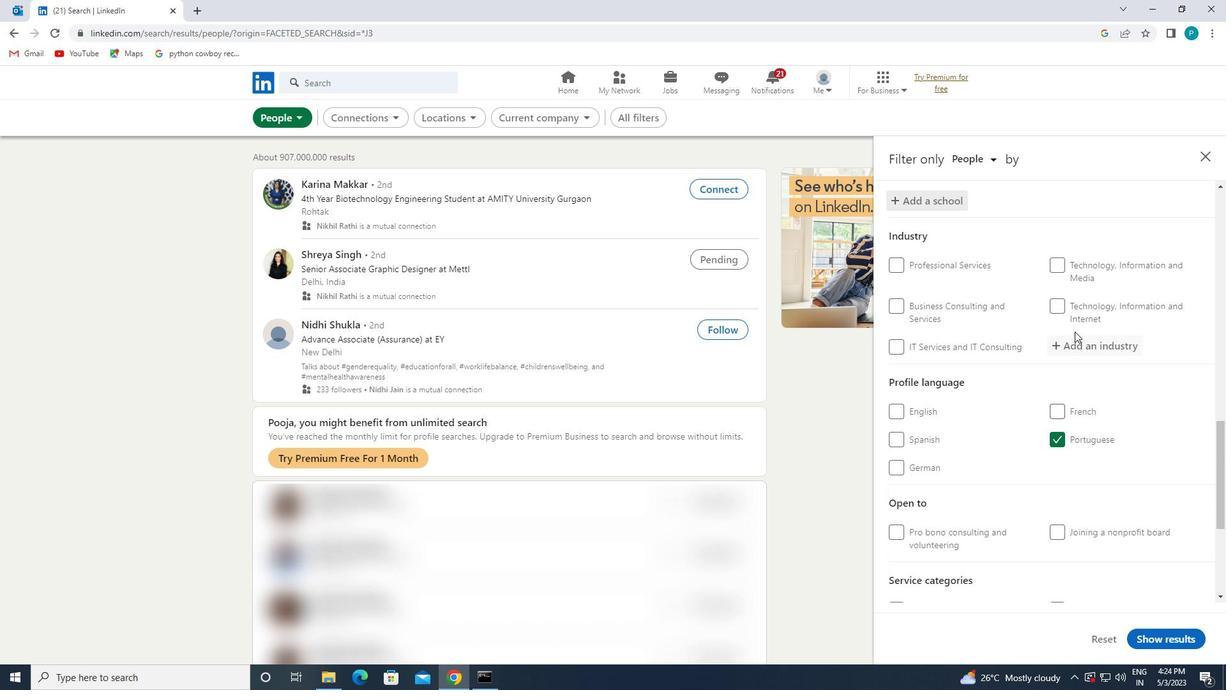 
Action: Mouse moved to (1072, 343)
Screenshot: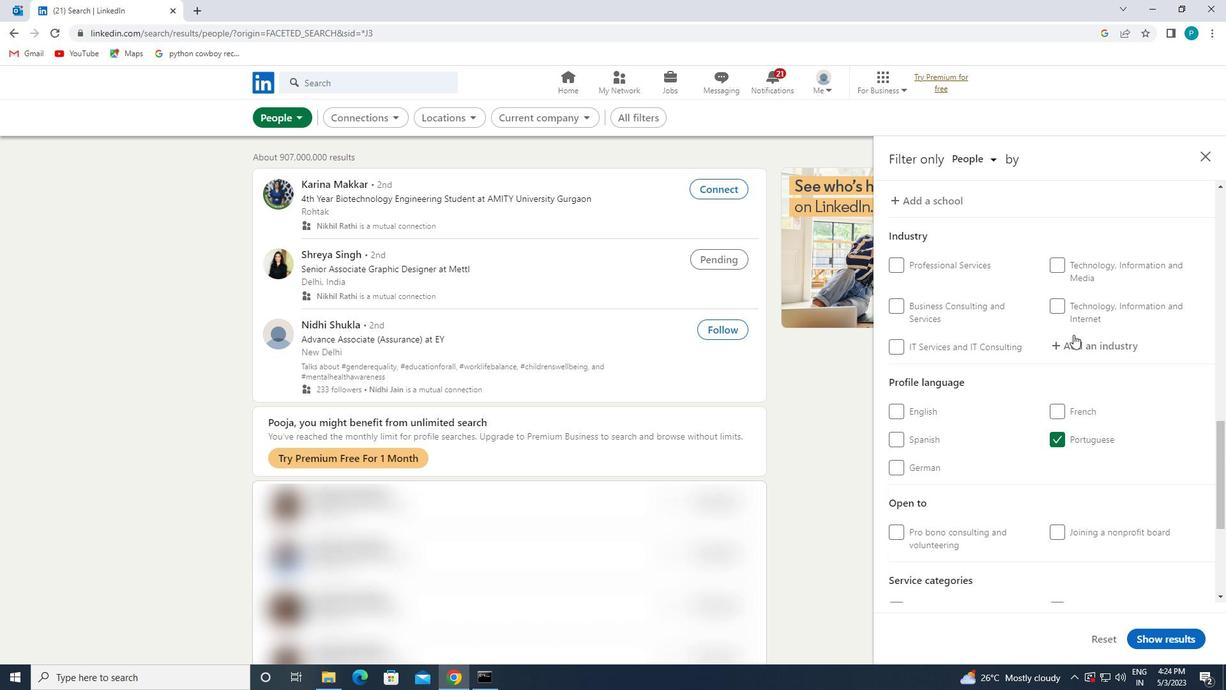 
Action: Mouse pressed left at (1072, 343)
Screenshot: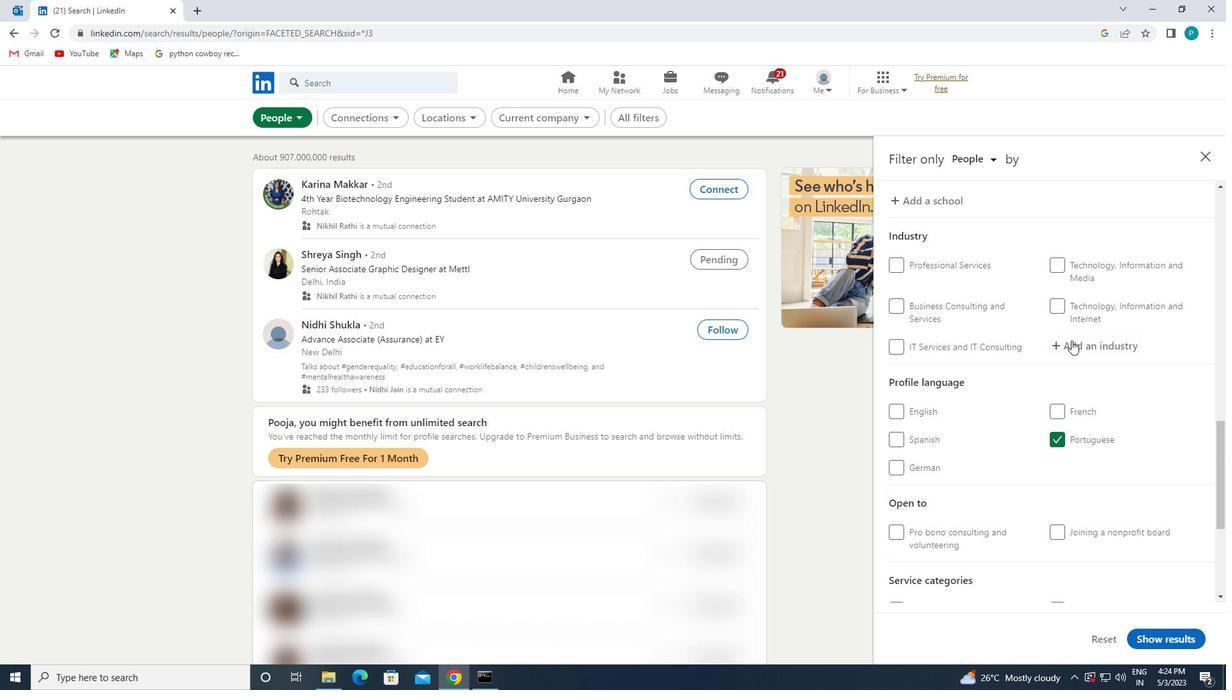 
Action: Mouse moved to (1084, 353)
Screenshot: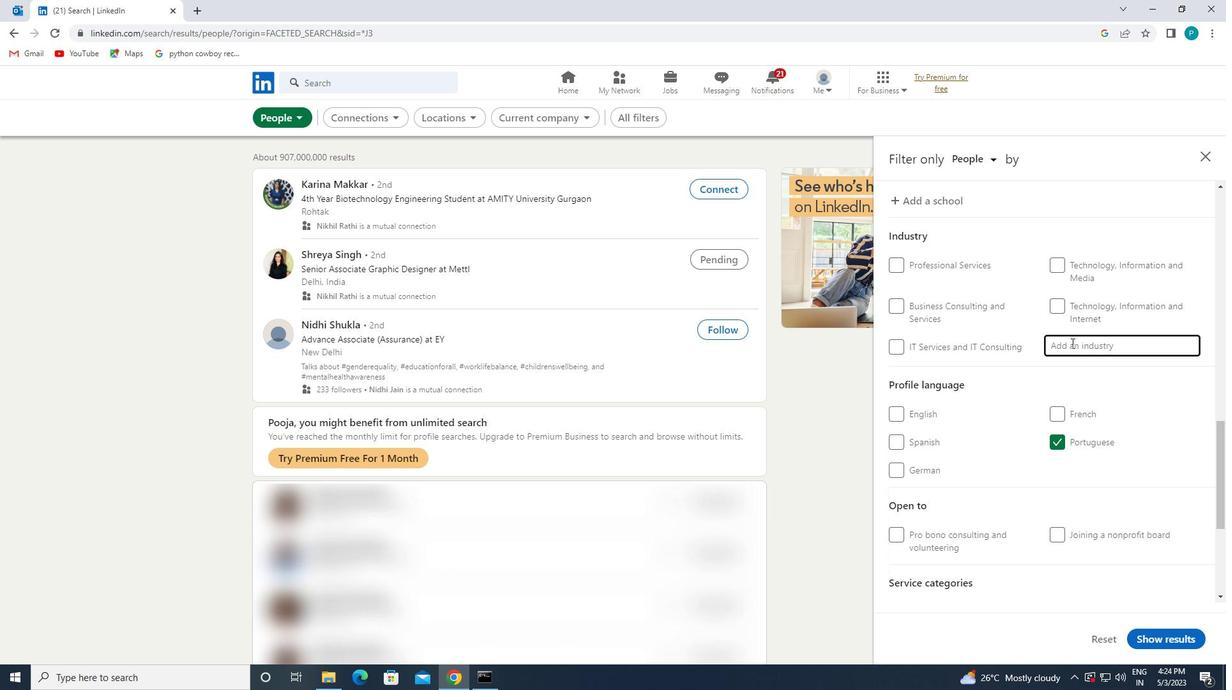 
Action: Key pressed <Key.caps_lock><Key.caps_lock>L<Key.caps_lock>OAN
Screenshot: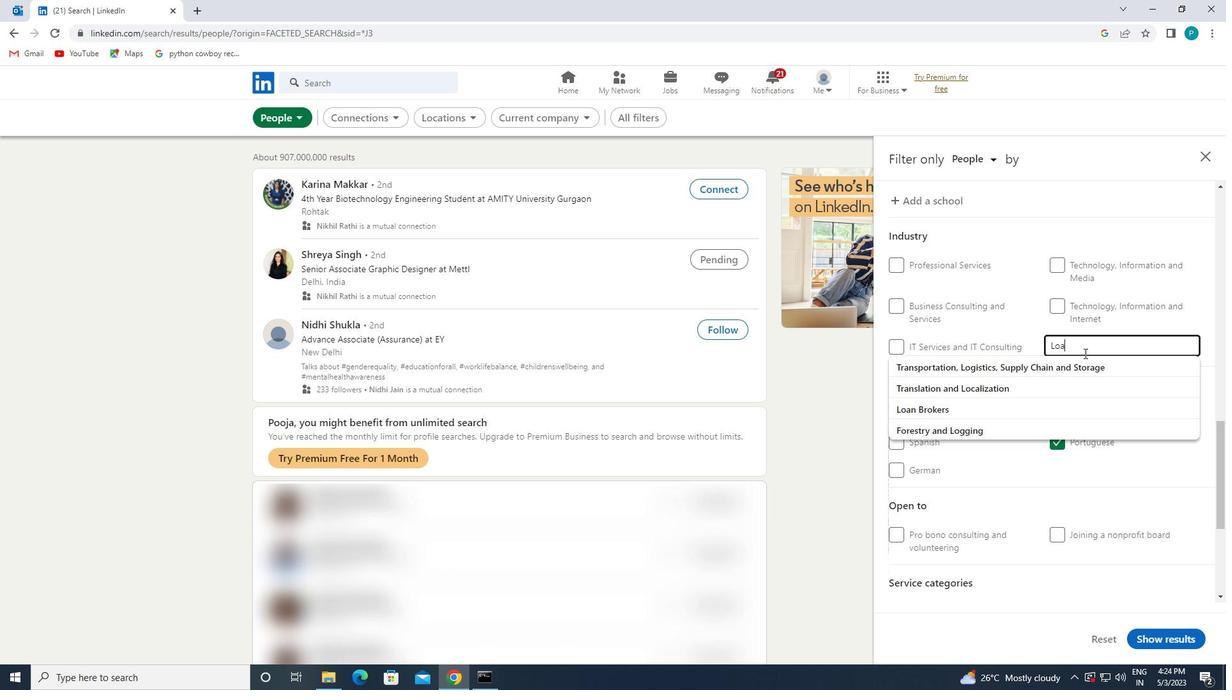 
Action: Mouse moved to (1082, 355)
Screenshot: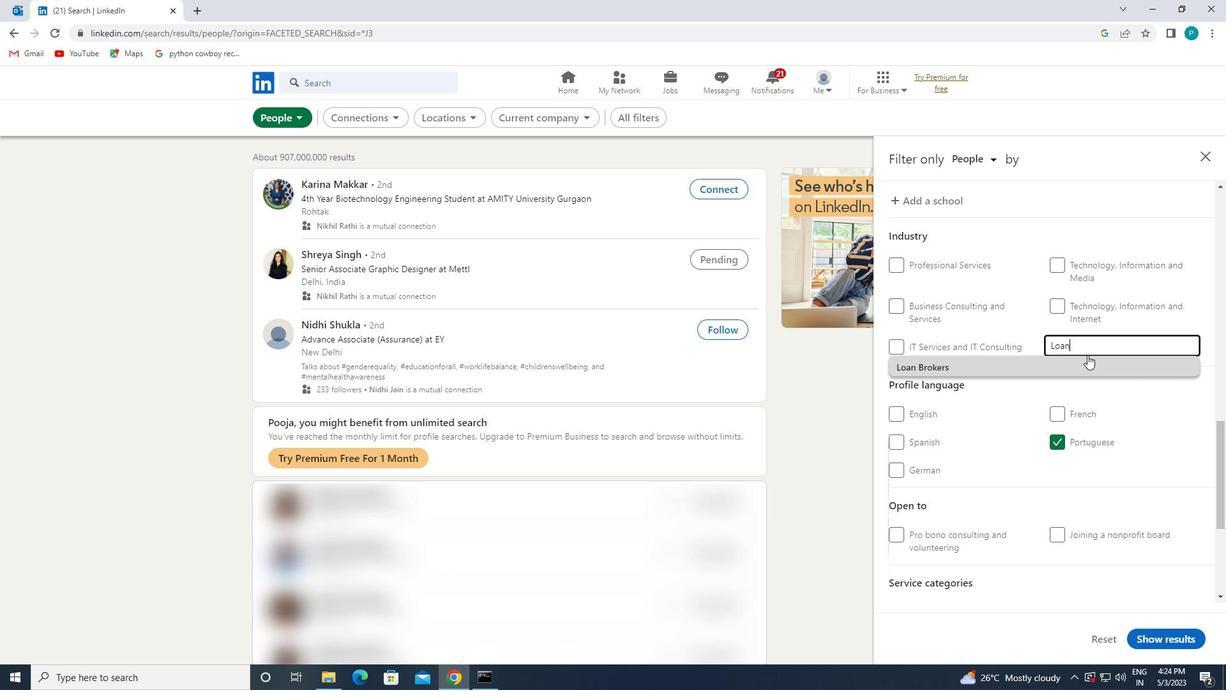
Action: Mouse pressed left at (1082, 355)
Screenshot: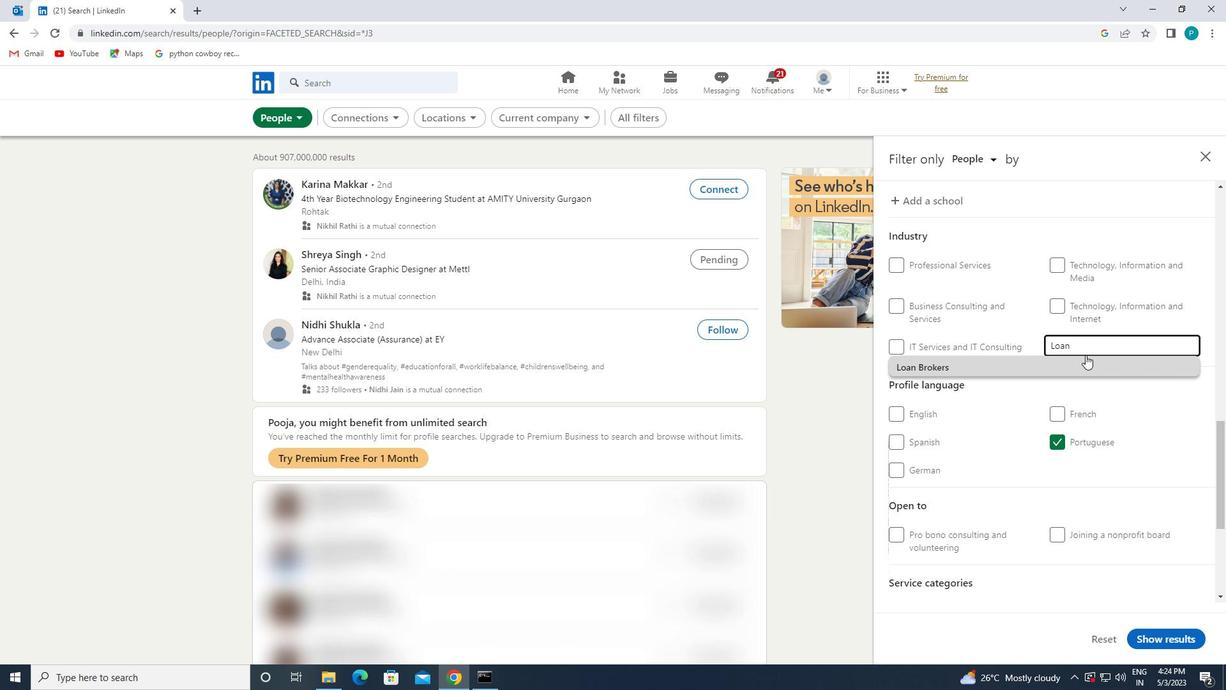 
Action: Mouse scrolled (1082, 355) with delta (0, 0)
Screenshot: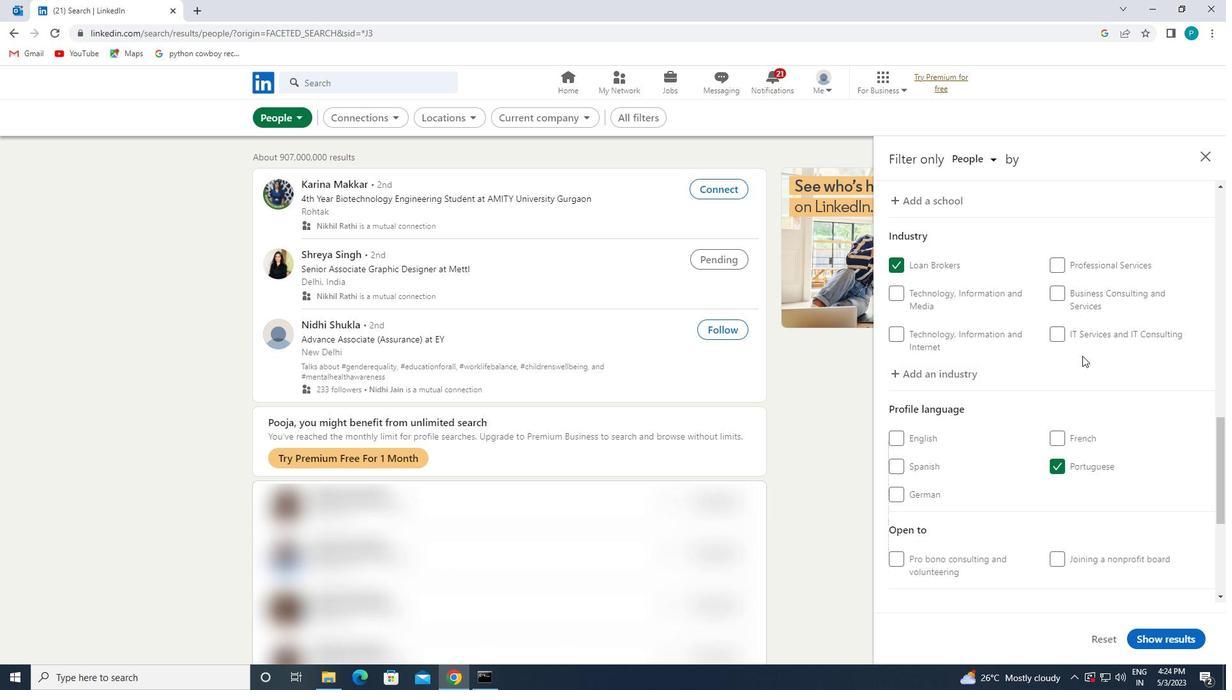 
Action: Mouse scrolled (1082, 355) with delta (0, 0)
Screenshot: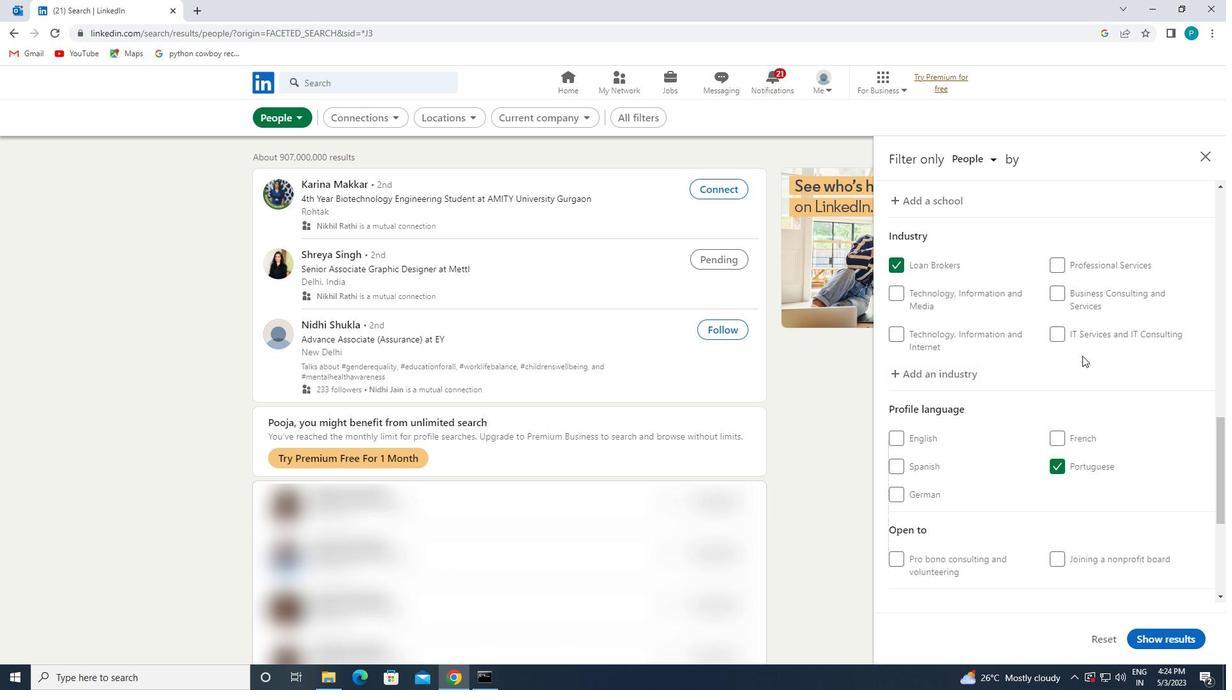 
Action: Mouse moved to (1082, 356)
Screenshot: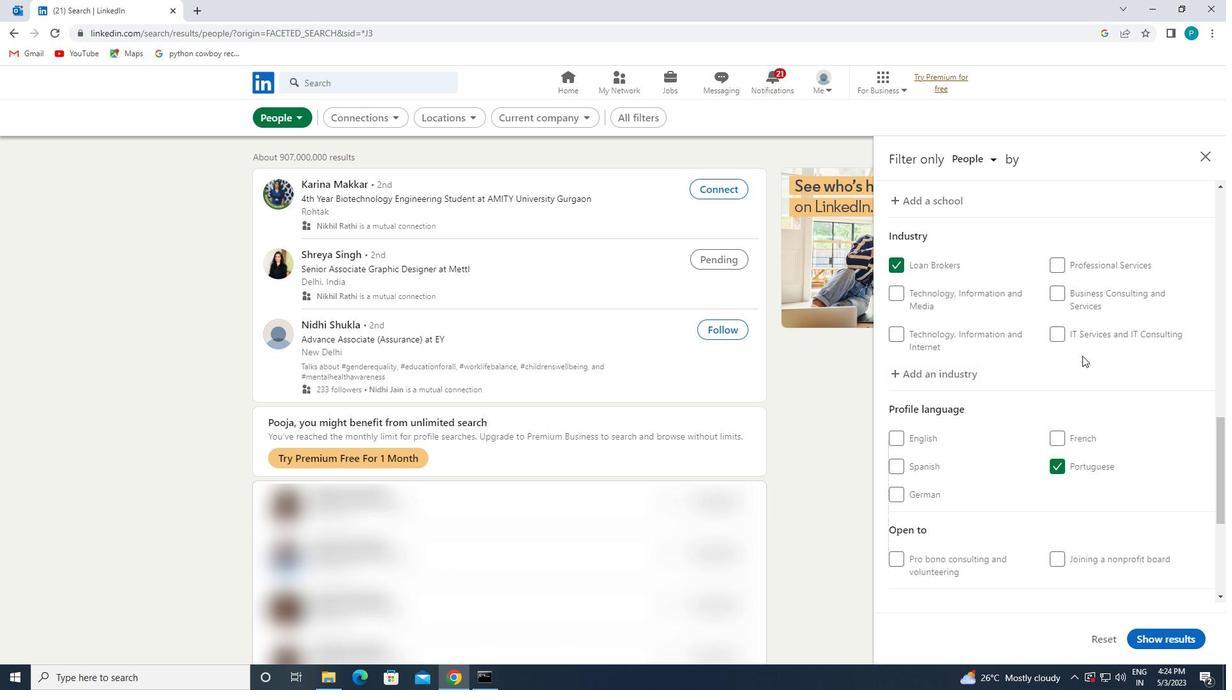 
Action: Mouse scrolled (1082, 355) with delta (0, 0)
Screenshot: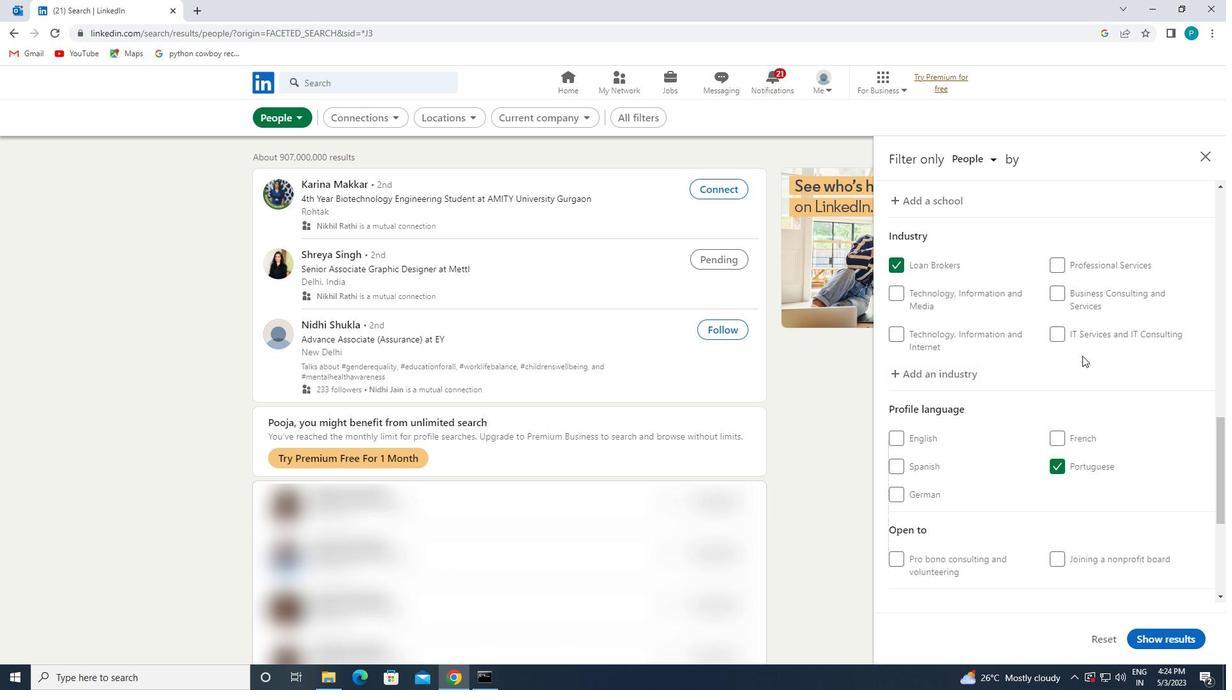 
Action: Mouse moved to (1096, 492)
Screenshot: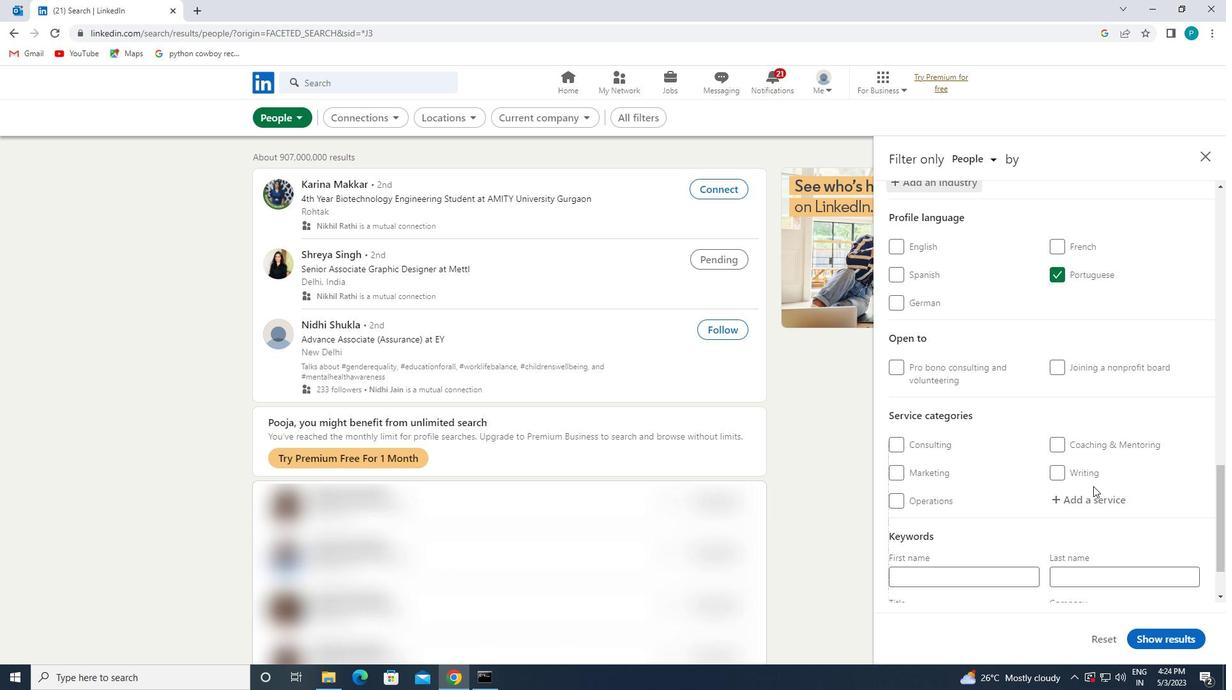 
Action: Mouse pressed left at (1096, 492)
Screenshot: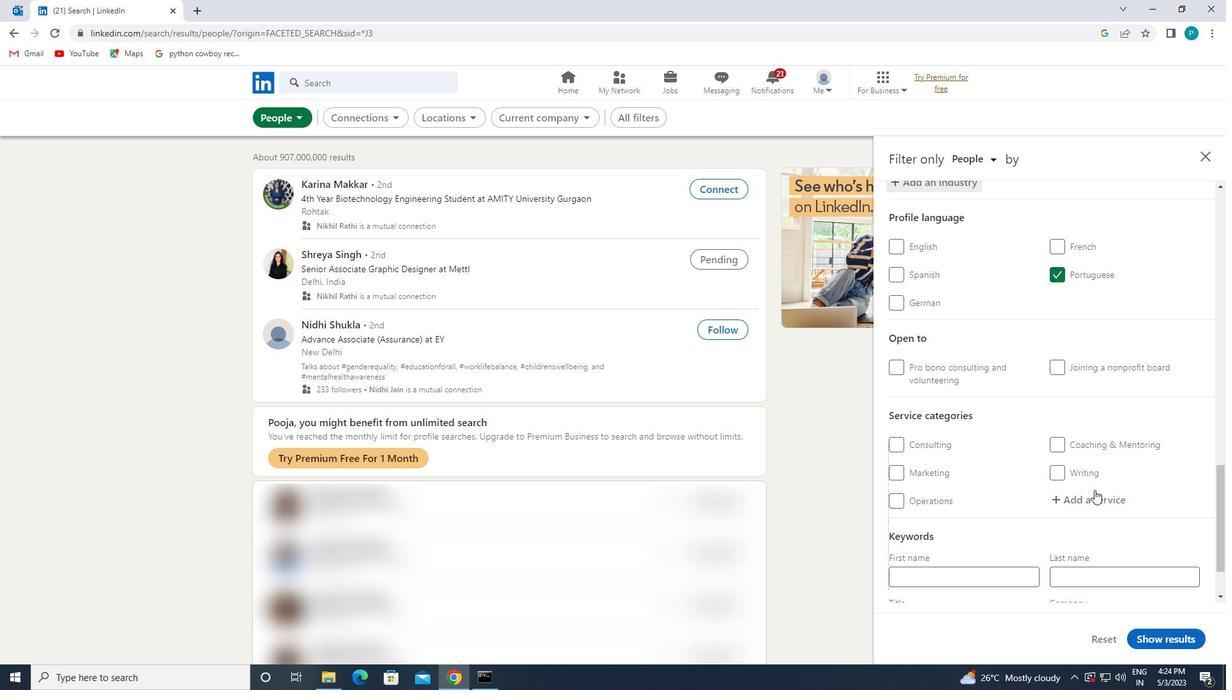 
Action: Mouse moved to (1122, 508)
Screenshot: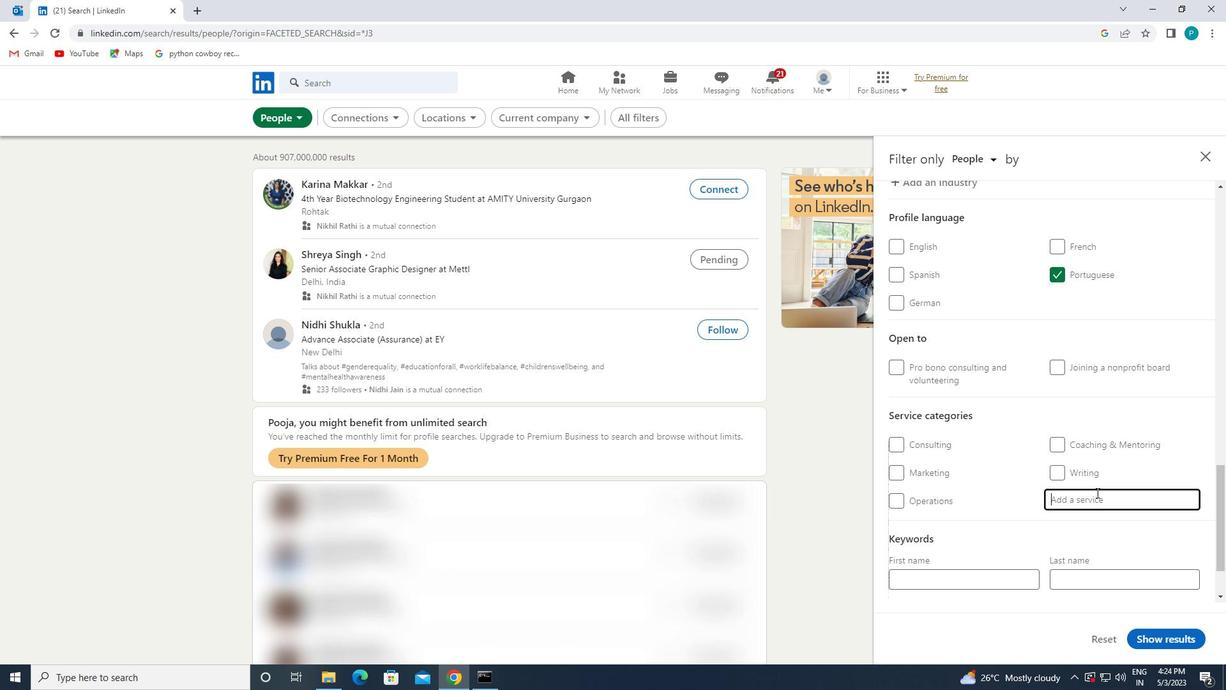 
Action: Key pressed <Key.caps_lock>B<Key.caps_lock>OO
Screenshot: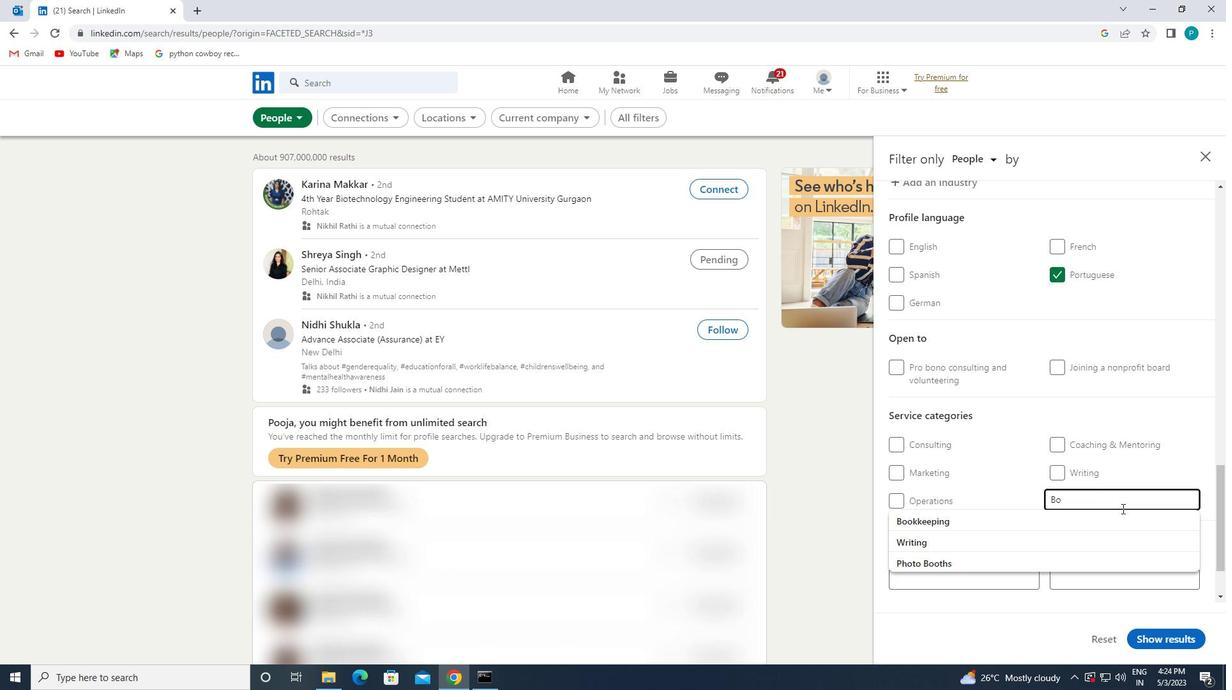 
Action: Mouse moved to (1076, 519)
Screenshot: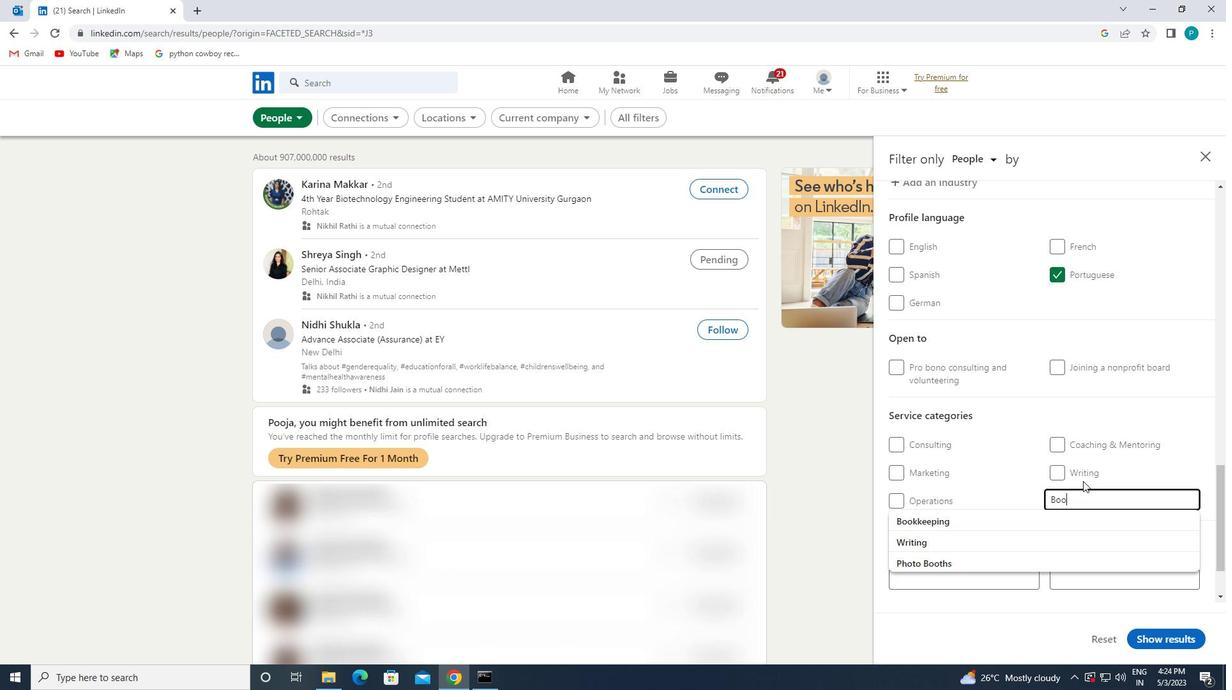 
Action: Mouse pressed left at (1076, 519)
Screenshot: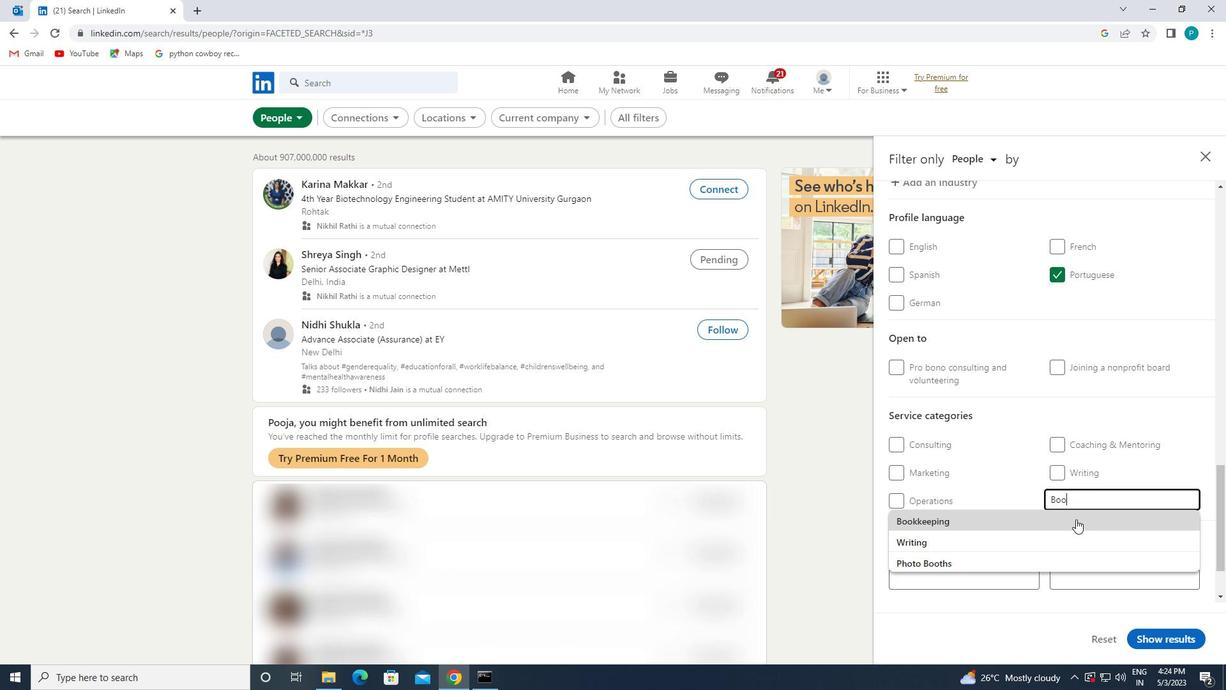 
Action: Mouse moved to (971, 514)
Screenshot: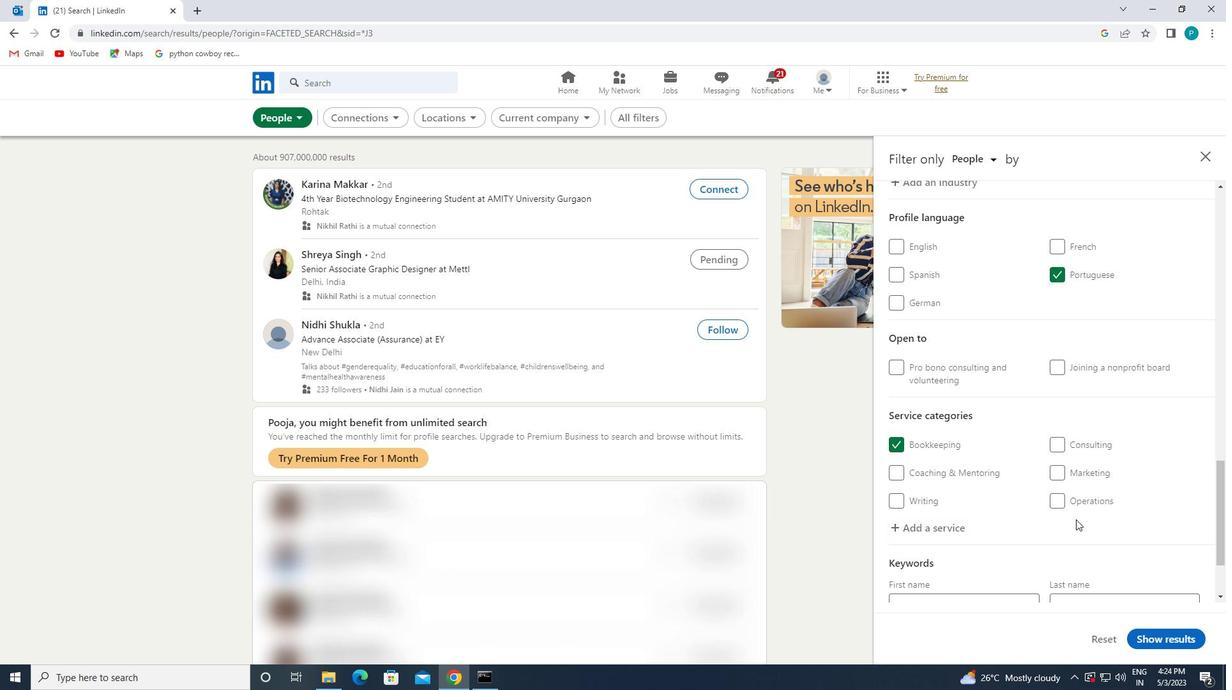 
Action: Mouse scrolled (971, 514) with delta (0, 0)
Screenshot: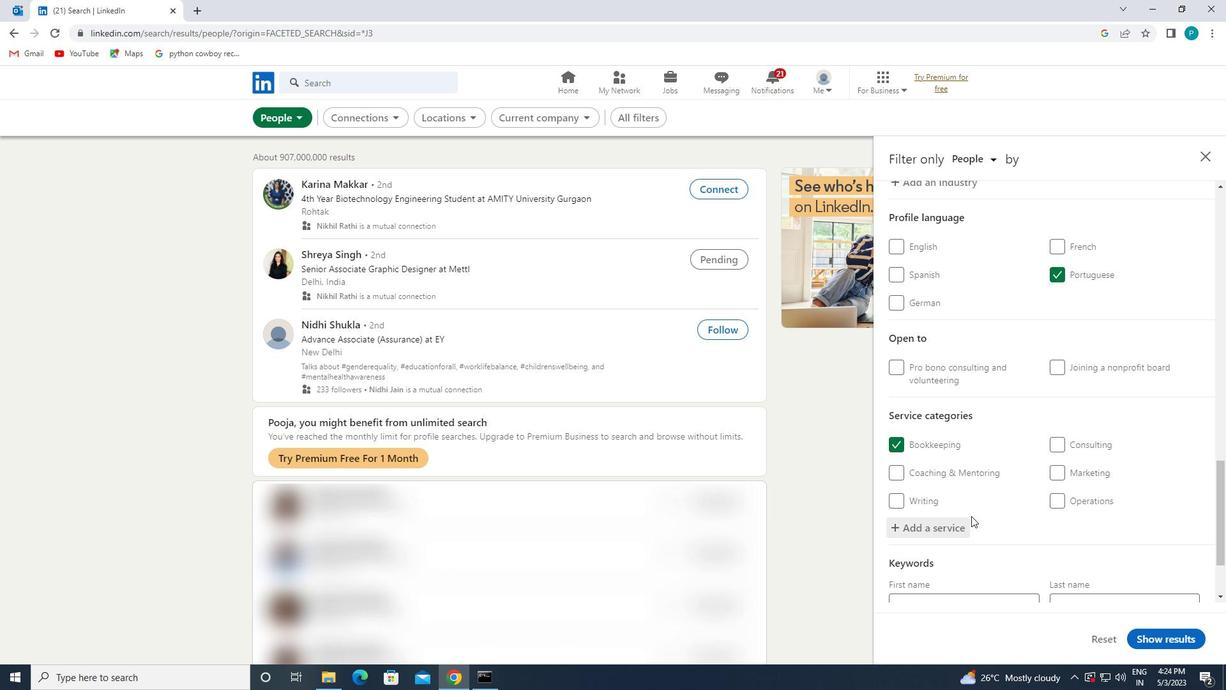 
Action: Mouse scrolled (971, 514) with delta (0, 0)
Screenshot: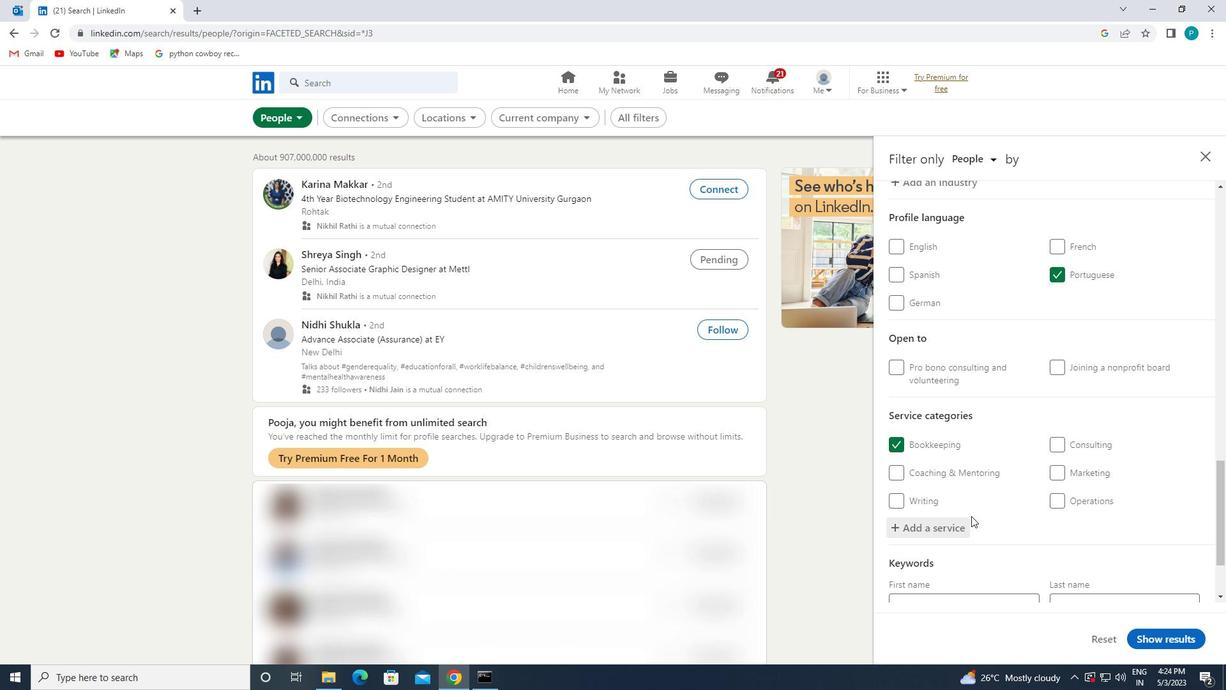 
Action: Mouse scrolled (971, 514) with delta (0, 0)
Screenshot: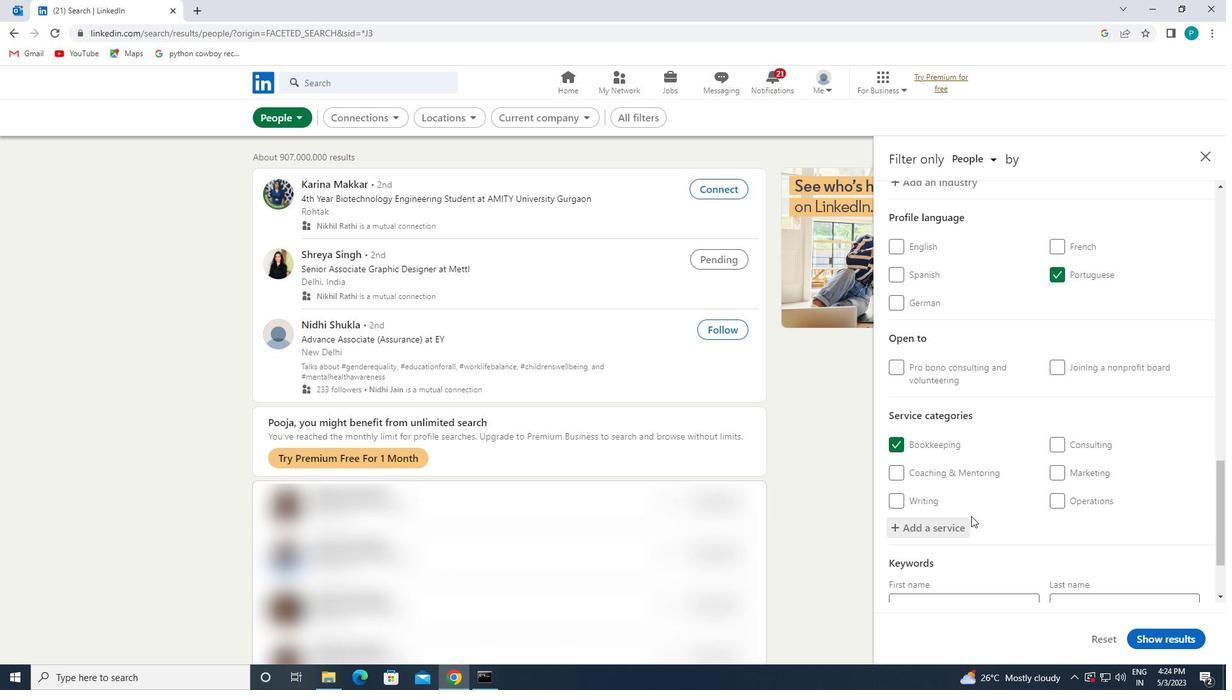 
Action: Mouse scrolled (971, 514) with delta (0, 0)
Screenshot: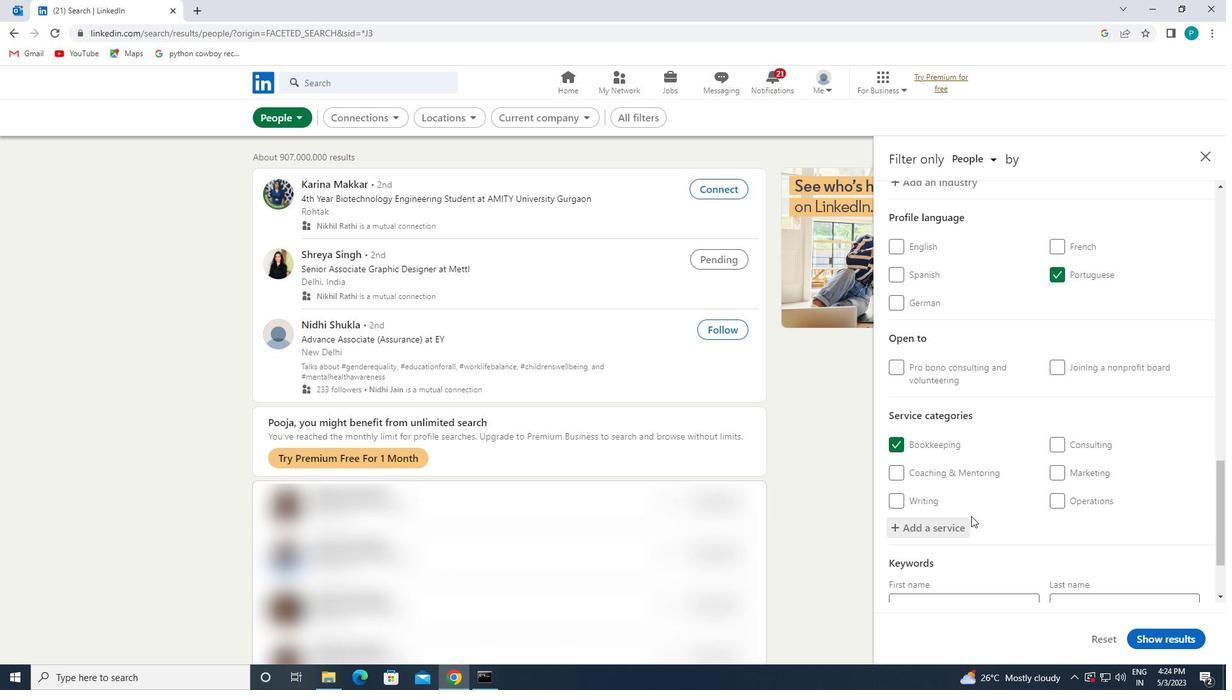 
Action: Mouse moved to (977, 541)
Screenshot: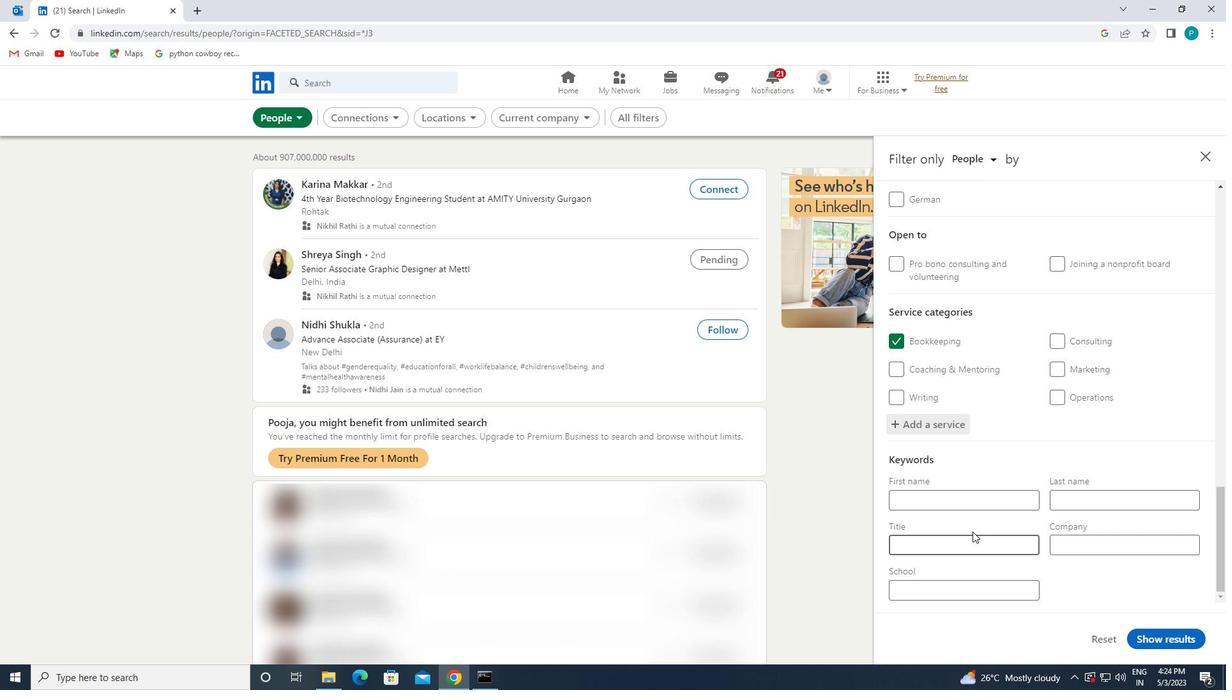 
Action: Mouse pressed left at (977, 541)
Screenshot: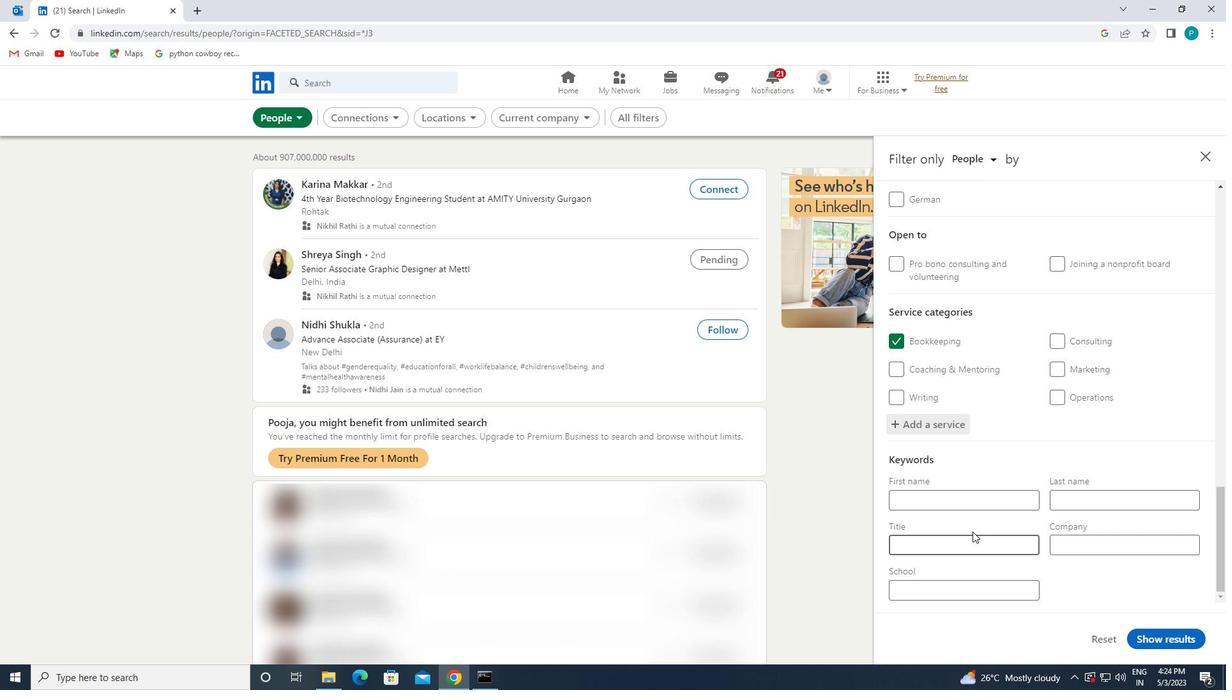 
Action: Mouse moved to (995, 555)
Screenshot: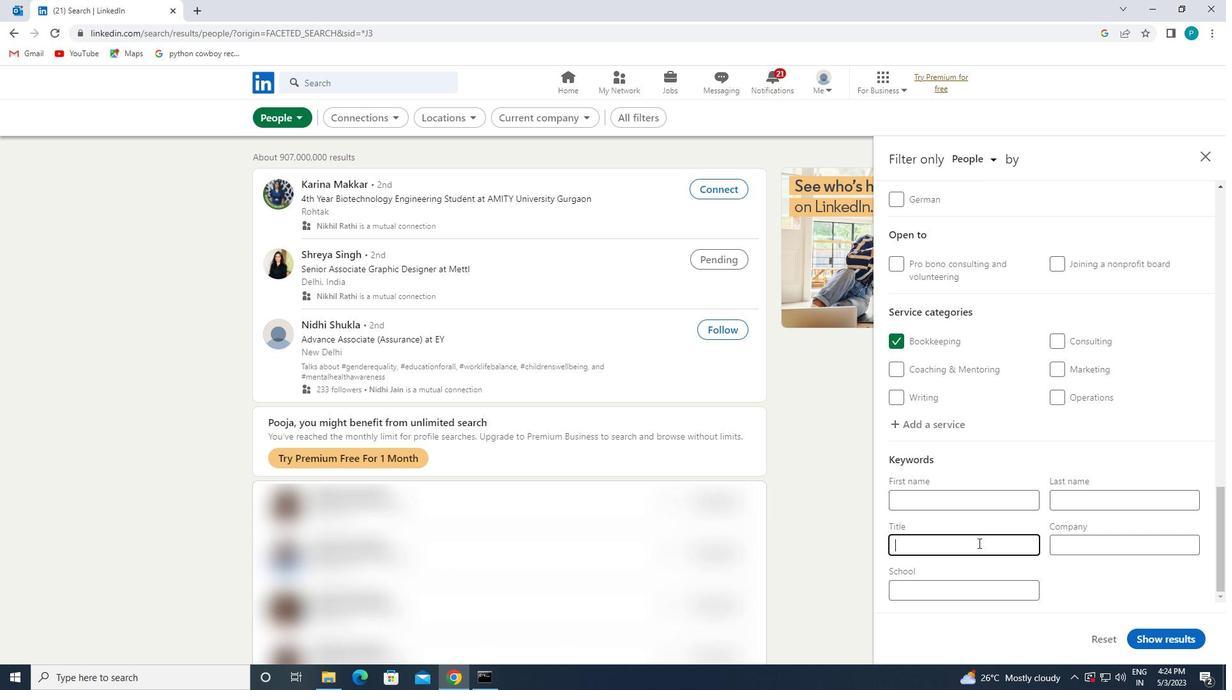 
Action: Key pressed <Key.caps_lock>P<Key.caps_lock>HARMACY<Key.space><Key.caps_lock>A<Key.caps_lock>SSISTANT
Screenshot: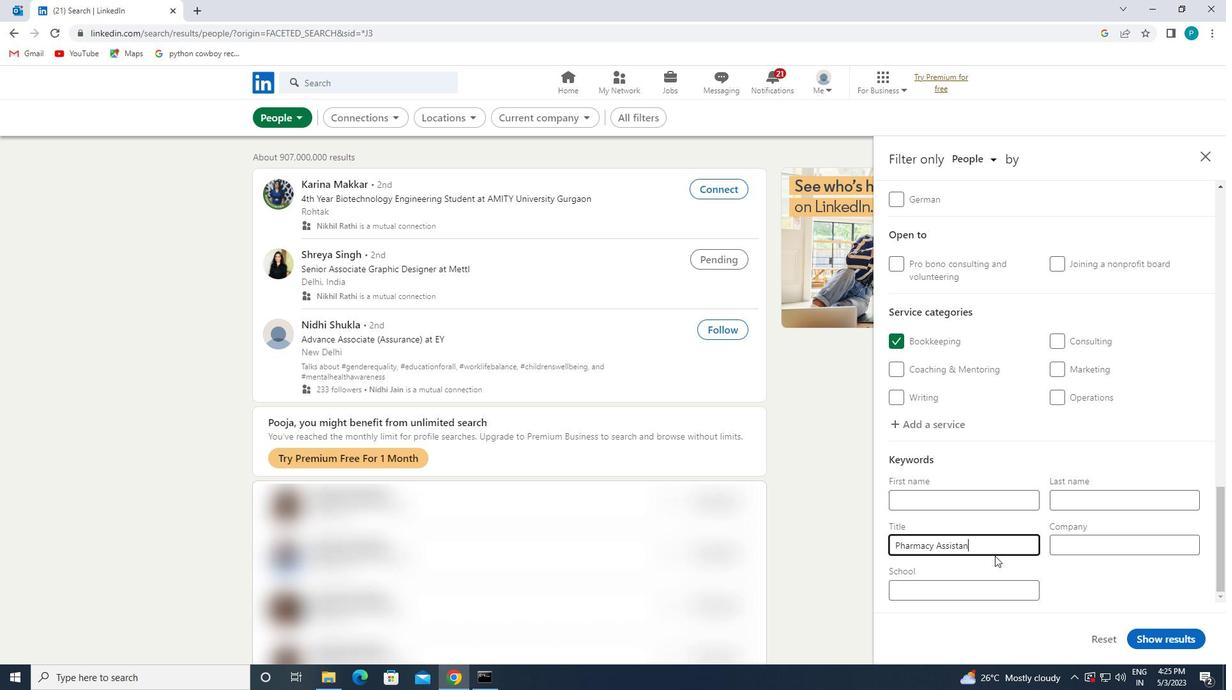 
Action: Mouse moved to (1147, 631)
Screenshot: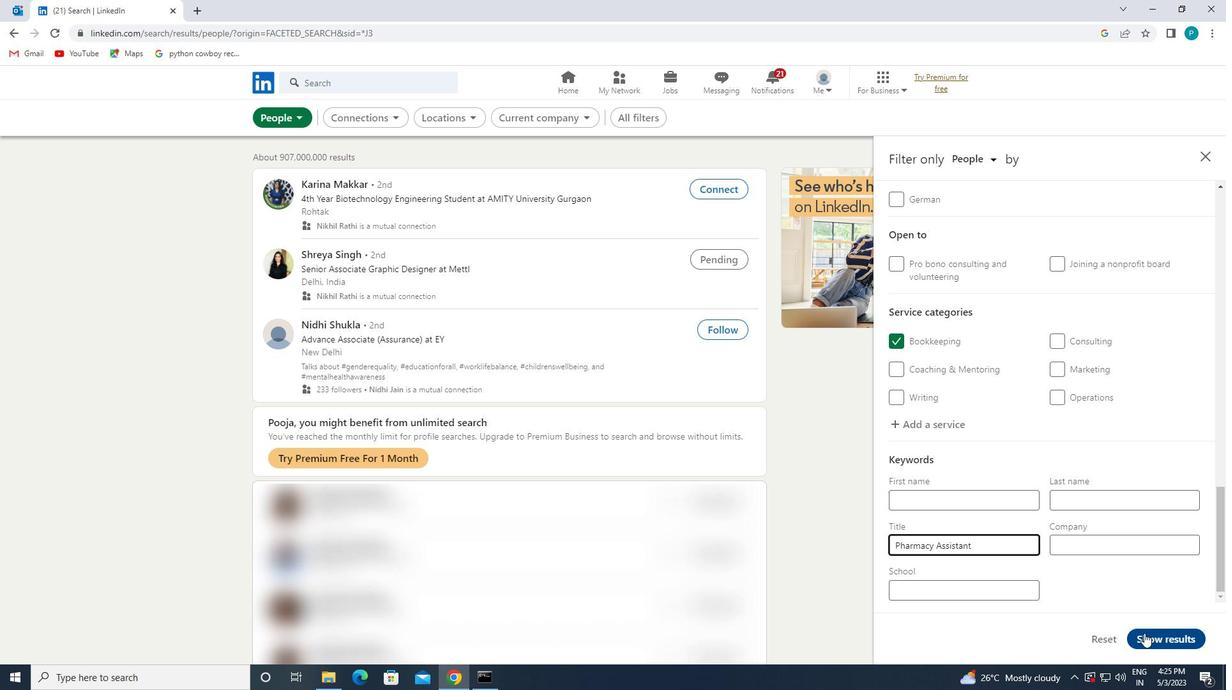 
Action: Mouse pressed left at (1147, 631)
Screenshot: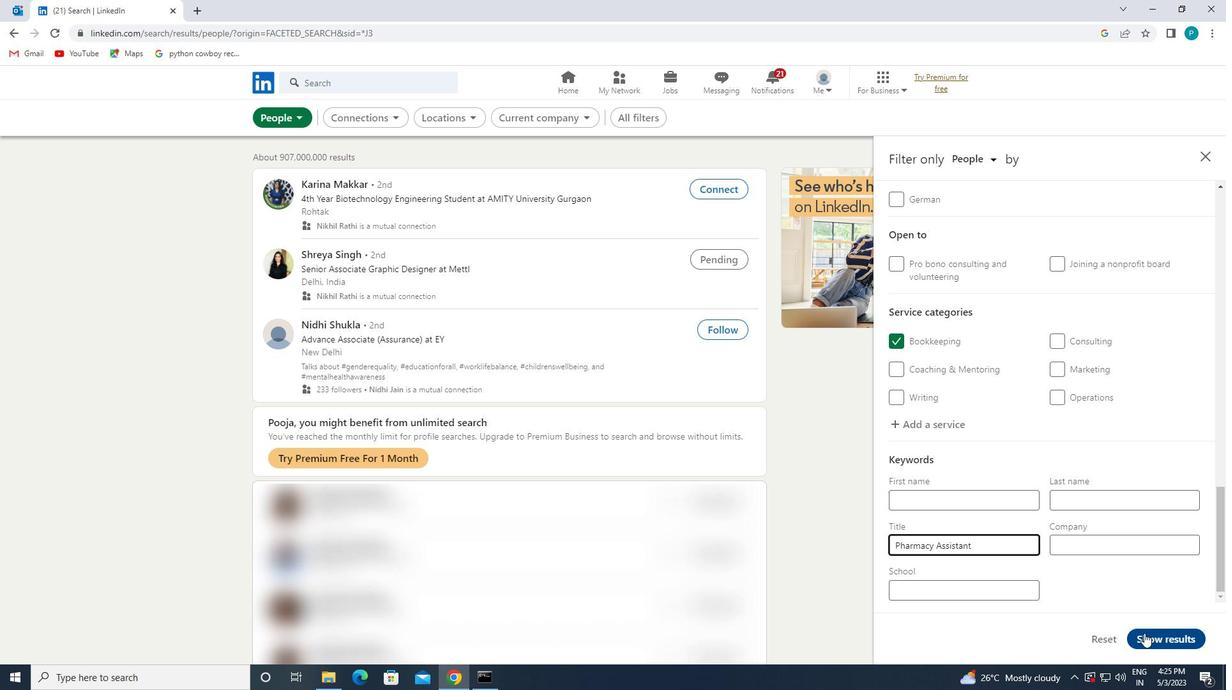 
Action: Mouse moved to (1148, 631)
Screenshot: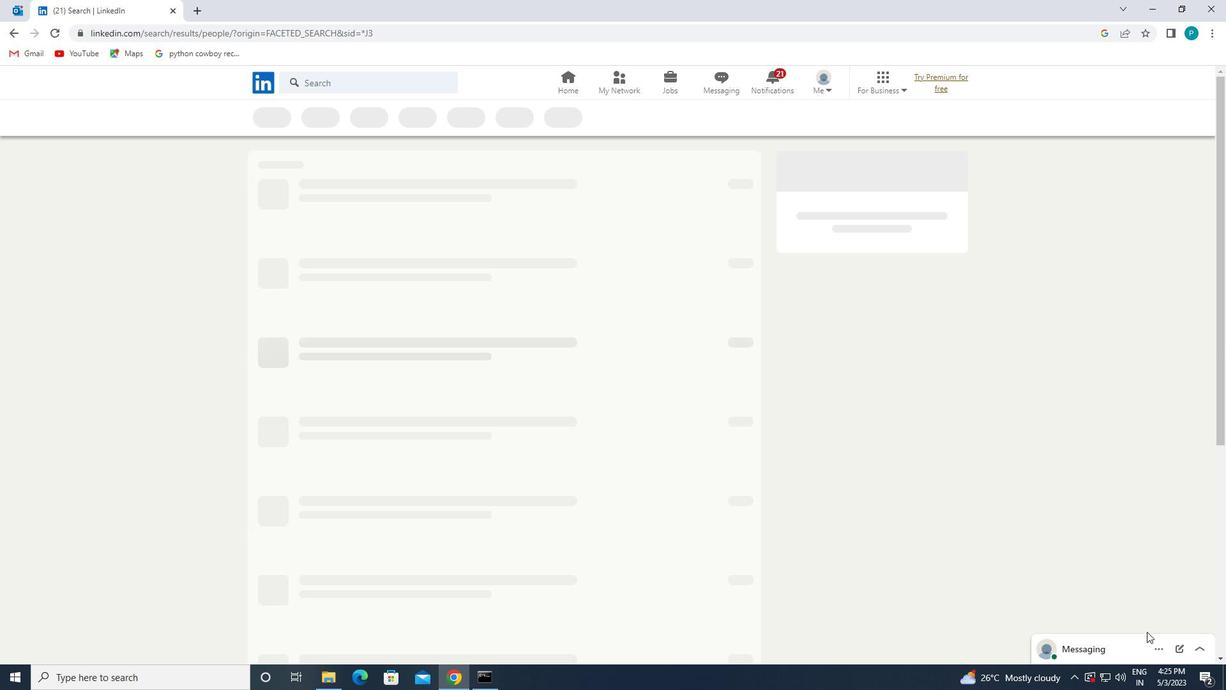 
